 Task: Look for space in Butiama, Tanzania from 8th August, 2023 to 15th August, 2023 for 9 adults in price range Rs.10000 to Rs.14000. Place can be shared room with 5 bedrooms having 9 beds and 5 bathrooms. Property type can be house, flat, guest house. Amenities needed are: wifi, TV, free parkinig on premises, gym, breakfast. Booking option can be shelf check-in. Required host language is English.
Action: Mouse moved to (458, 100)
Screenshot: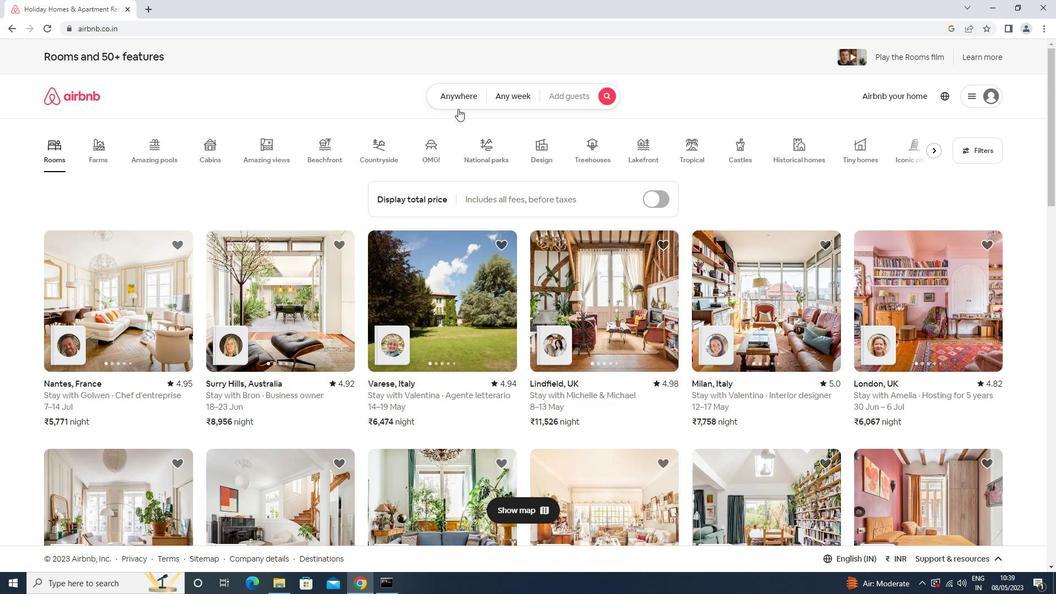 
Action: Mouse pressed left at (458, 100)
Screenshot: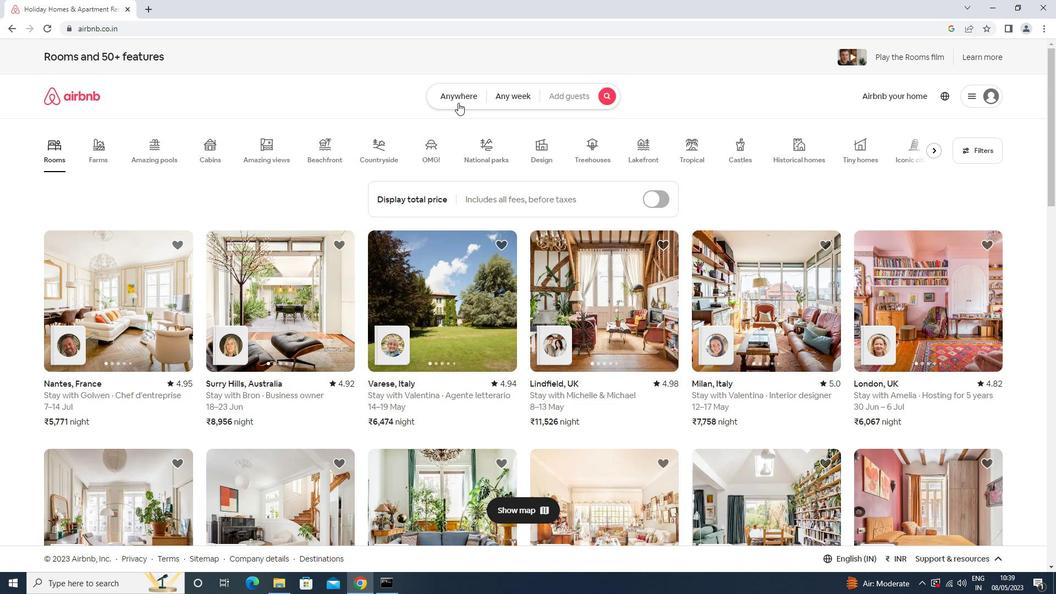 
Action: Mouse moved to (395, 146)
Screenshot: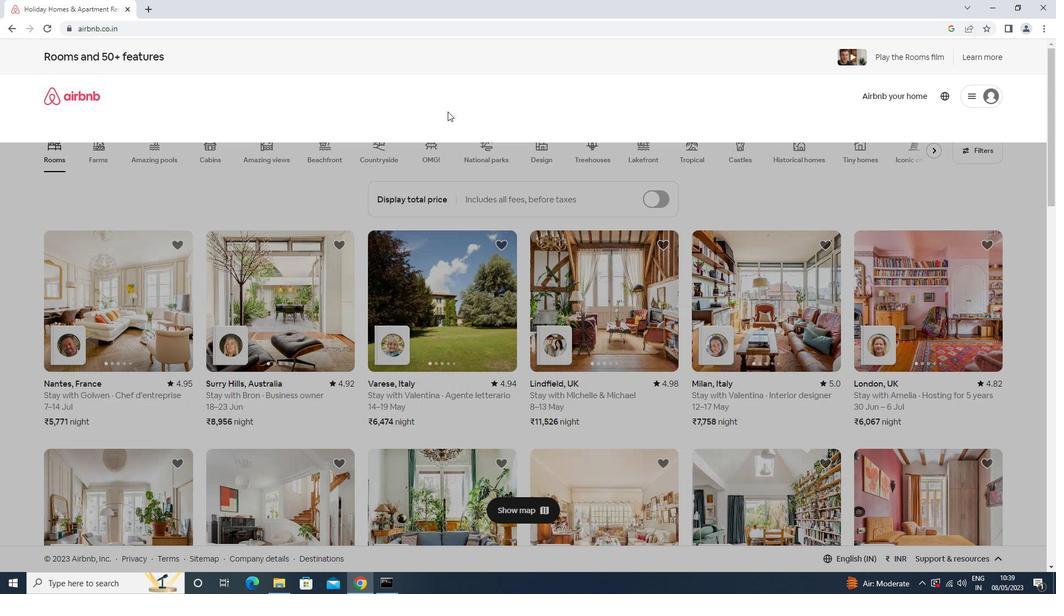 
Action: Mouse pressed left at (395, 146)
Screenshot: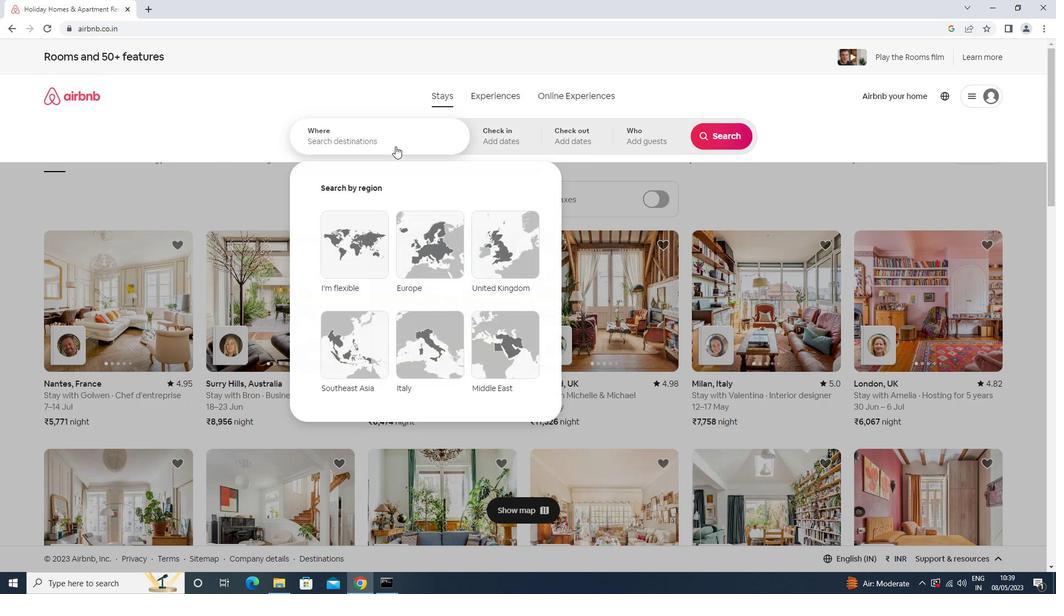 
Action: Key pressed <Key.shift><Key.shift><Key.shift><Key.shift>BUTIAMA,<Key.space><Key.down><Key.enter>
Screenshot: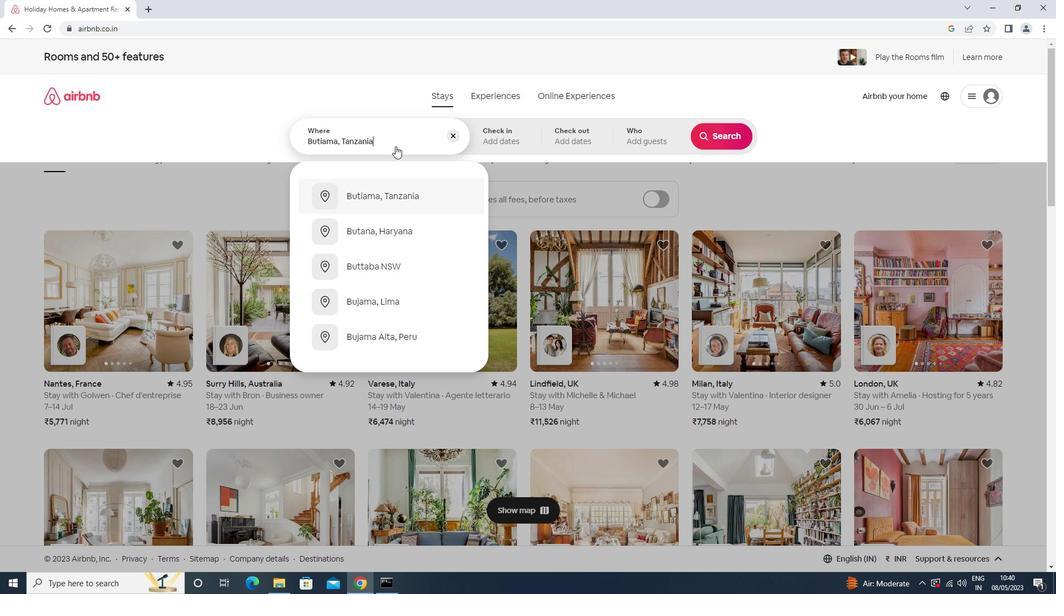 
Action: Mouse moved to (725, 226)
Screenshot: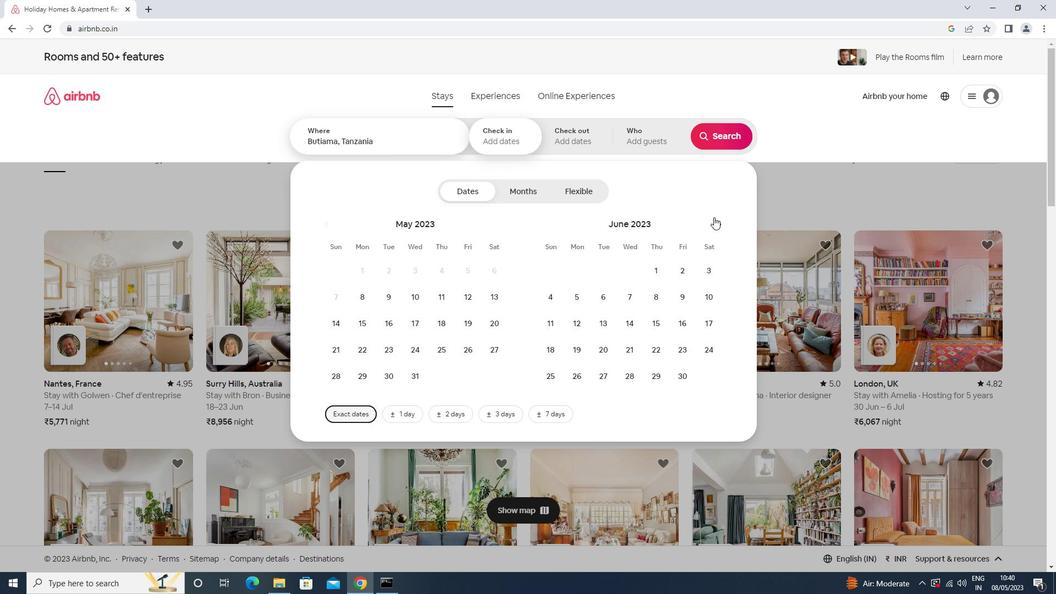 
Action: Mouse pressed left at (725, 226)
Screenshot: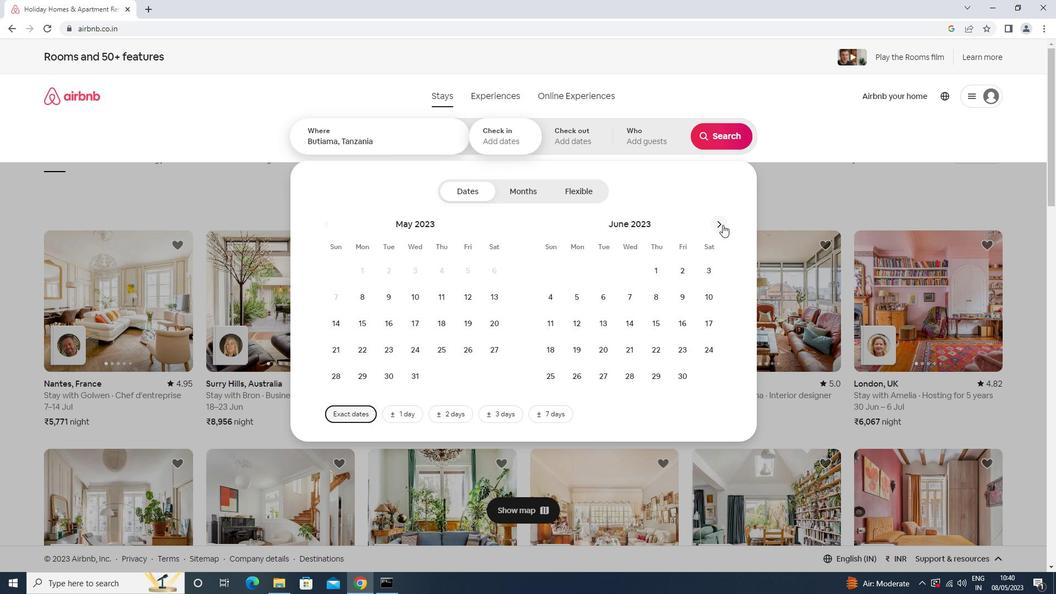 
Action: Mouse moved to (725, 226)
Screenshot: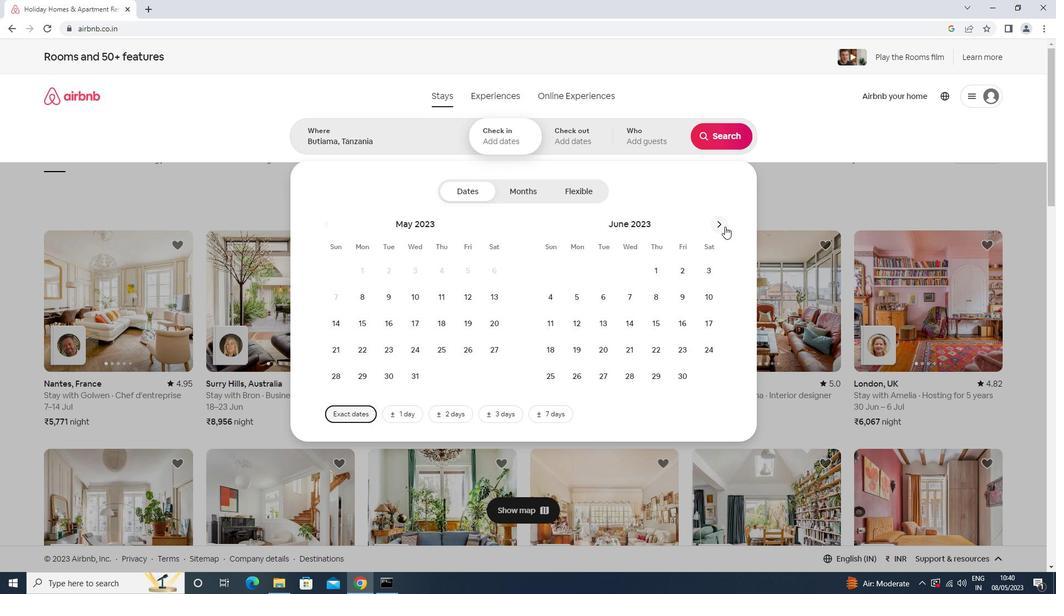 
Action: Mouse pressed left at (725, 226)
Screenshot: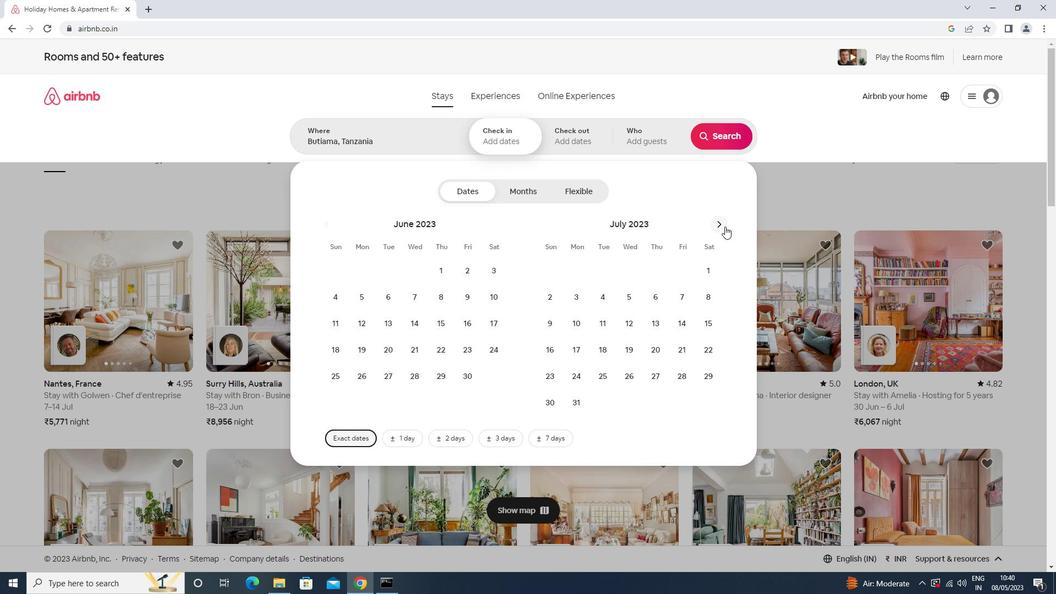 
Action: Mouse moved to (606, 294)
Screenshot: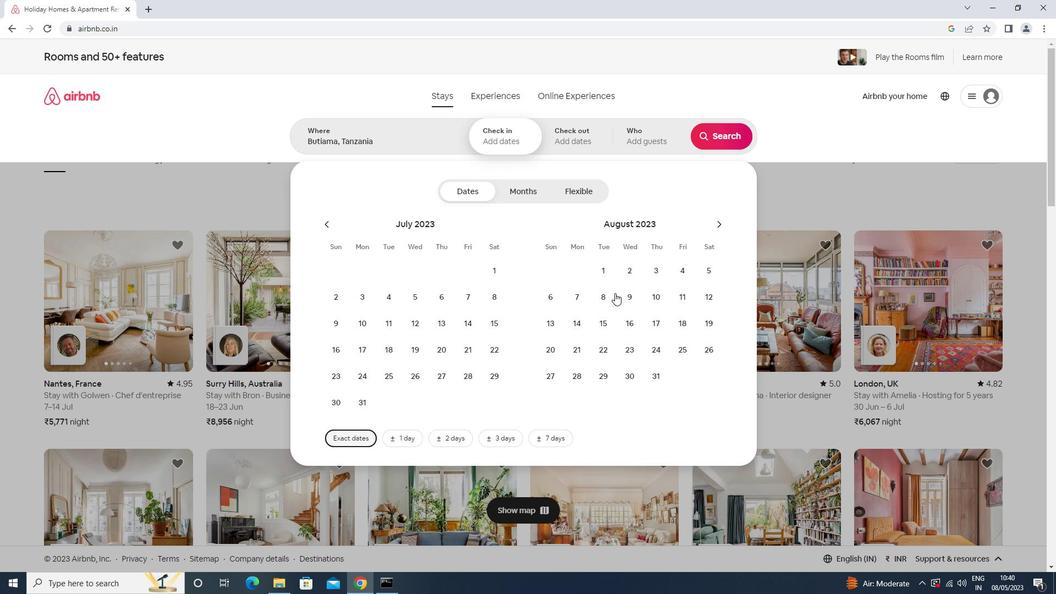 
Action: Mouse pressed left at (606, 294)
Screenshot: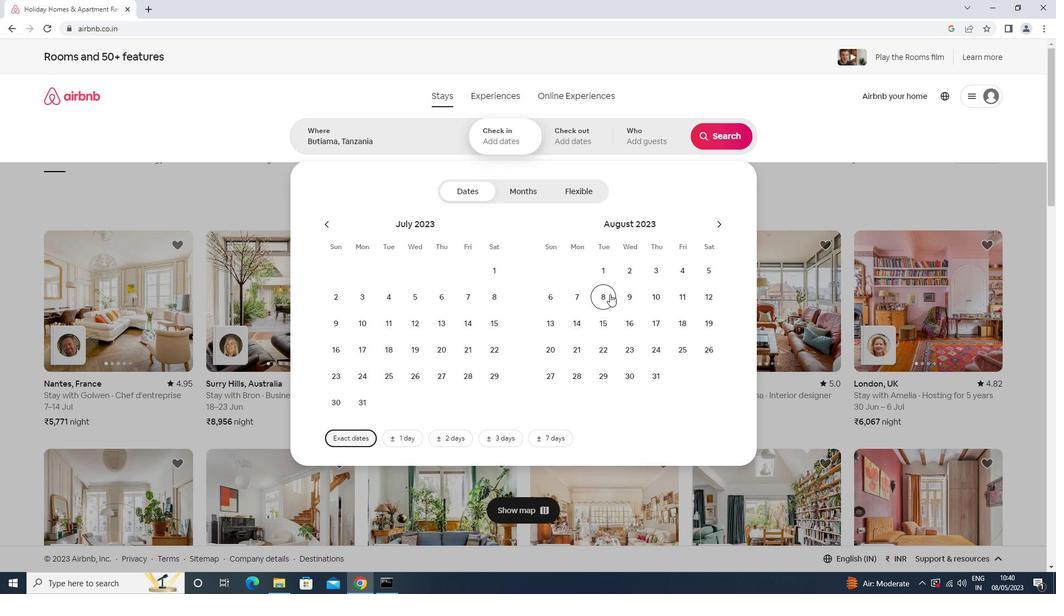 
Action: Mouse moved to (599, 320)
Screenshot: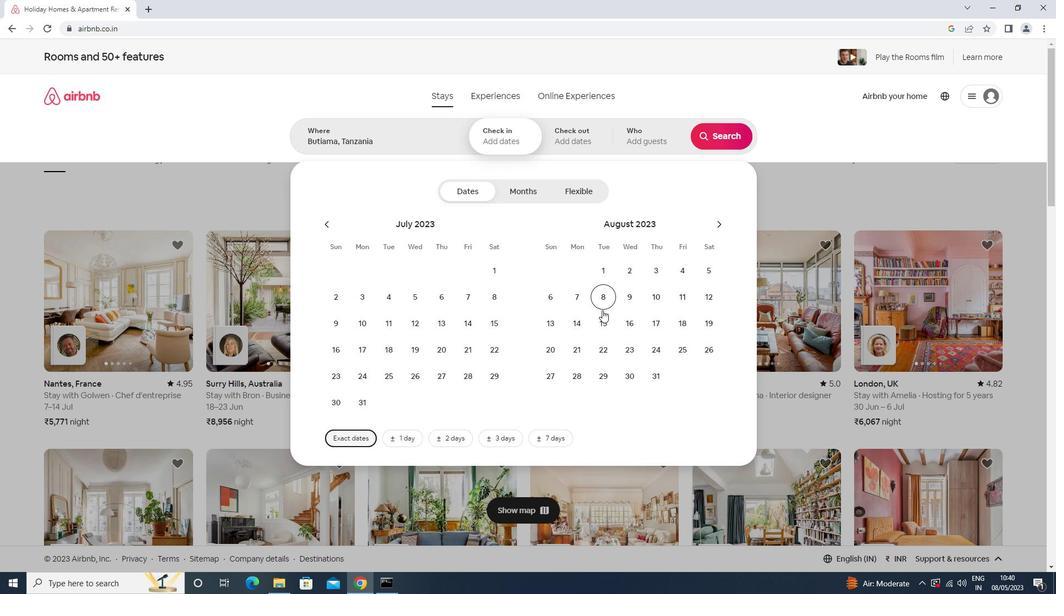 
Action: Mouse pressed left at (599, 320)
Screenshot: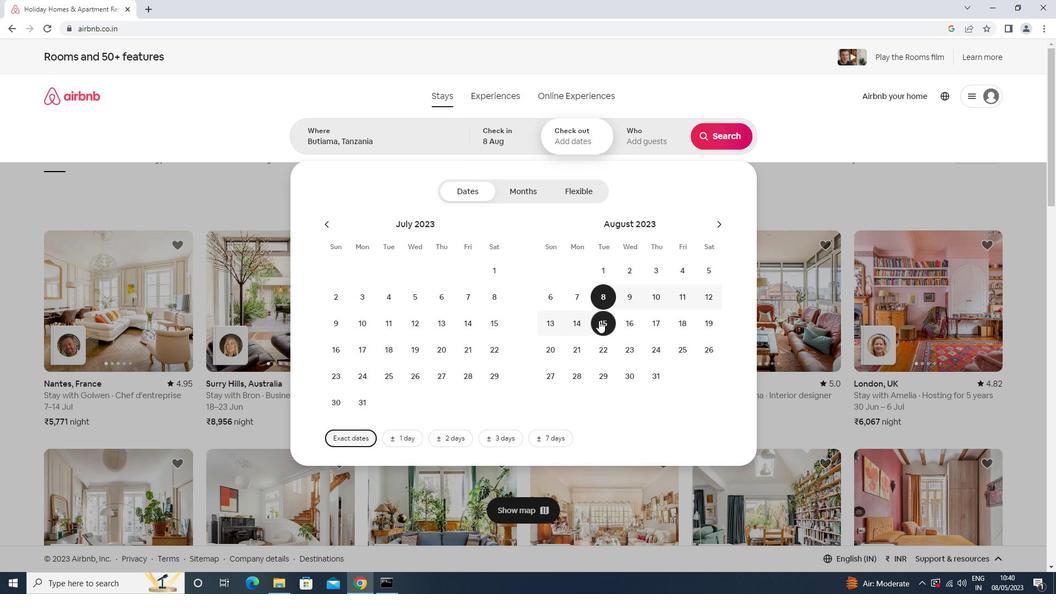 
Action: Mouse moved to (635, 137)
Screenshot: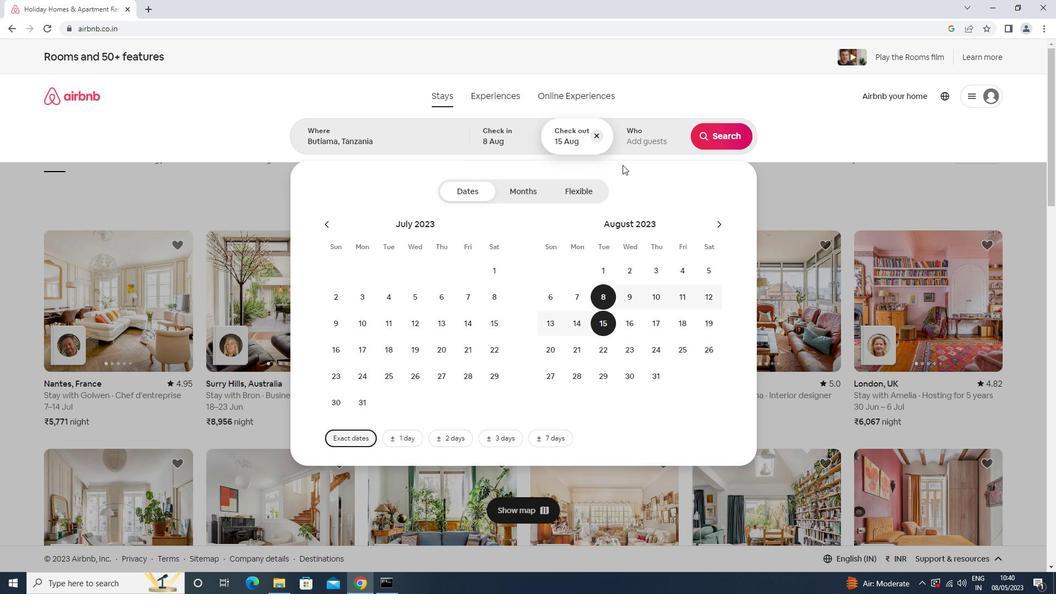 
Action: Mouse pressed left at (635, 137)
Screenshot: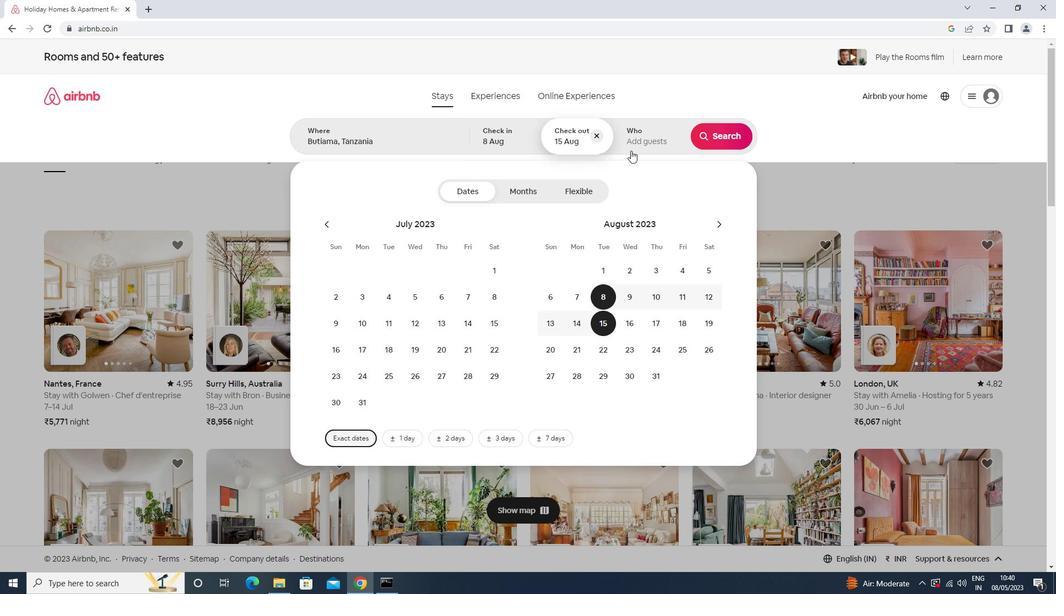 
Action: Mouse moved to (722, 195)
Screenshot: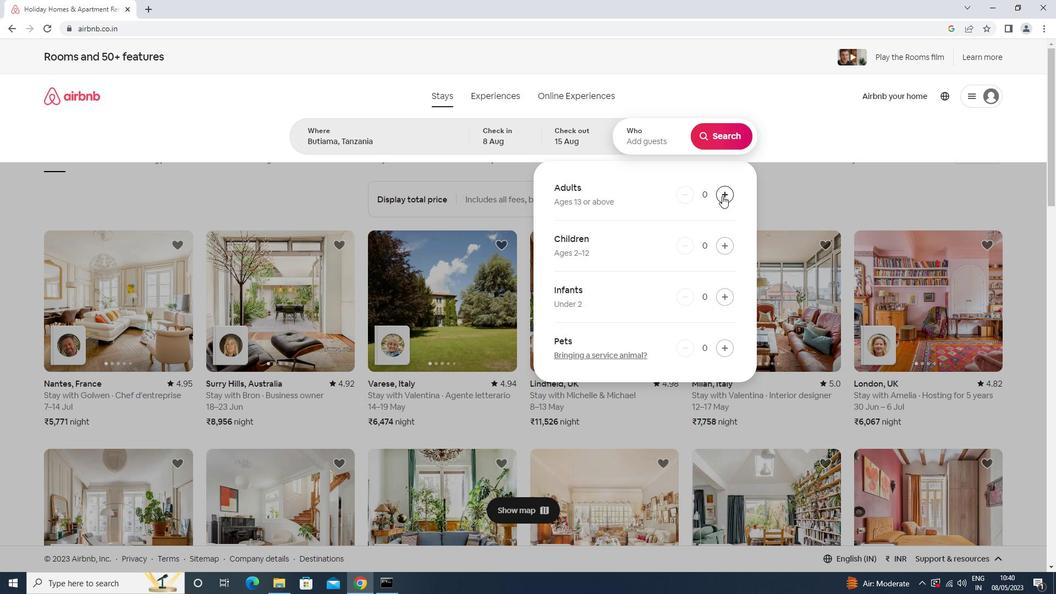 
Action: Mouse pressed left at (722, 195)
Screenshot: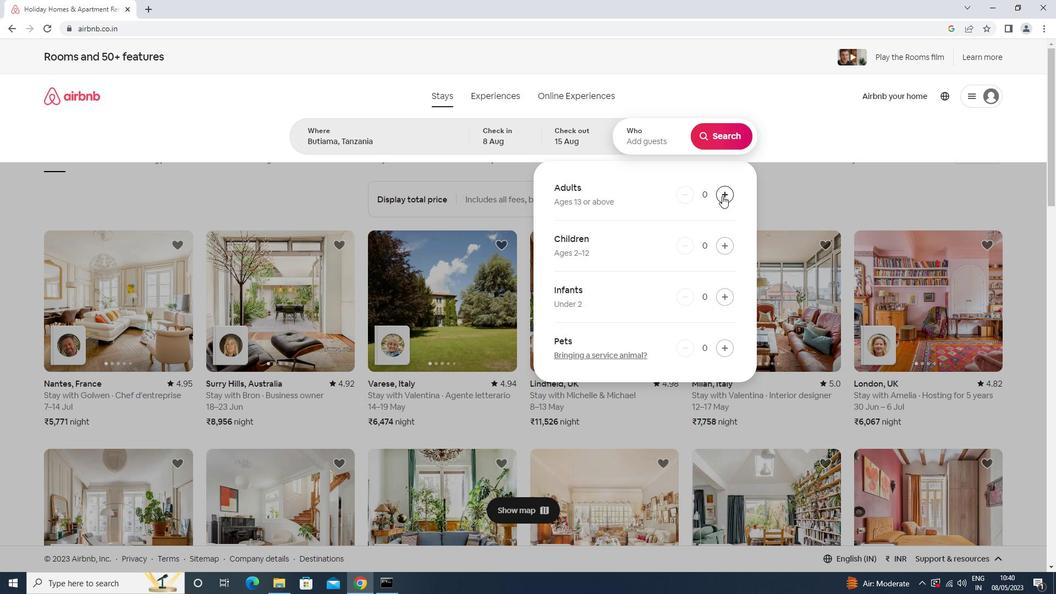 
Action: Mouse moved to (723, 195)
Screenshot: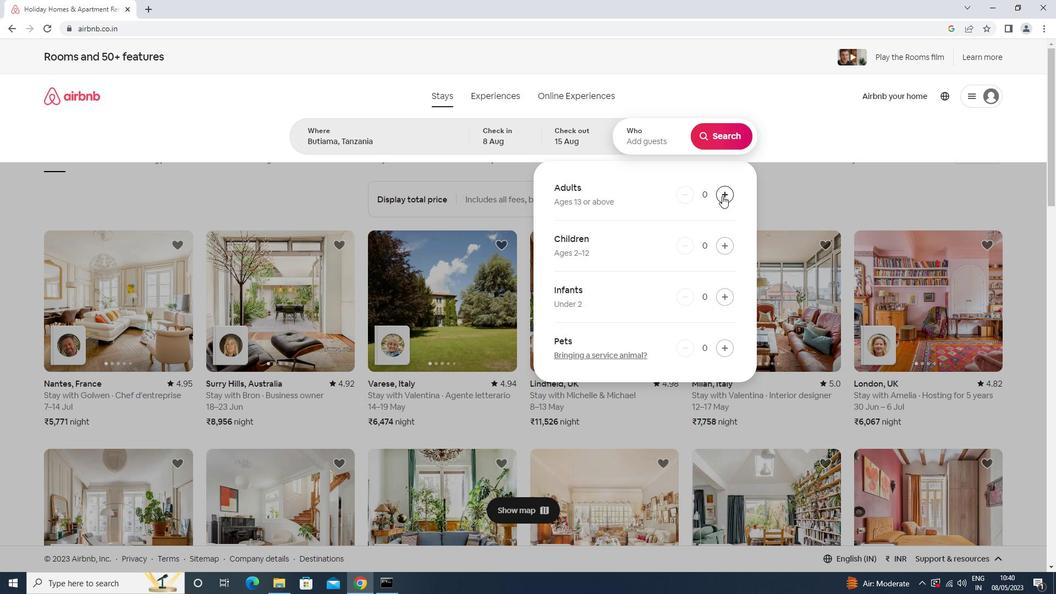 
Action: Mouse pressed left at (723, 195)
Screenshot: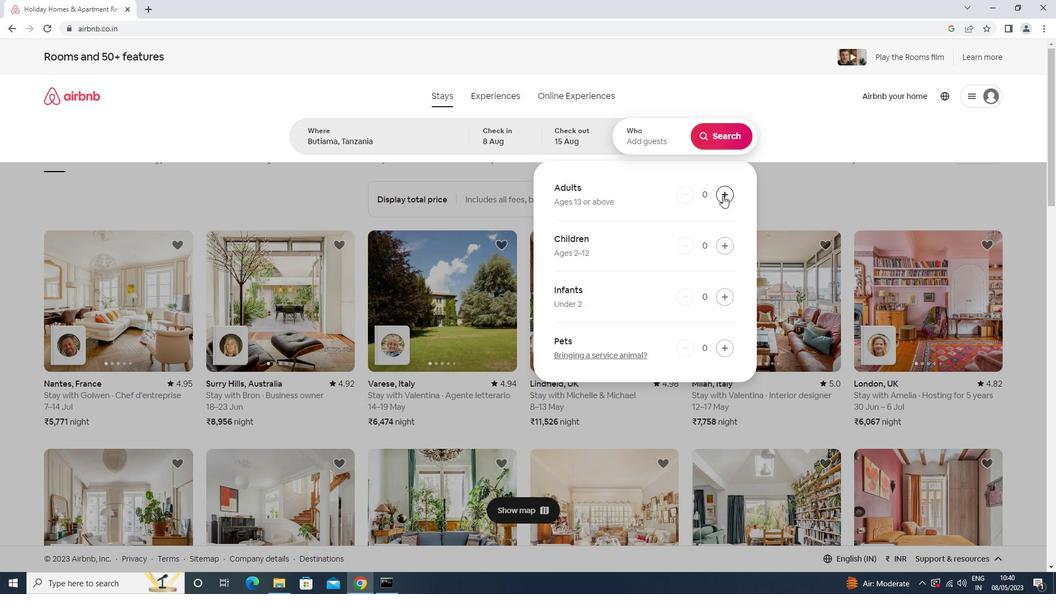 
Action: Mouse pressed left at (723, 195)
Screenshot: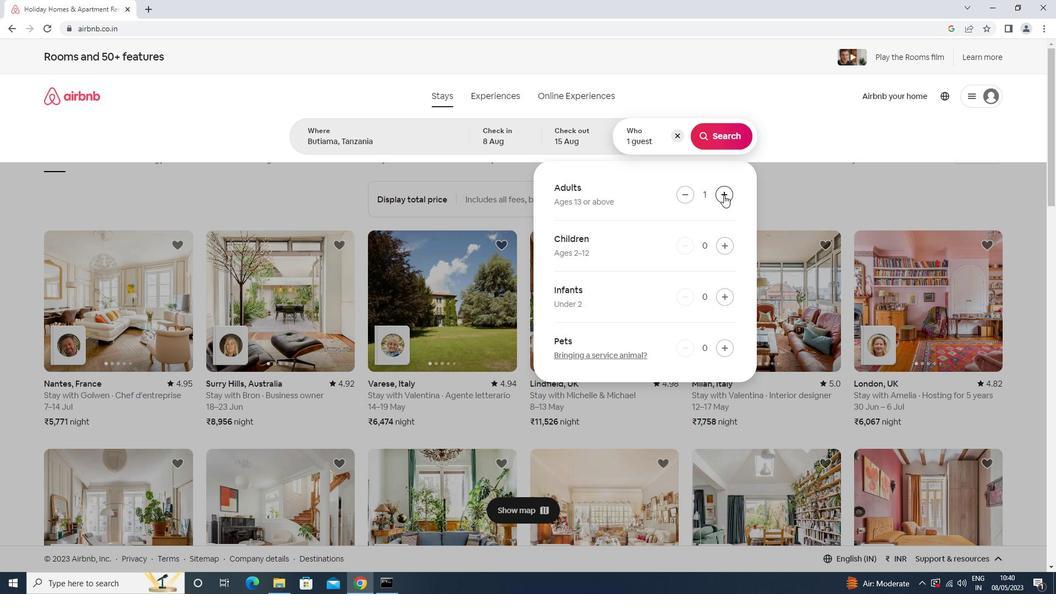 
Action: Mouse pressed left at (723, 195)
Screenshot: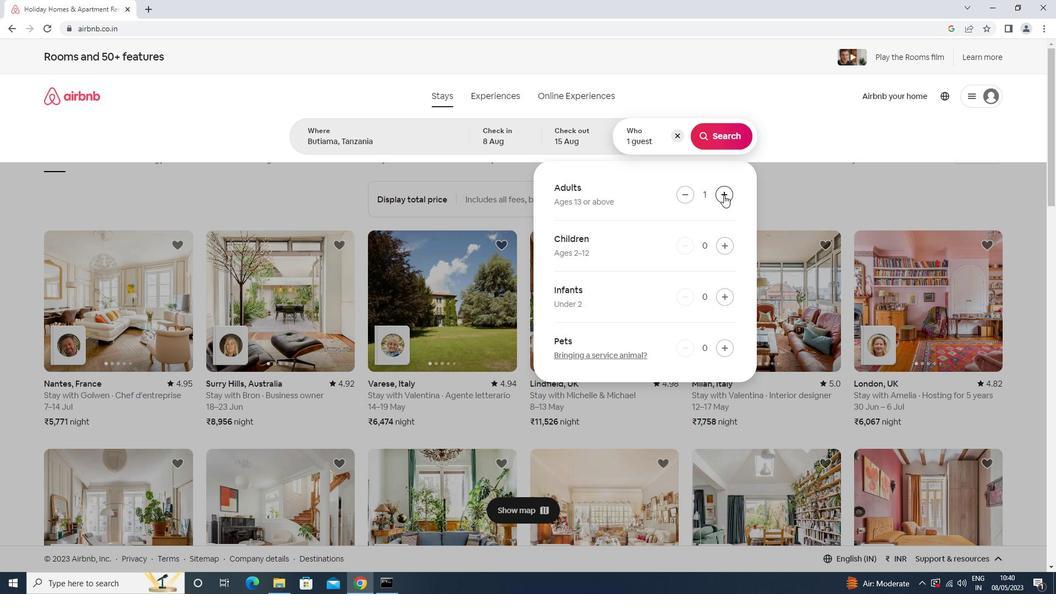 
Action: Mouse pressed left at (723, 195)
Screenshot: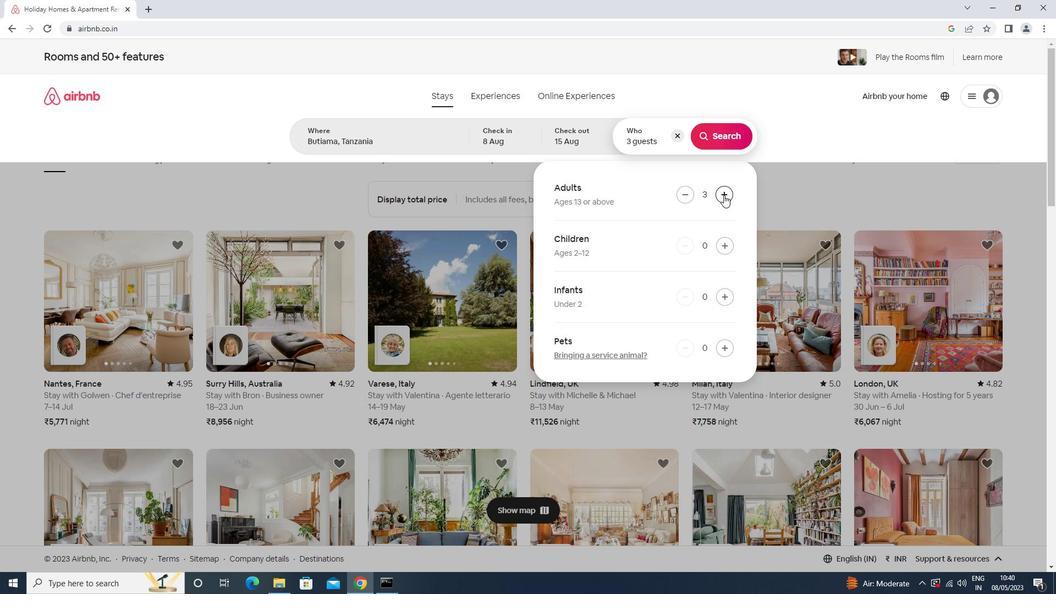 
Action: Mouse pressed left at (723, 195)
Screenshot: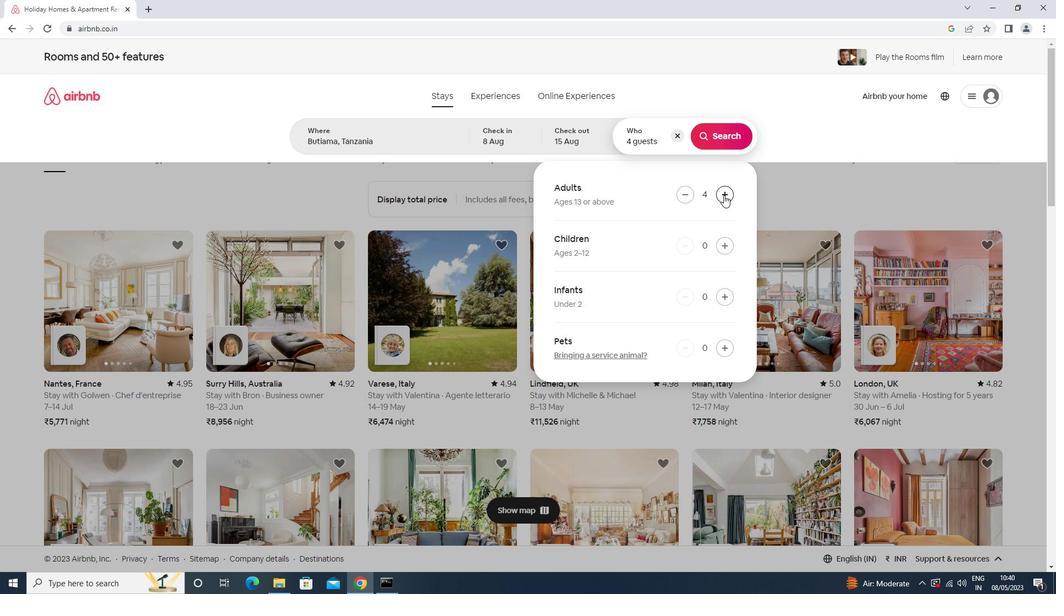 
Action: Mouse moved to (723, 198)
Screenshot: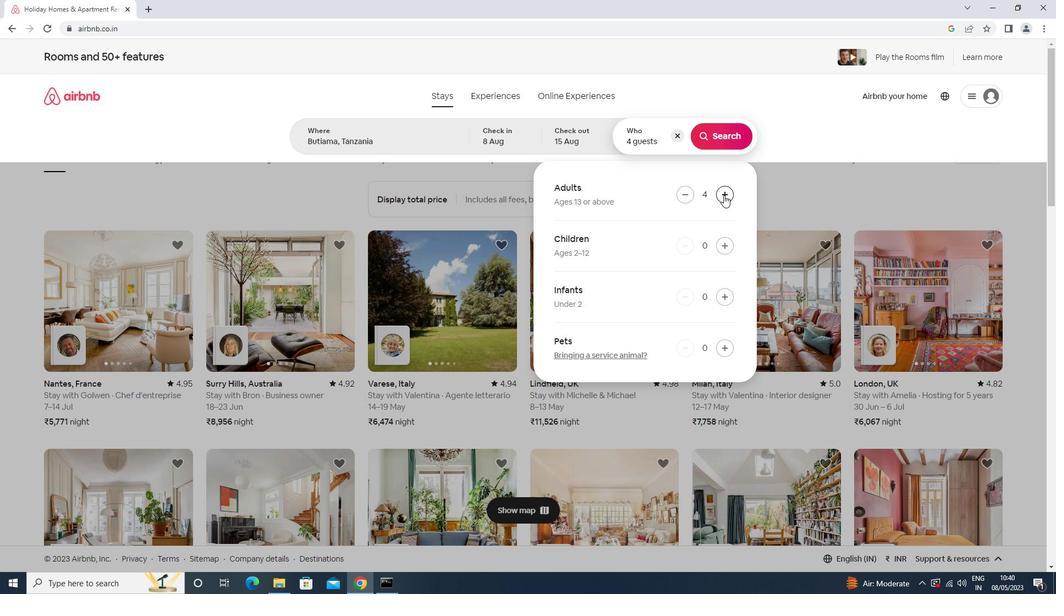
Action: Mouse pressed left at (723, 198)
Screenshot: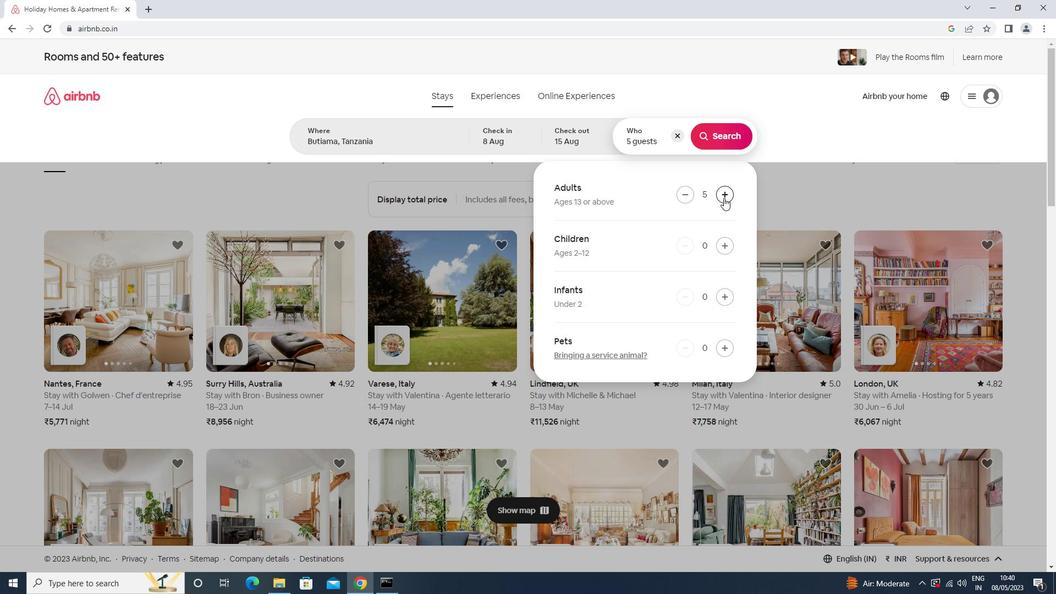
Action: Mouse pressed left at (723, 198)
Screenshot: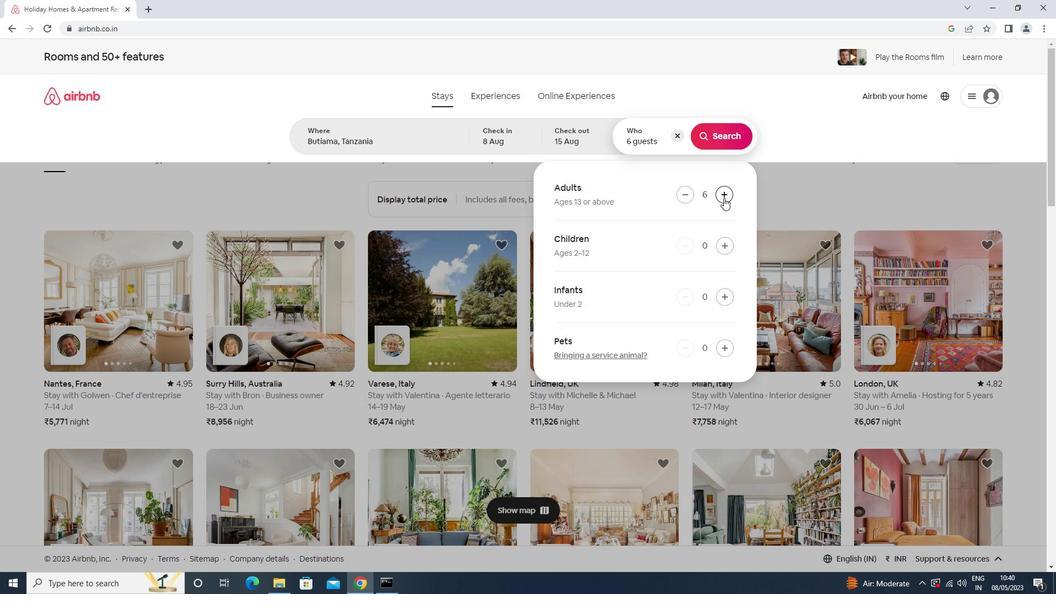 
Action: Mouse pressed left at (723, 198)
Screenshot: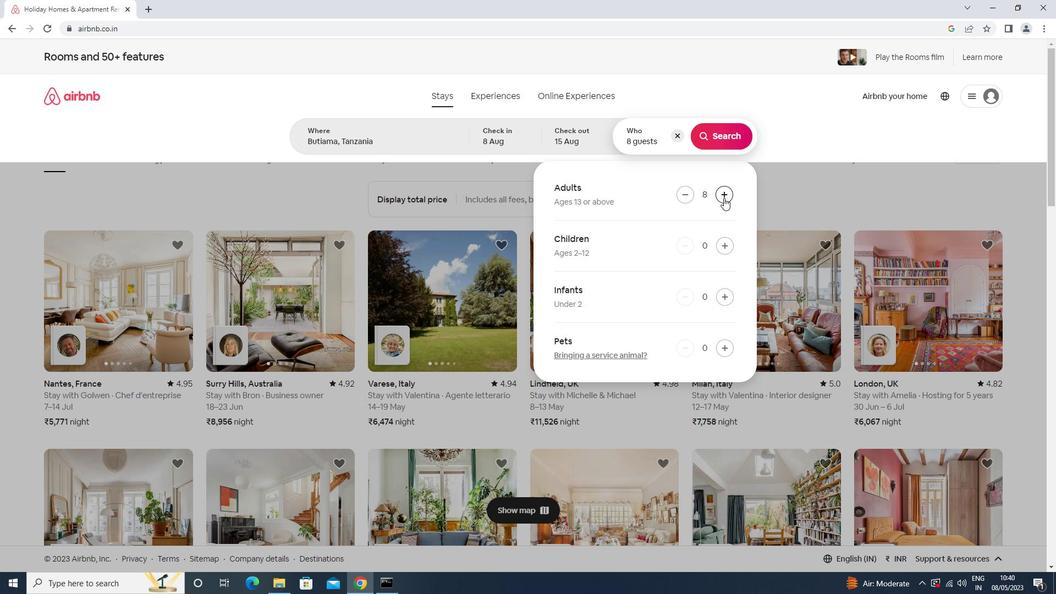 
Action: Mouse moved to (709, 136)
Screenshot: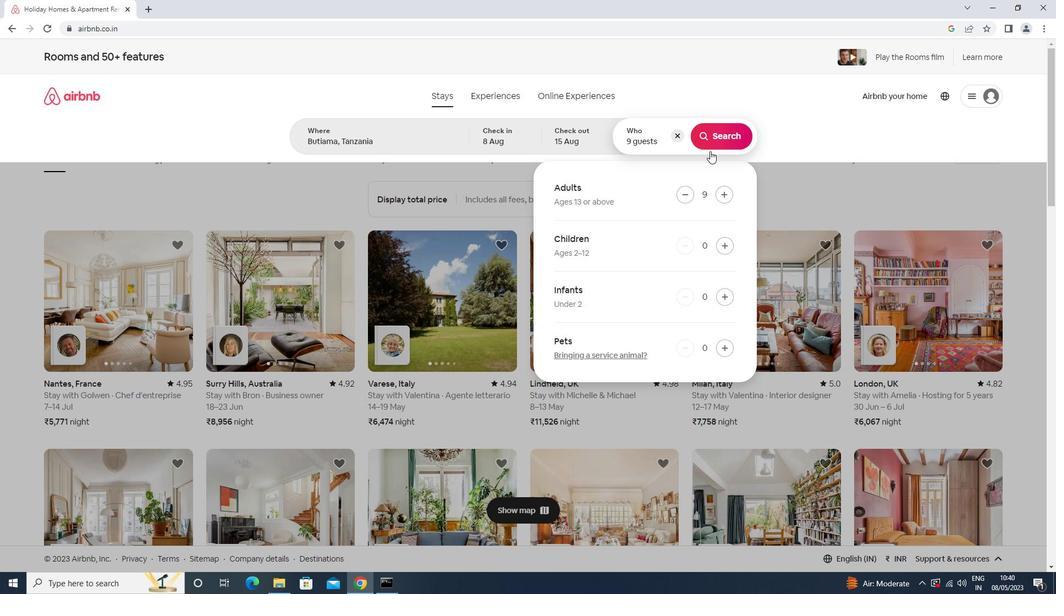 
Action: Mouse pressed left at (709, 136)
Screenshot: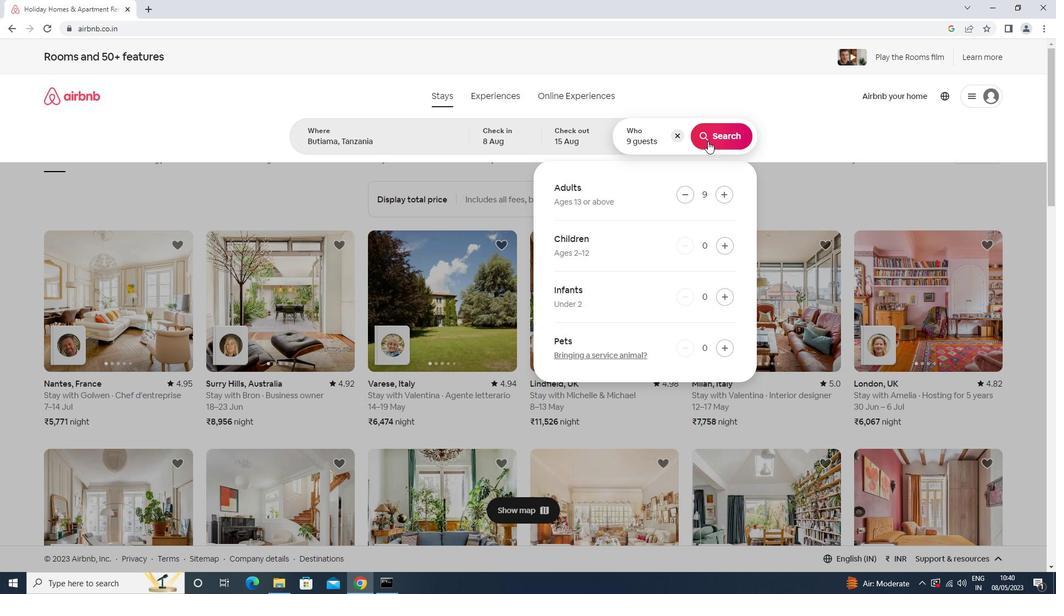 
Action: Mouse moved to (1002, 98)
Screenshot: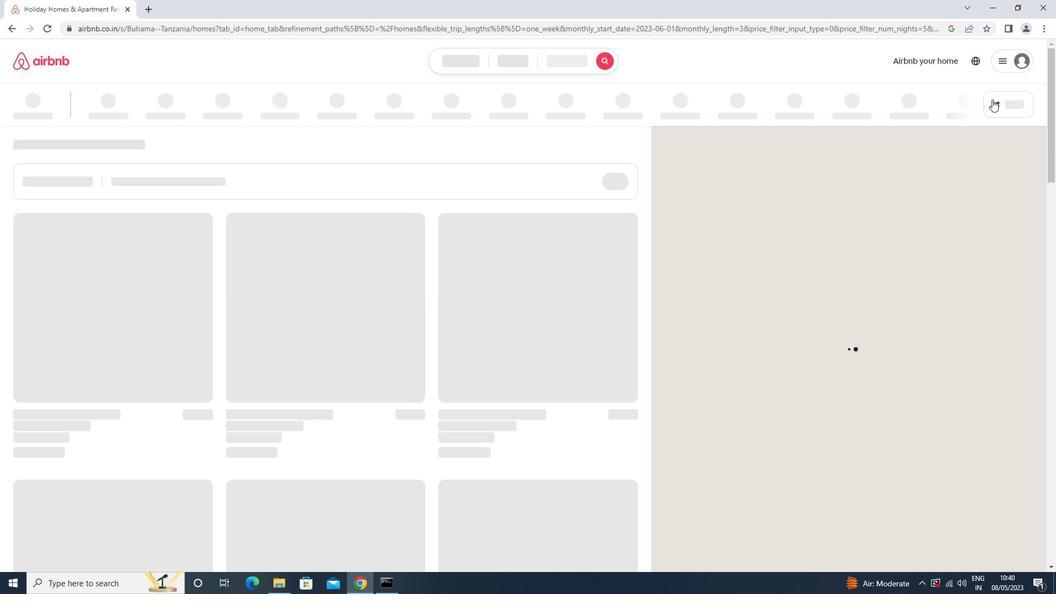 
Action: Mouse pressed left at (1002, 98)
Screenshot: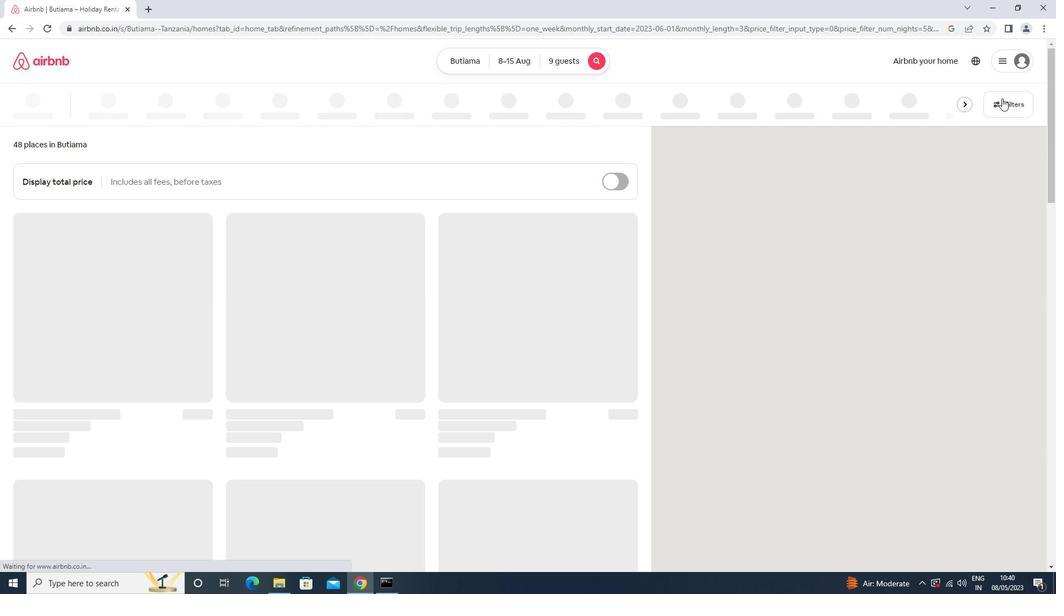 
Action: Mouse moved to (469, 364)
Screenshot: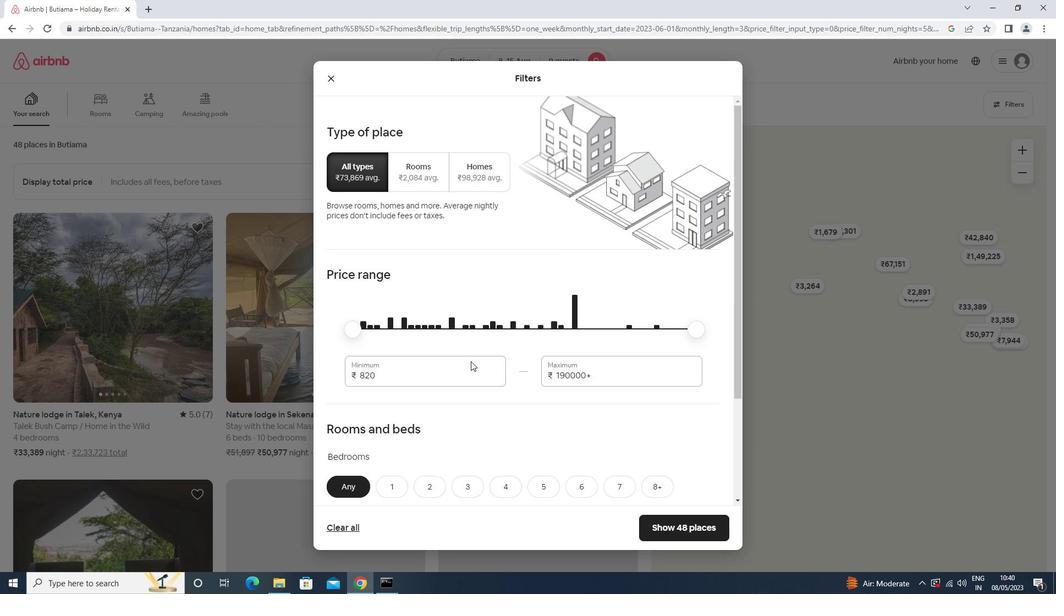 
Action: Mouse pressed left at (469, 364)
Screenshot: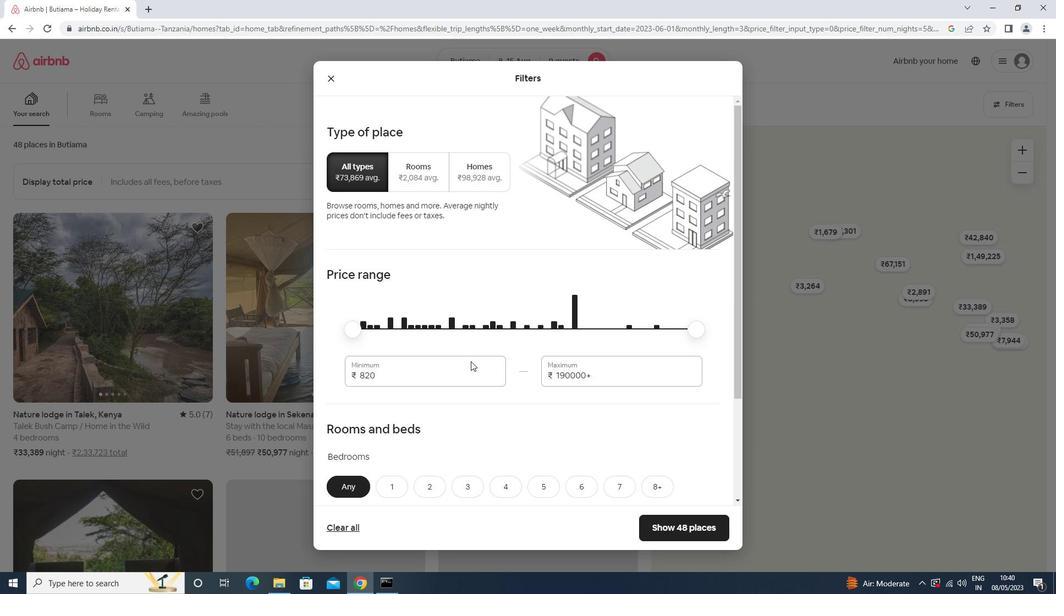 
Action: Mouse moved to (469, 364)
Screenshot: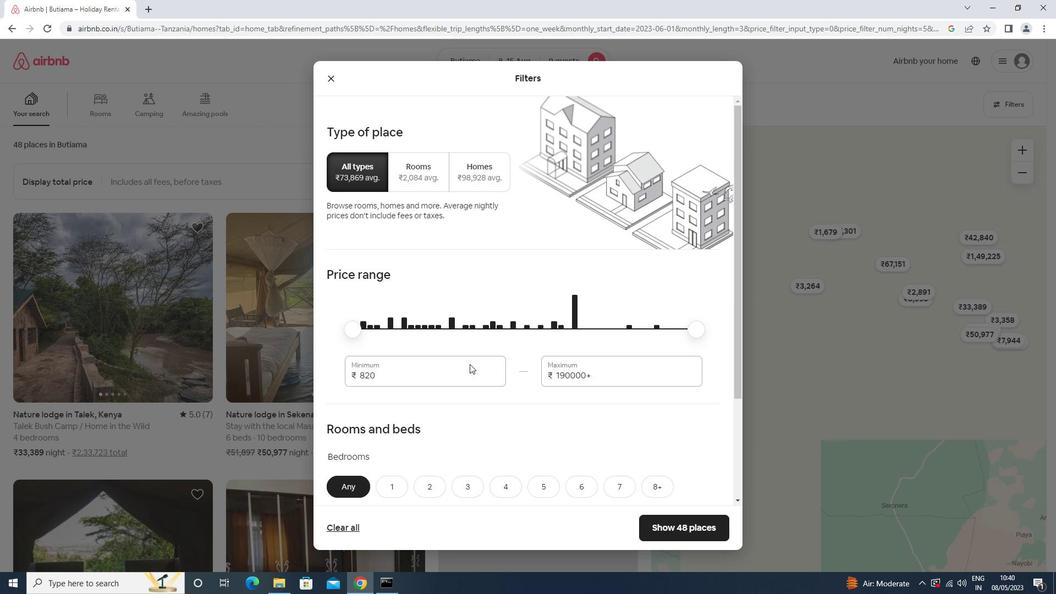 
Action: Key pressed <Key.backspace><Key.backspace><Key.backspace><Key.backspace>10000<Key.tab>14000
Screenshot: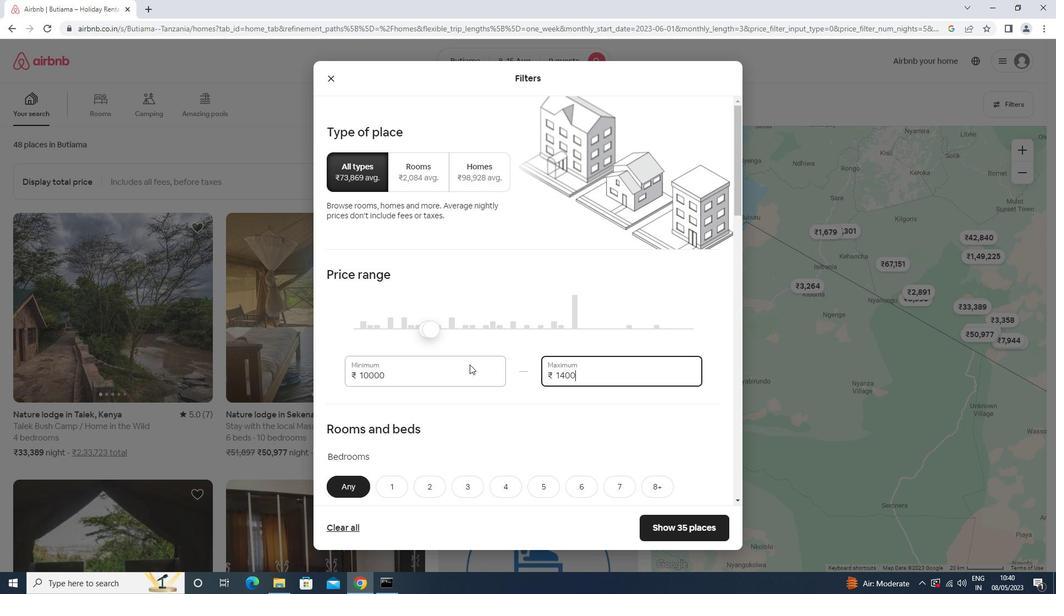 
Action: Mouse scrolled (469, 364) with delta (0, 0)
Screenshot: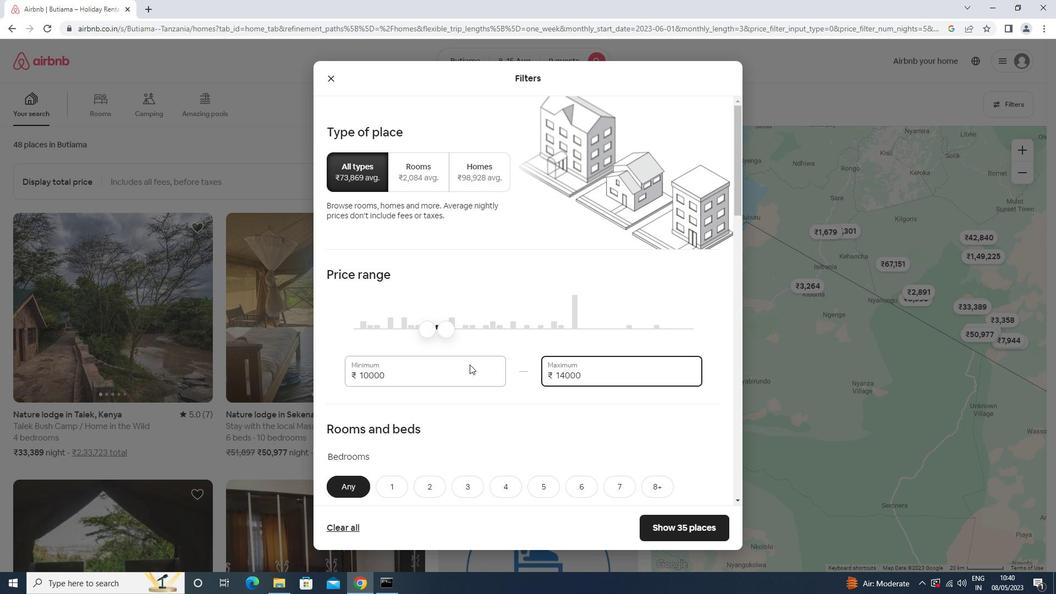
Action: Mouse scrolled (469, 364) with delta (0, 0)
Screenshot: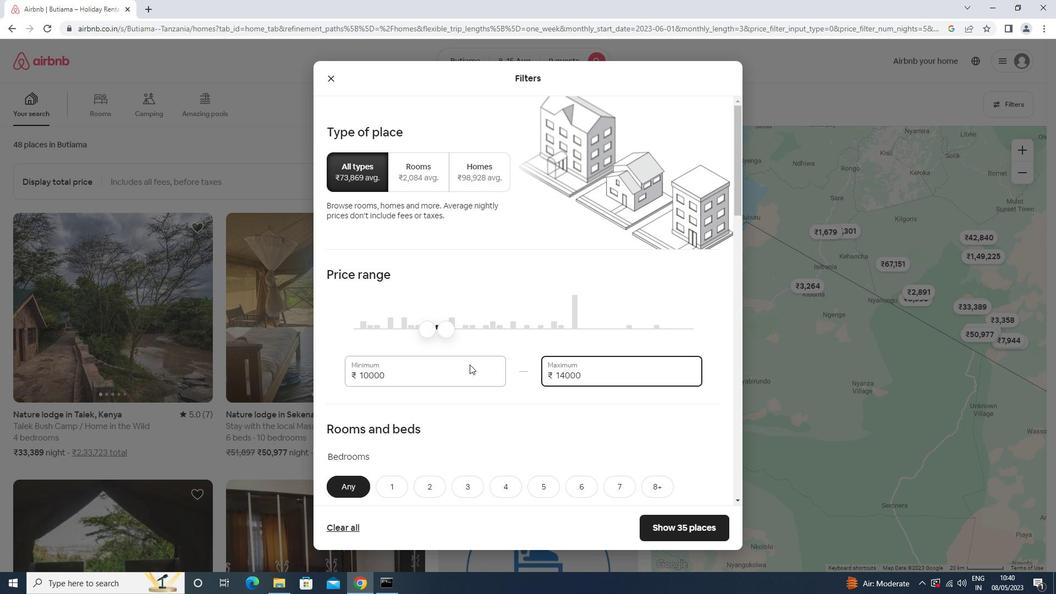 
Action: Mouse moved to (545, 383)
Screenshot: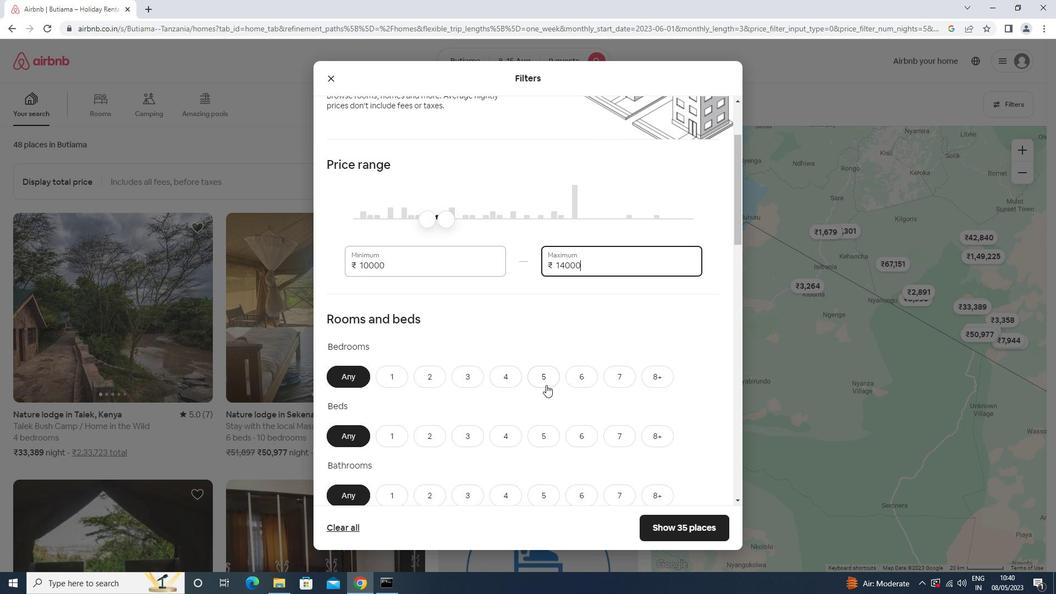 
Action: Mouse pressed left at (545, 383)
Screenshot: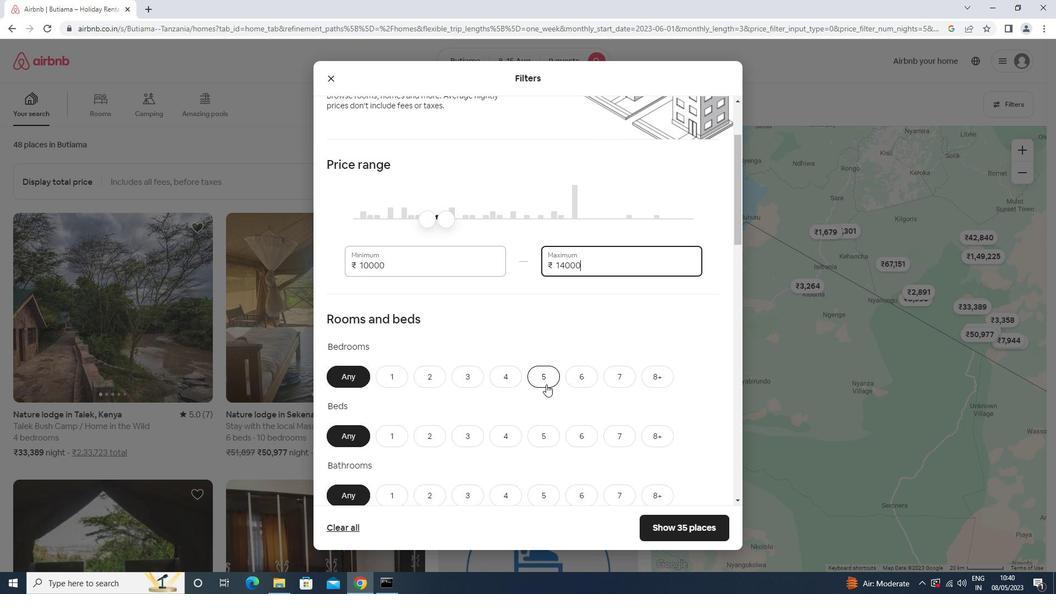 
Action: Mouse moved to (651, 437)
Screenshot: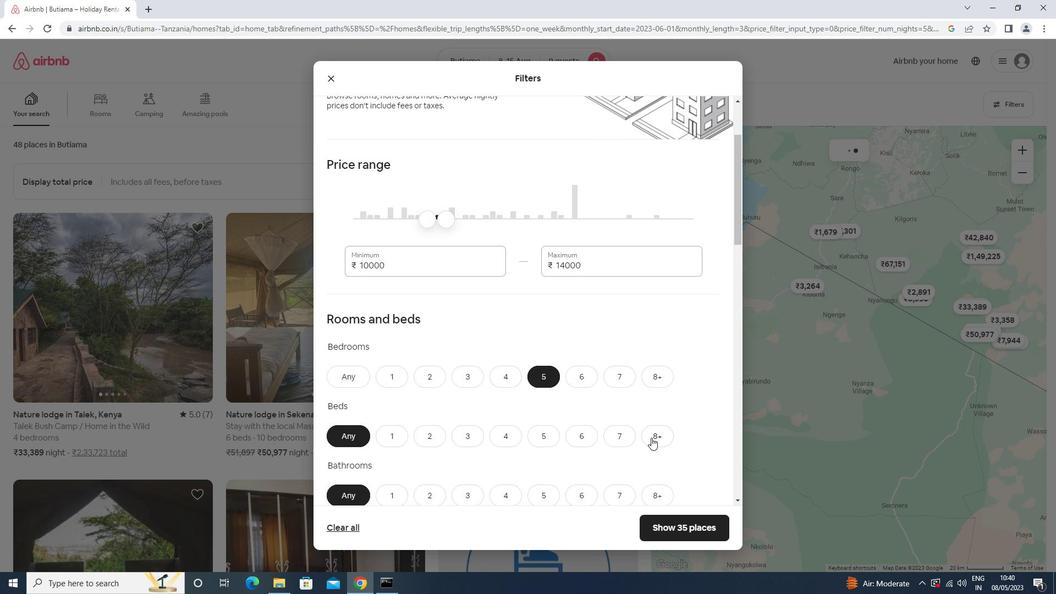 
Action: Mouse pressed left at (651, 437)
Screenshot: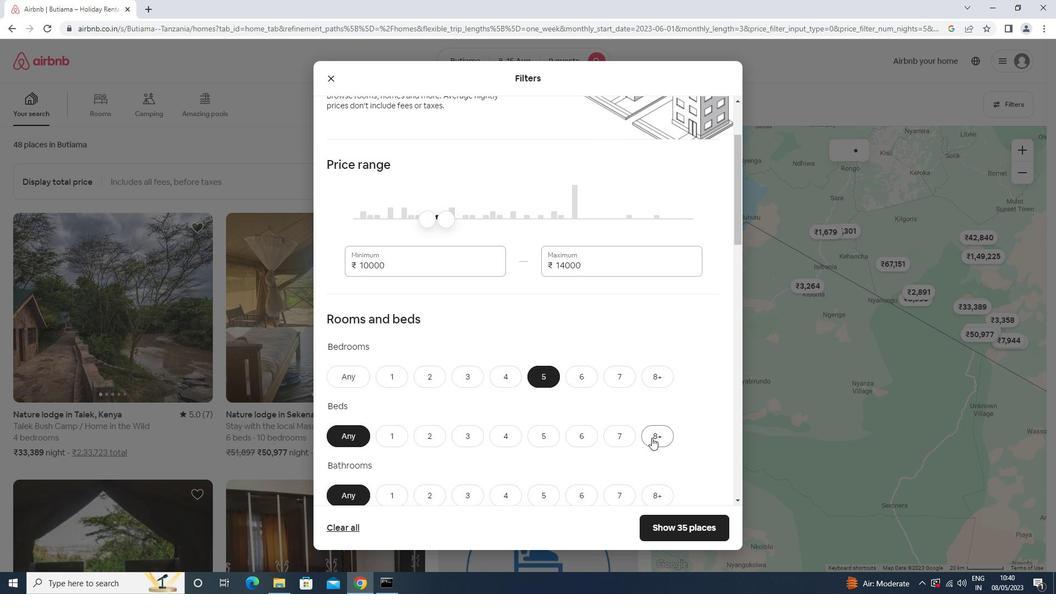
Action: Mouse moved to (544, 490)
Screenshot: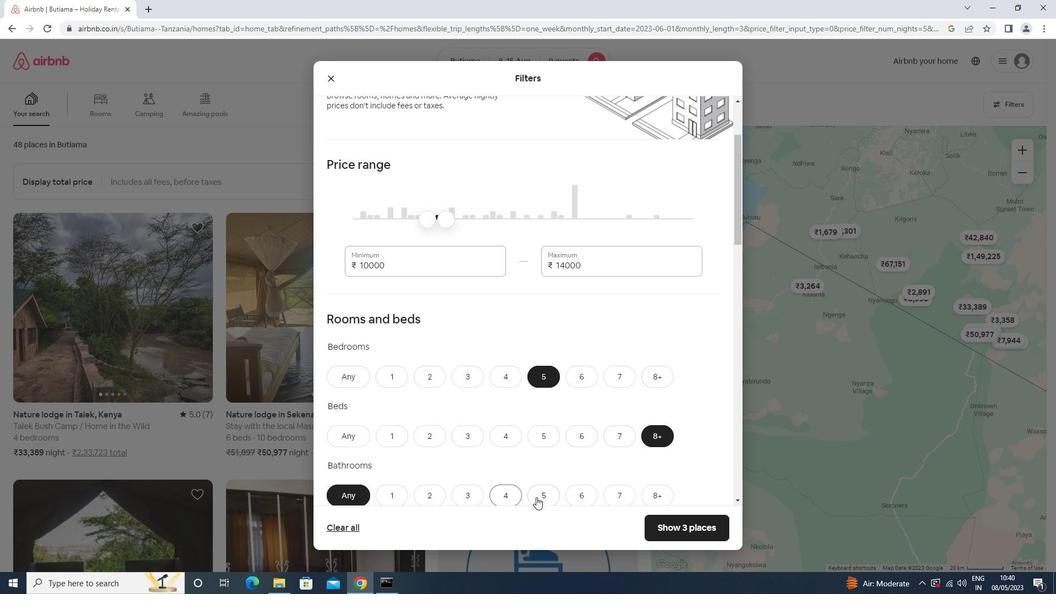 
Action: Mouse pressed left at (544, 490)
Screenshot: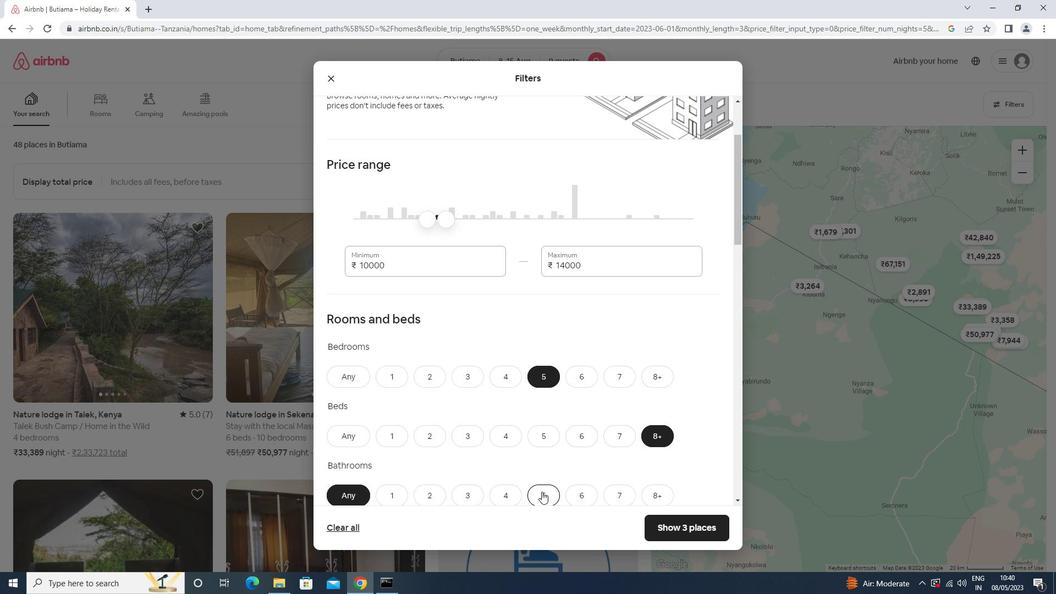 
Action: Mouse moved to (527, 400)
Screenshot: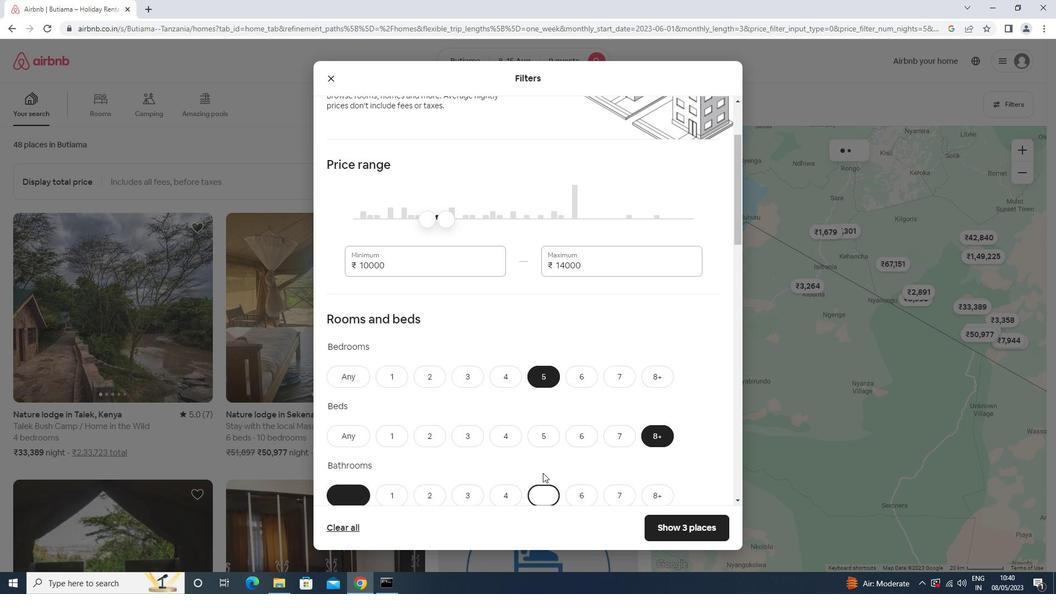 
Action: Mouse scrolled (527, 399) with delta (0, 0)
Screenshot: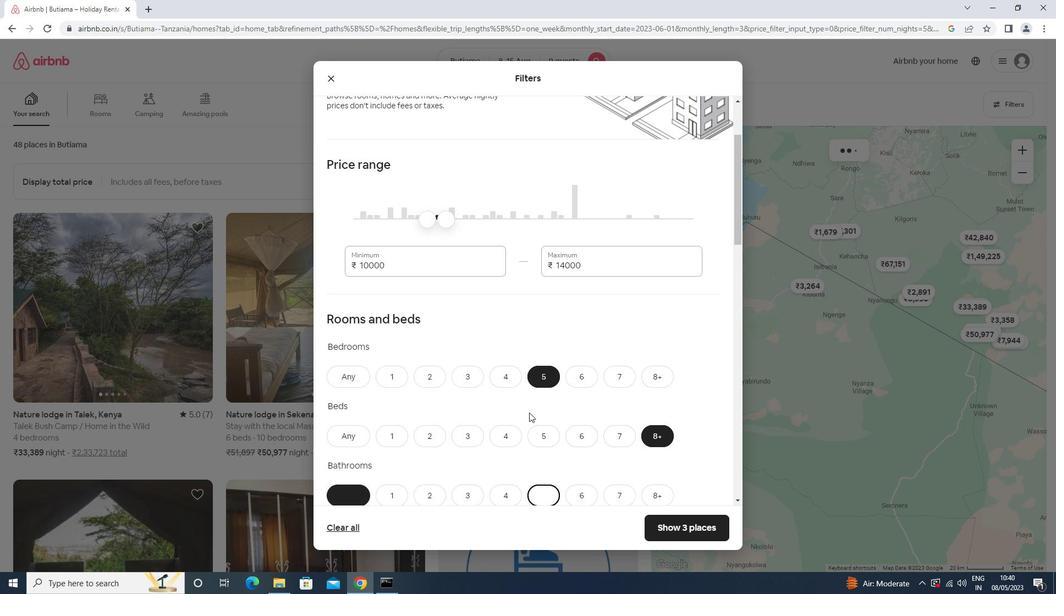 
Action: Mouse scrolled (527, 399) with delta (0, 0)
Screenshot: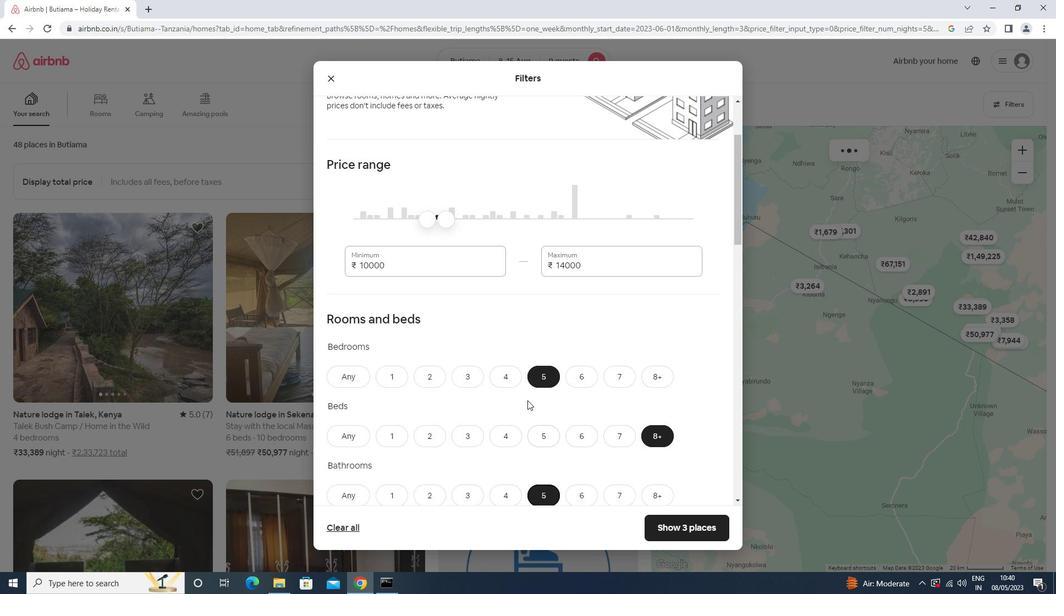 
Action: Mouse scrolled (527, 399) with delta (0, 0)
Screenshot: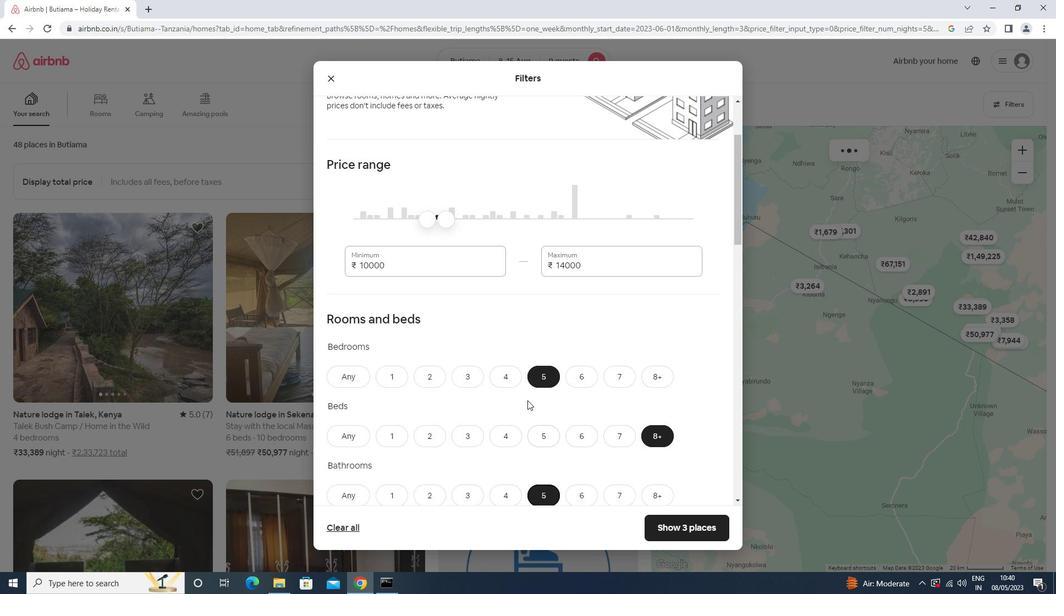 
Action: Mouse scrolled (527, 399) with delta (0, 0)
Screenshot: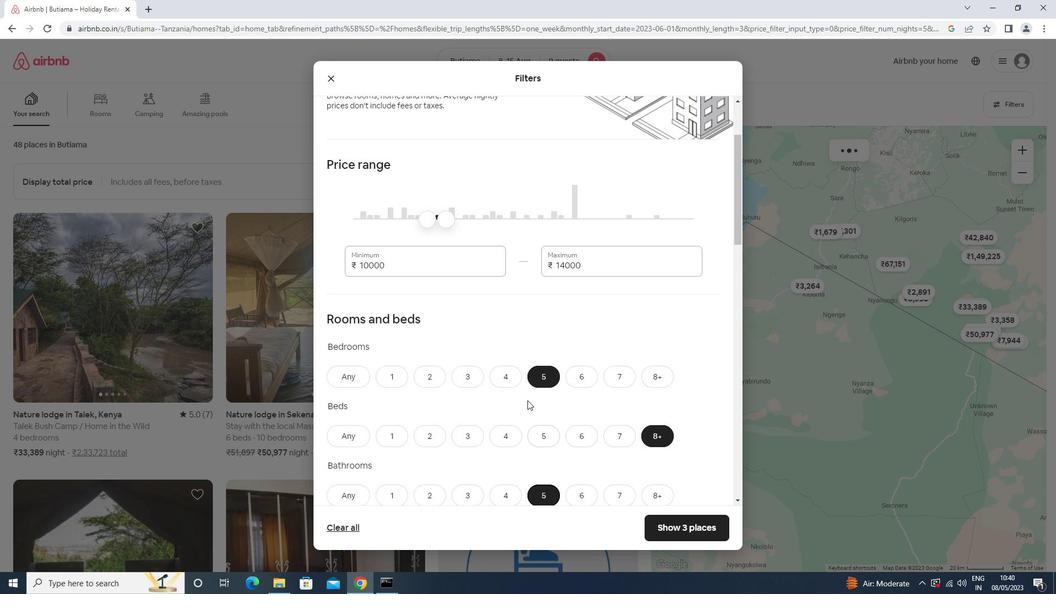 
Action: Mouse scrolled (527, 399) with delta (0, 0)
Screenshot: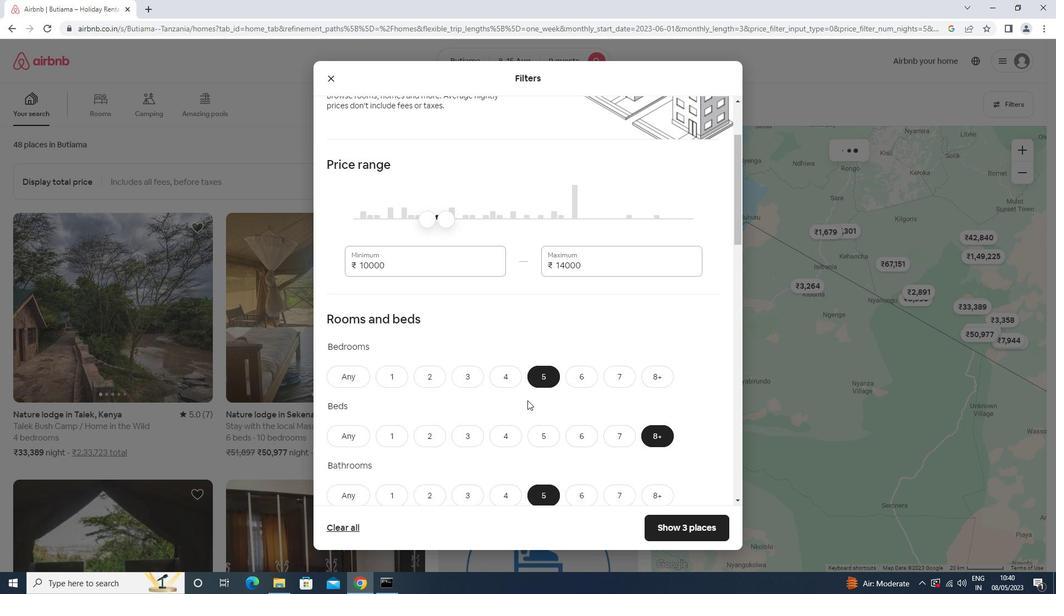 
Action: Mouse moved to (398, 365)
Screenshot: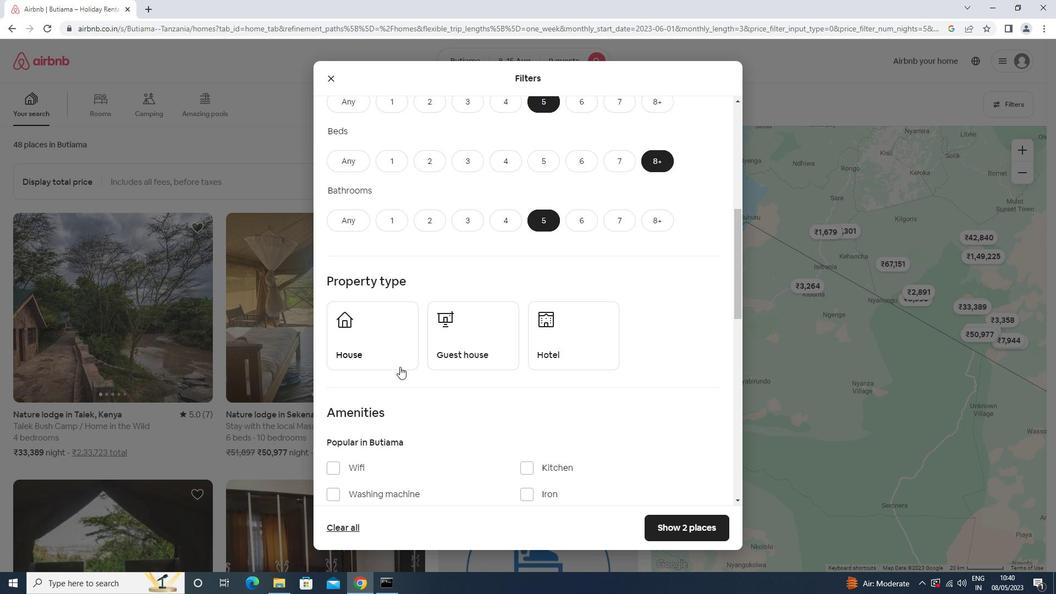 
Action: Mouse pressed left at (398, 365)
Screenshot: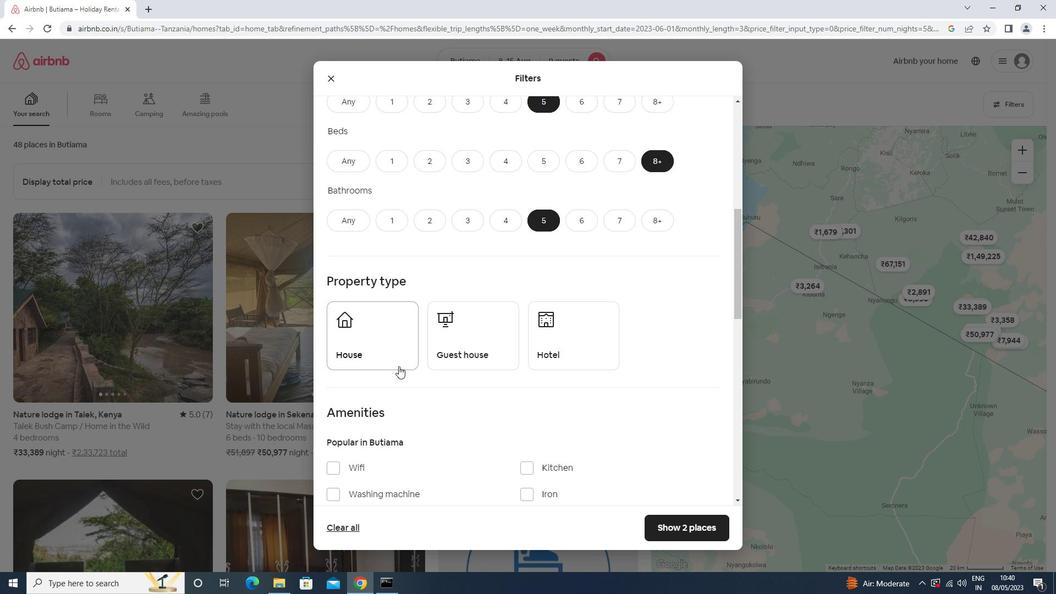 
Action: Mouse moved to (463, 360)
Screenshot: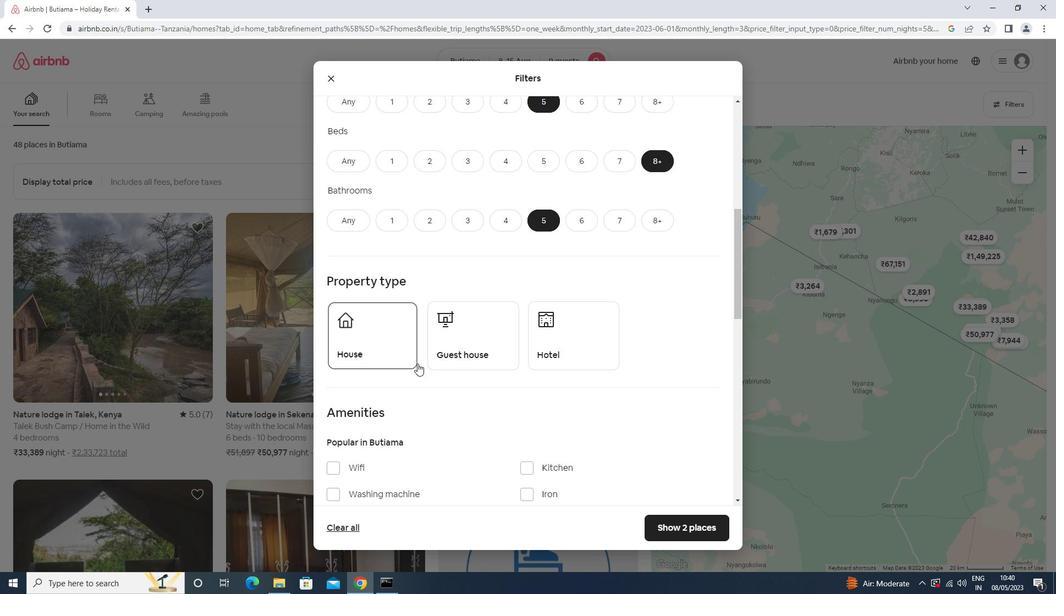 
Action: Mouse pressed left at (463, 360)
Screenshot: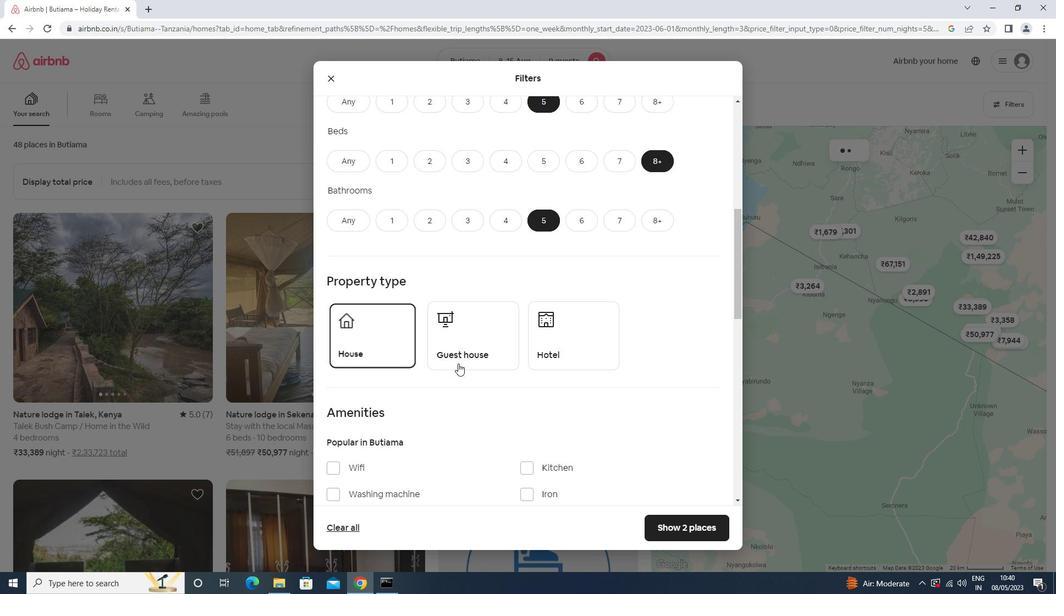
Action: Mouse scrolled (463, 360) with delta (0, 0)
Screenshot: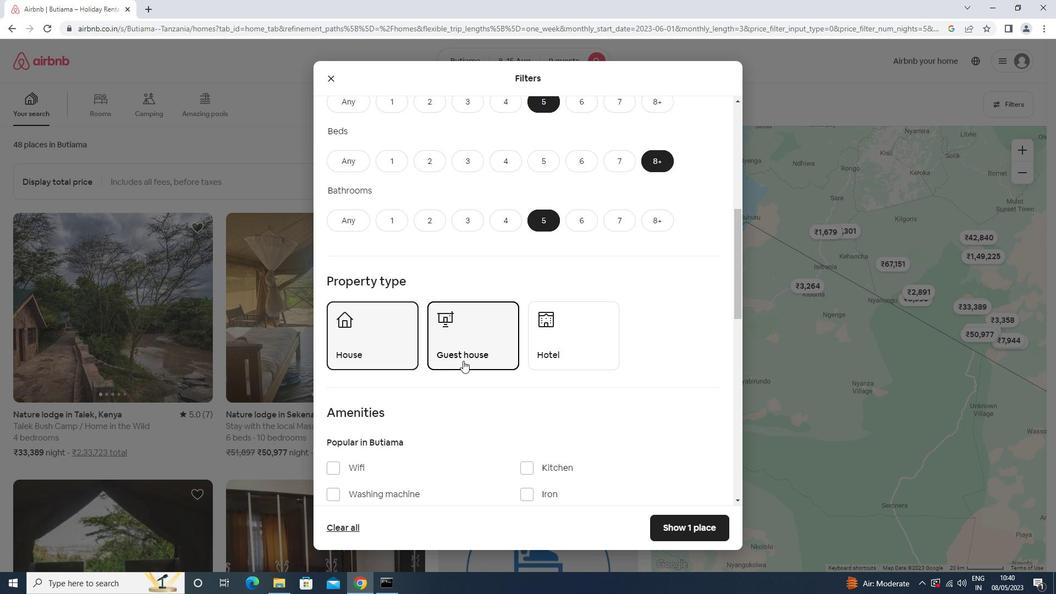 
Action: Mouse scrolled (463, 360) with delta (0, 0)
Screenshot: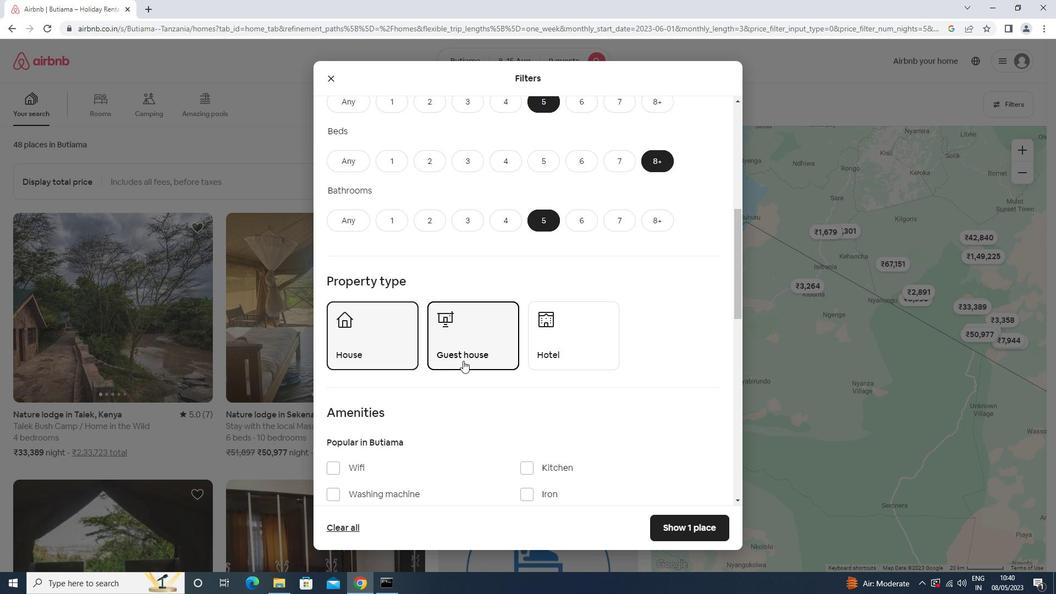
Action: Mouse moved to (381, 352)
Screenshot: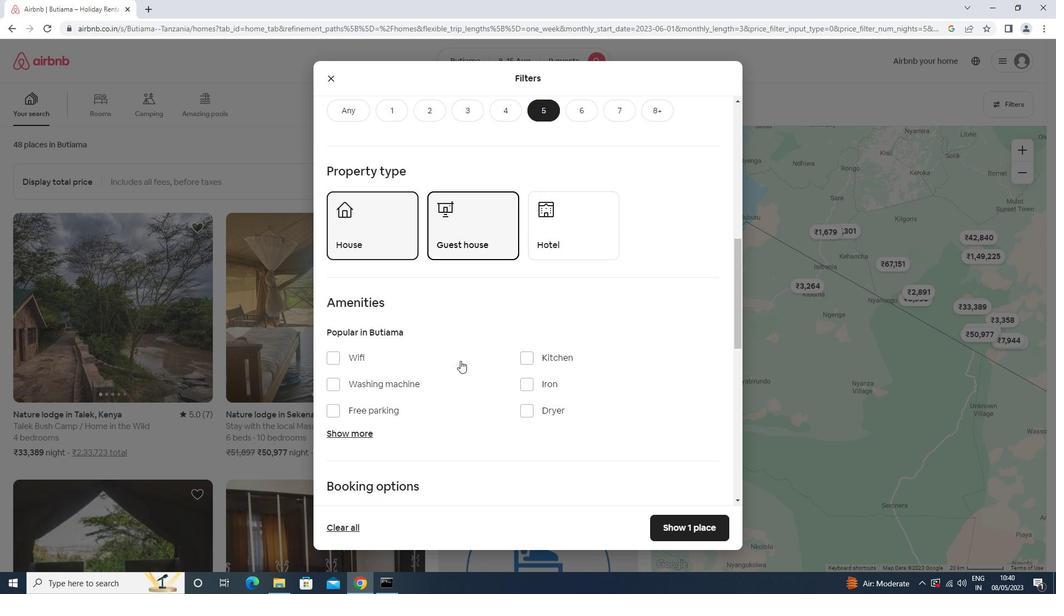 
Action: Mouse pressed left at (381, 352)
Screenshot: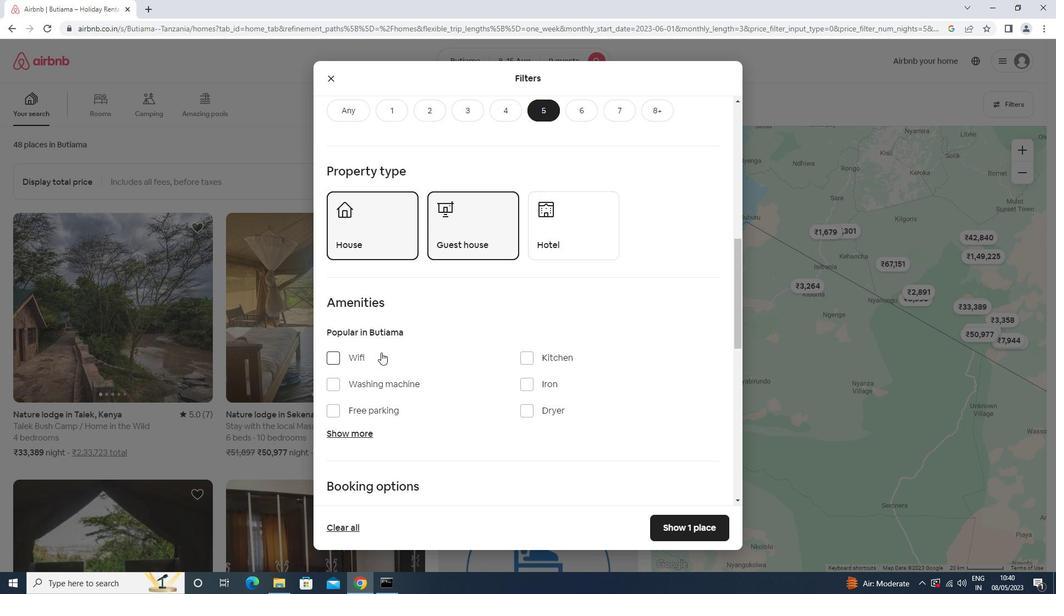 
Action: Mouse moved to (399, 407)
Screenshot: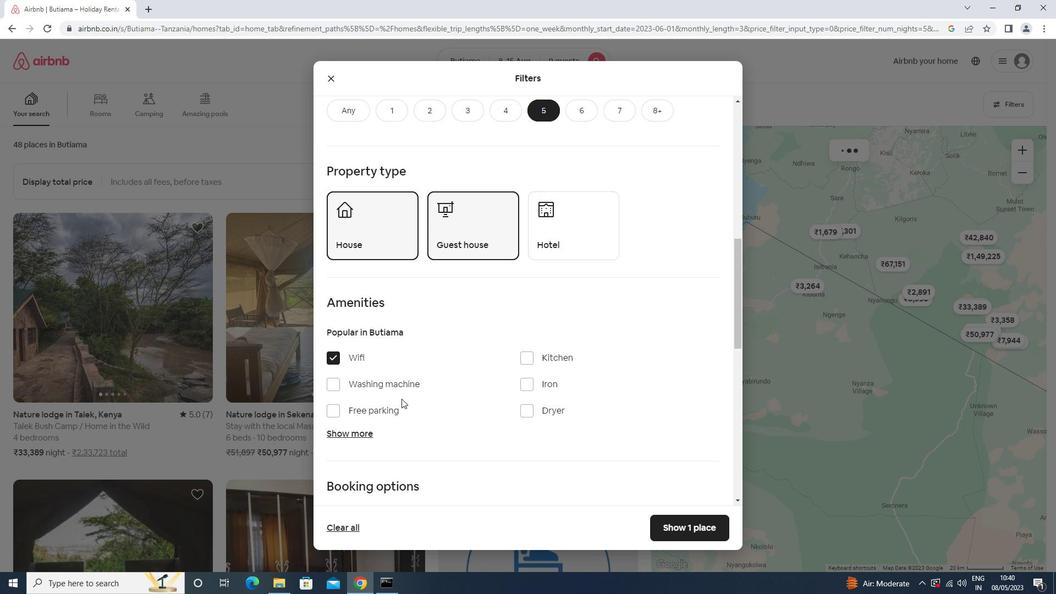 
Action: Mouse pressed left at (399, 407)
Screenshot: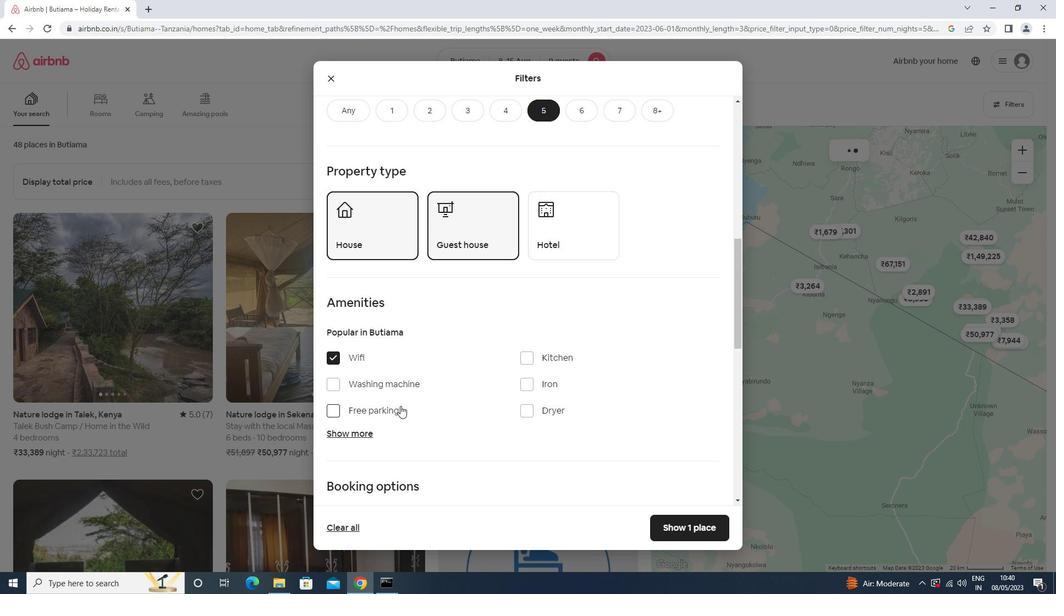 
Action: Mouse moved to (357, 431)
Screenshot: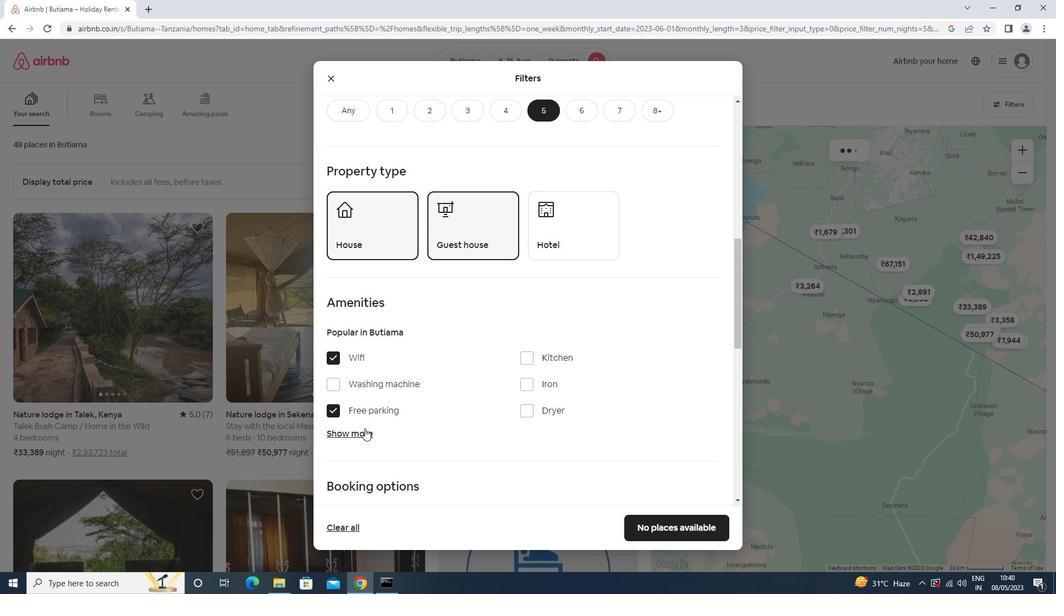 
Action: Mouse pressed left at (357, 431)
Screenshot: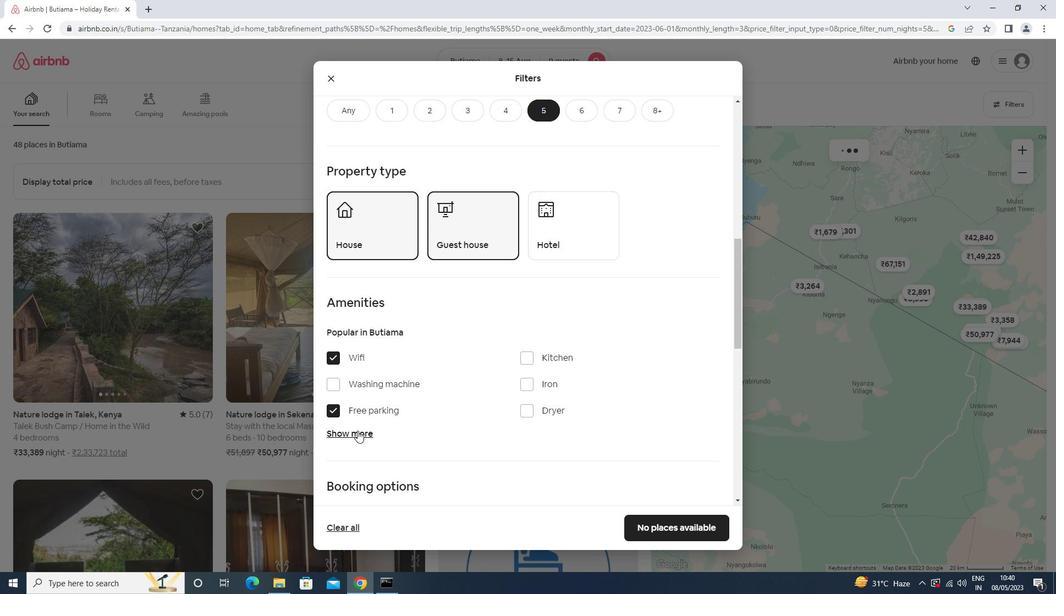 
Action: Mouse moved to (405, 406)
Screenshot: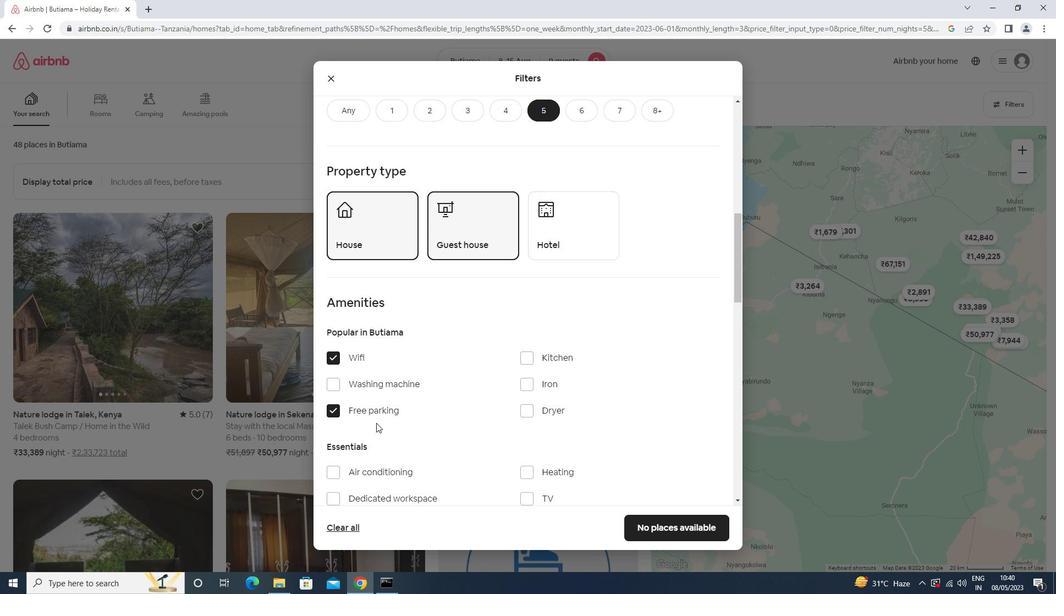 
Action: Mouse scrolled (405, 405) with delta (0, 0)
Screenshot: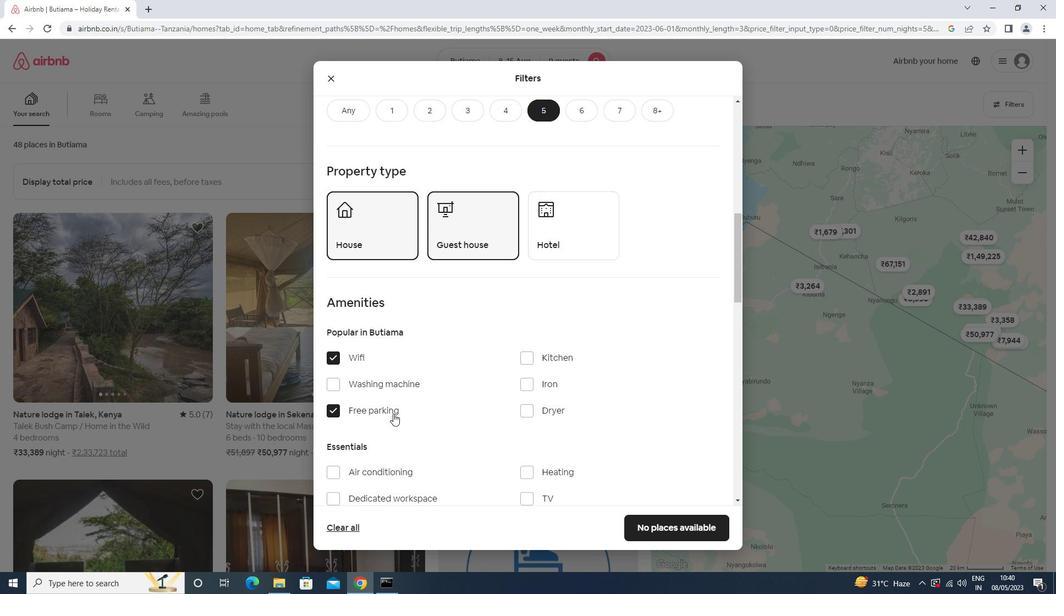 
Action: Mouse scrolled (405, 405) with delta (0, 0)
Screenshot: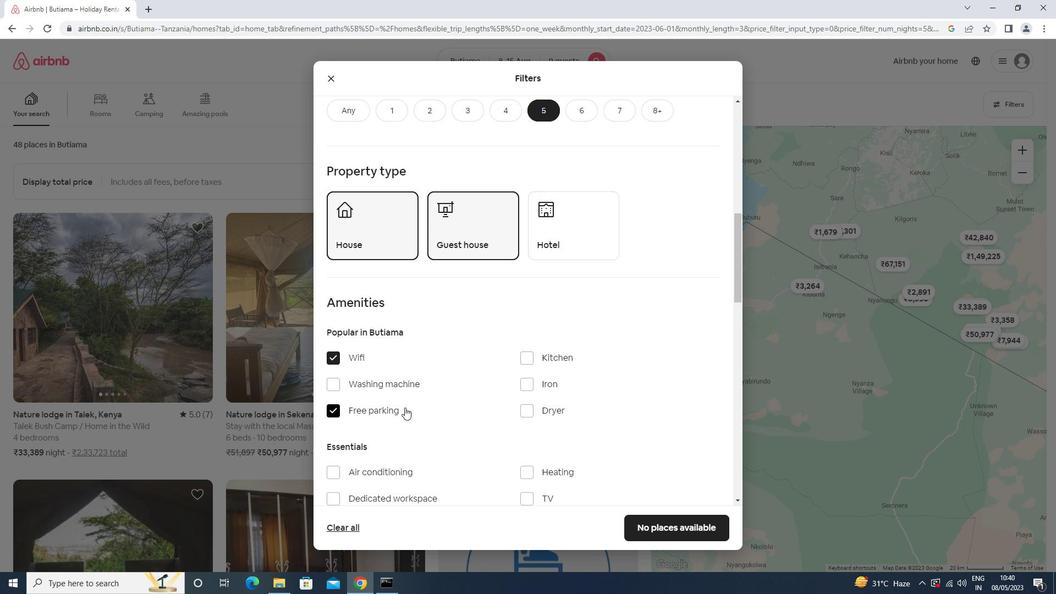 
Action: Mouse scrolled (405, 405) with delta (0, 0)
Screenshot: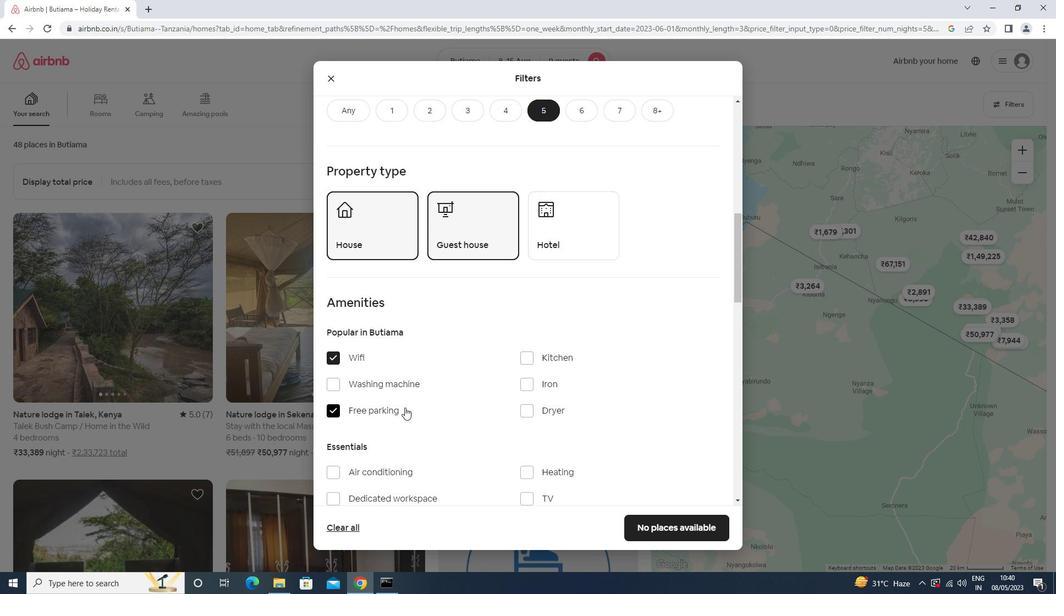 
Action: Mouse moved to (544, 332)
Screenshot: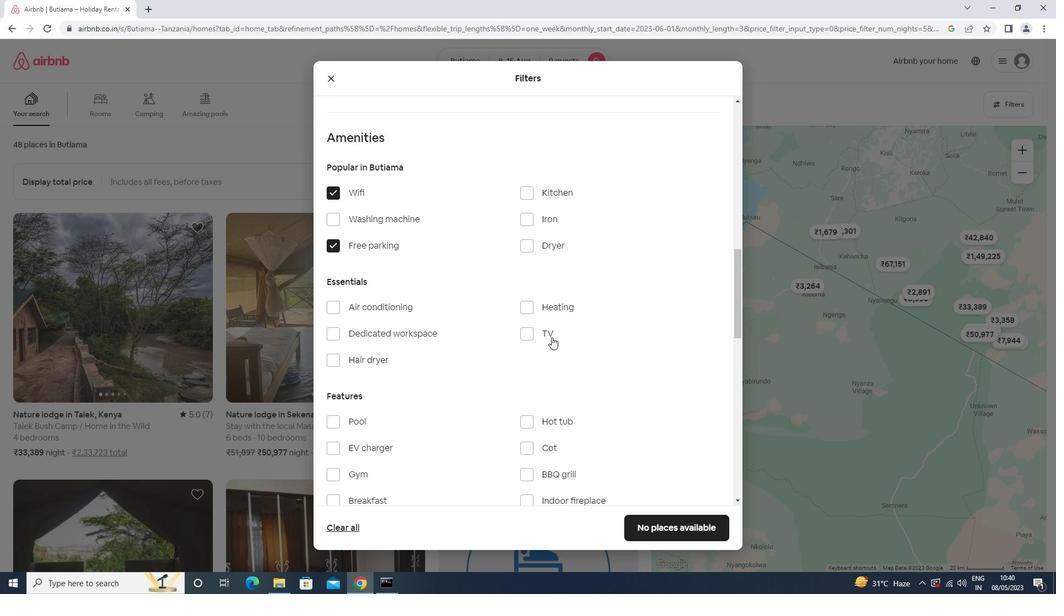 
Action: Mouse pressed left at (544, 332)
Screenshot: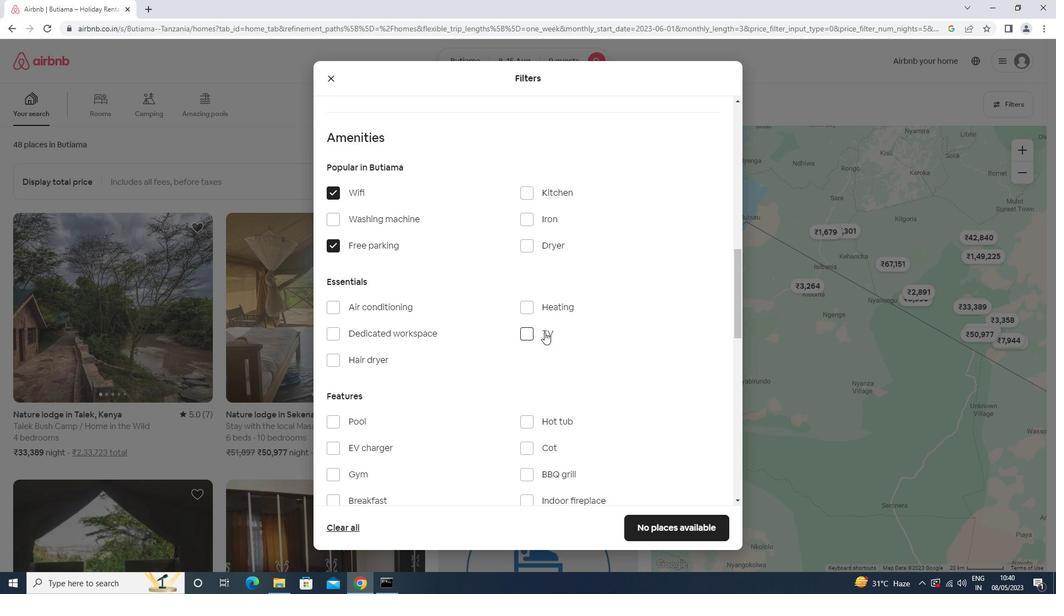 
Action: Mouse moved to (545, 348)
Screenshot: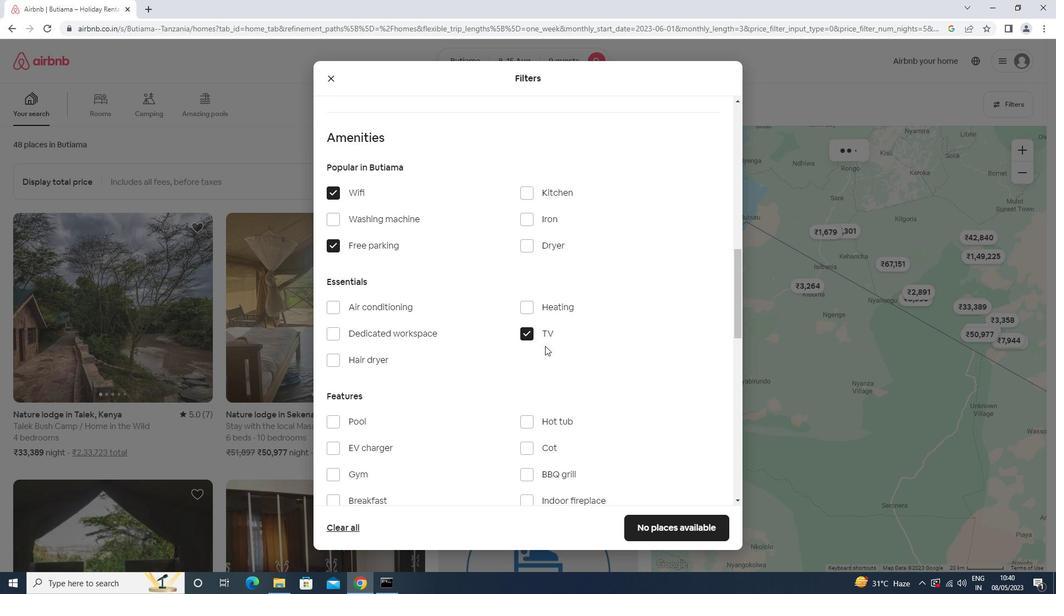 
Action: Mouse scrolled (545, 347) with delta (0, 0)
Screenshot: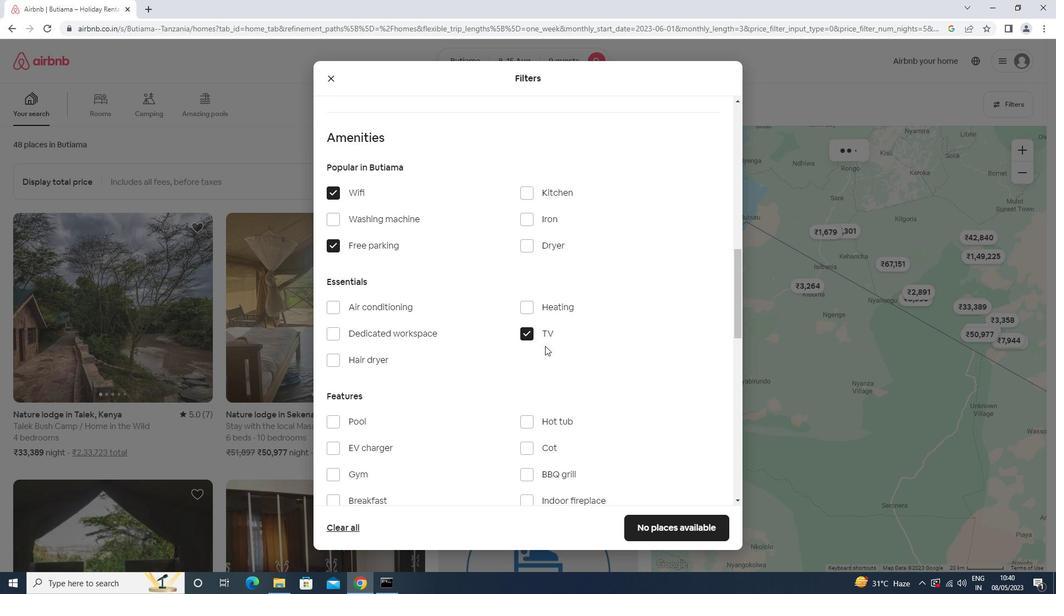 
Action: Mouse scrolled (545, 347) with delta (0, 0)
Screenshot: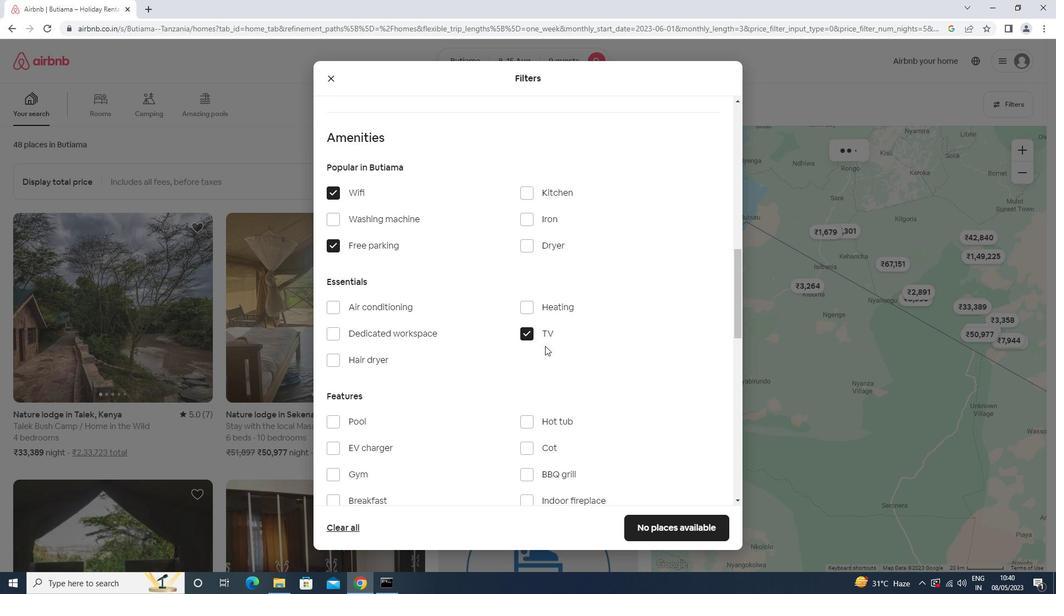 
Action: Mouse moved to (409, 386)
Screenshot: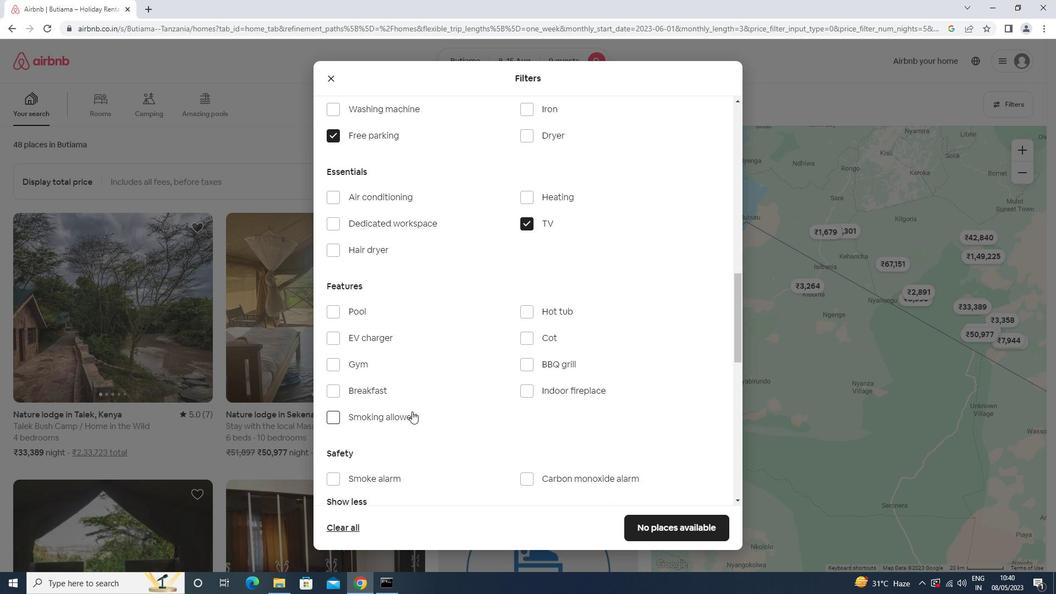 
Action: Mouse pressed left at (409, 386)
Screenshot: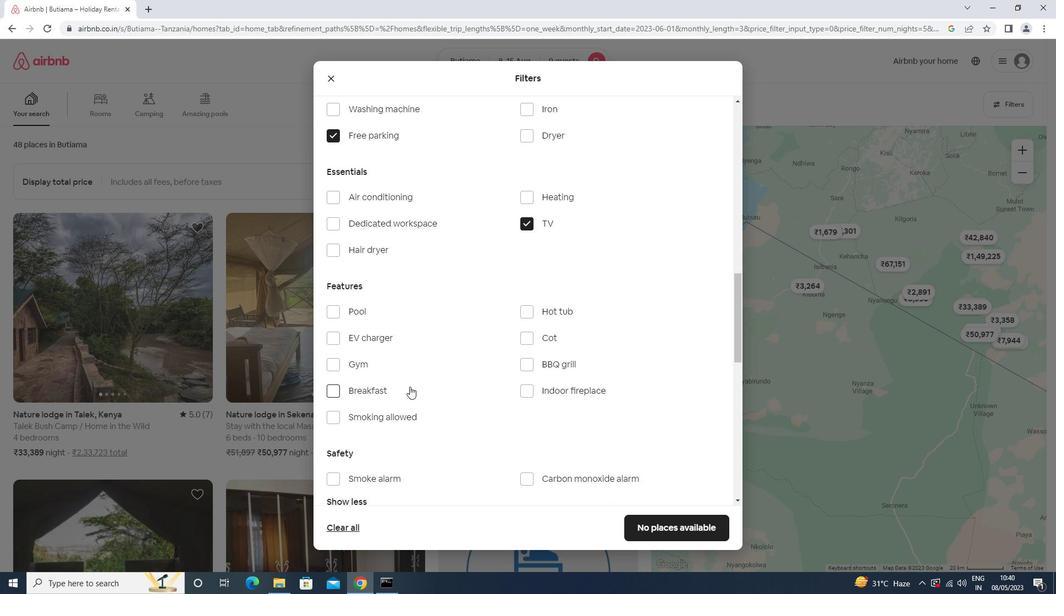 
Action: Mouse moved to (407, 355)
Screenshot: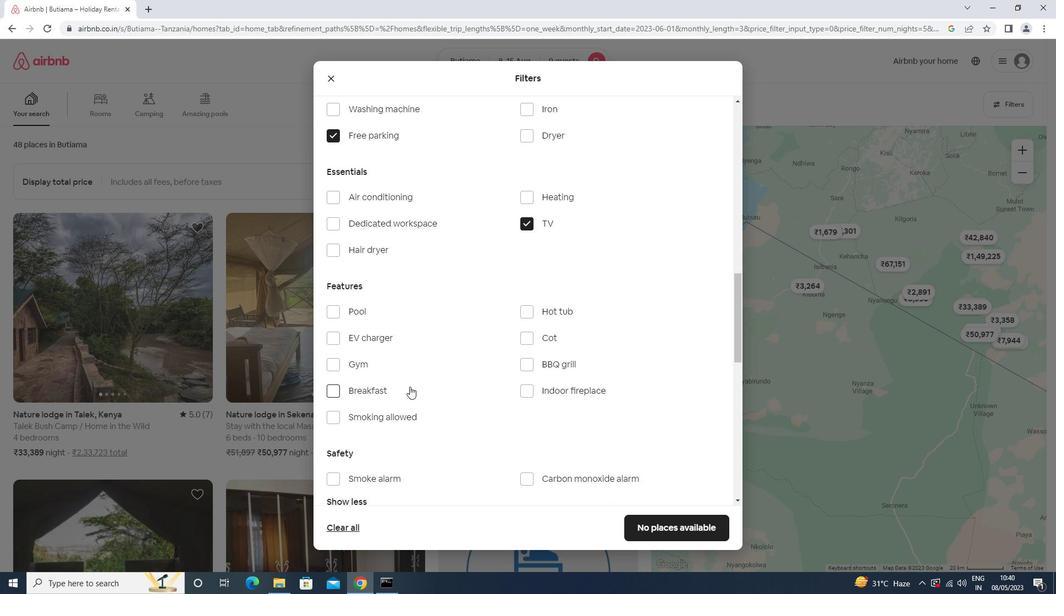 
Action: Mouse pressed left at (407, 355)
Screenshot: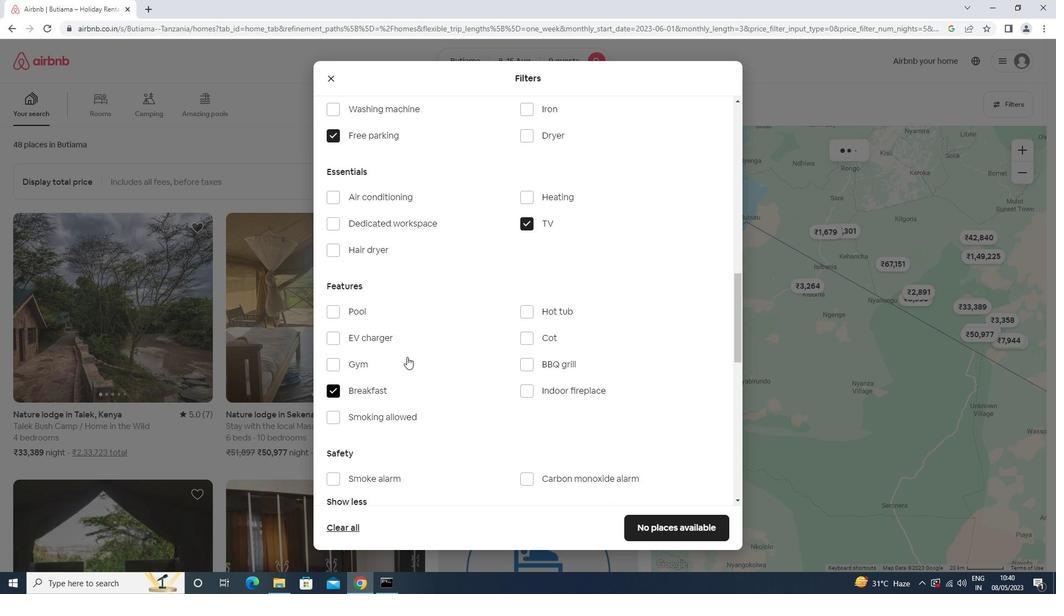 
Action: Mouse moved to (493, 346)
Screenshot: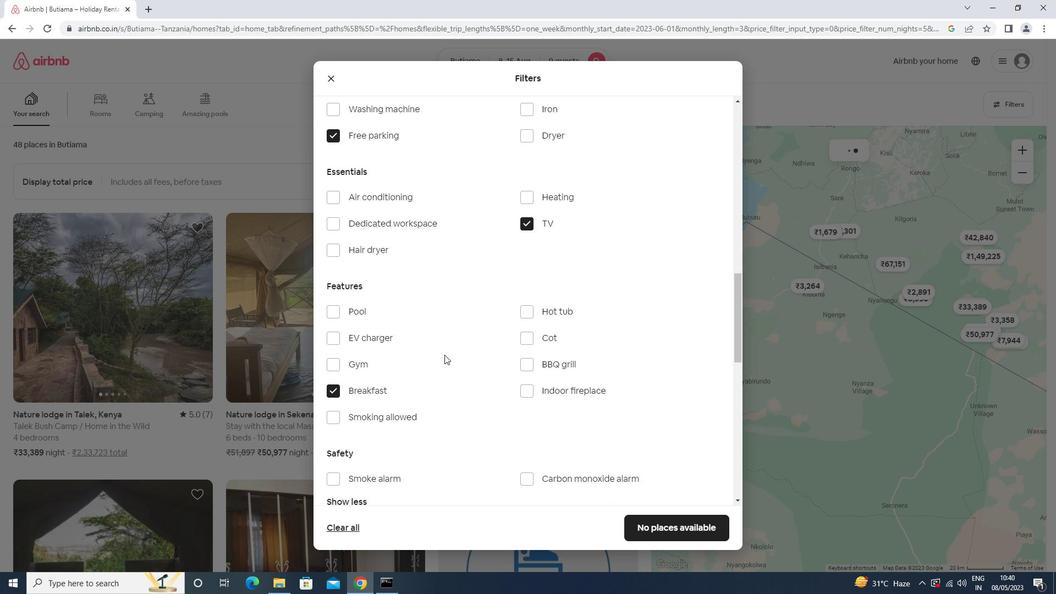 
Action: Mouse scrolled (493, 346) with delta (0, 0)
Screenshot: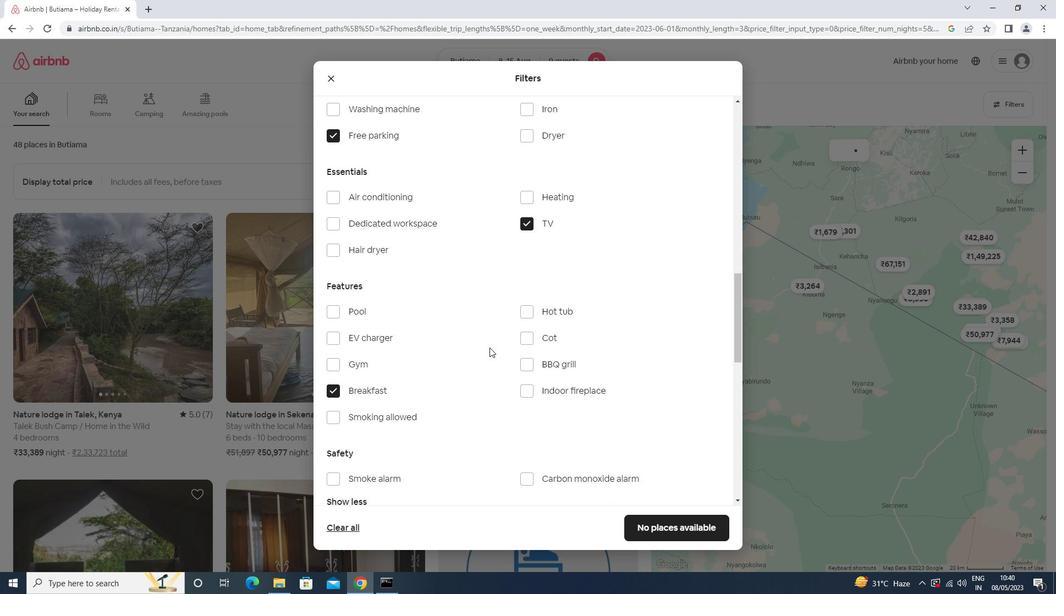 
Action: Mouse scrolled (493, 346) with delta (0, 0)
Screenshot: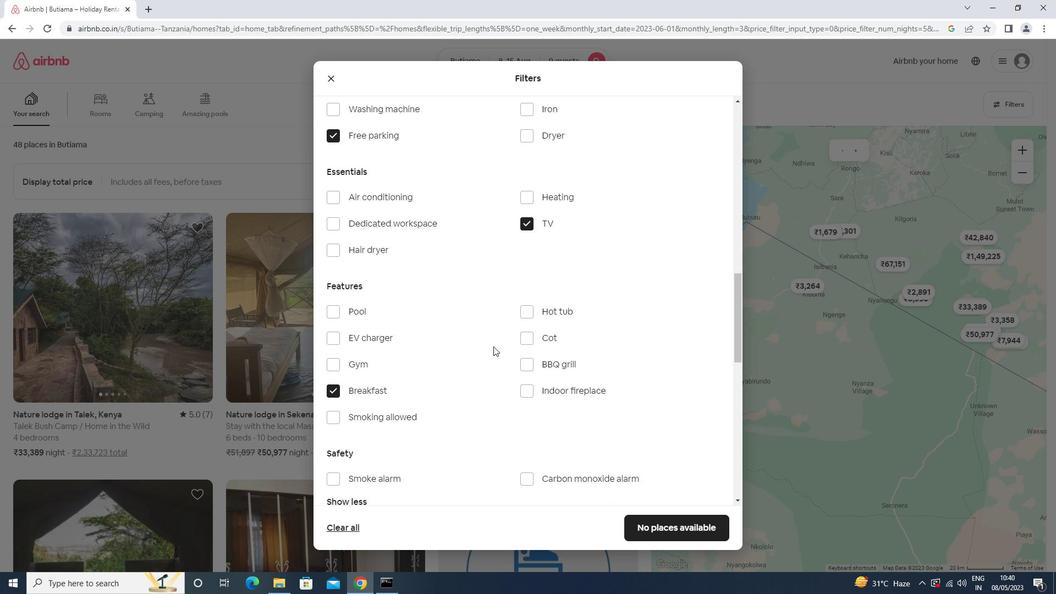 
Action: Mouse scrolled (493, 346) with delta (0, 0)
Screenshot: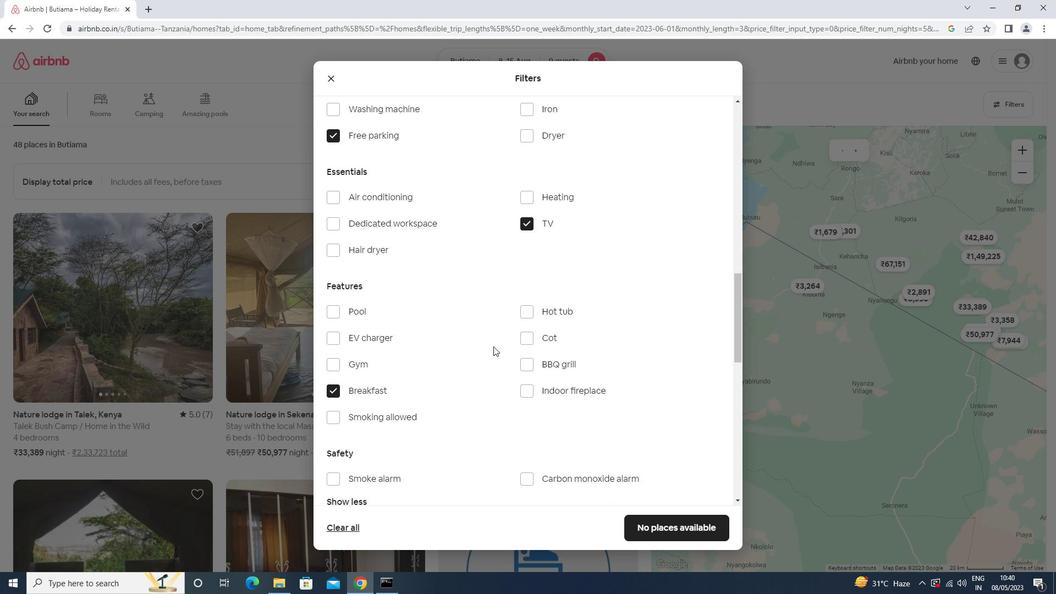 
Action: Mouse scrolled (493, 347) with delta (0, 0)
Screenshot: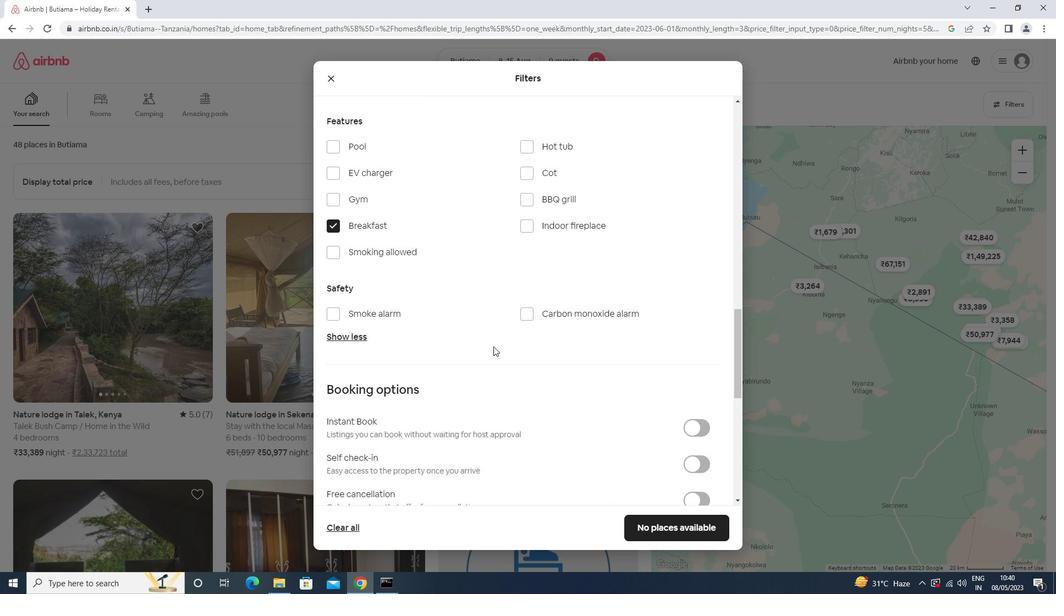 
Action: Mouse scrolled (493, 347) with delta (0, 0)
Screenshot: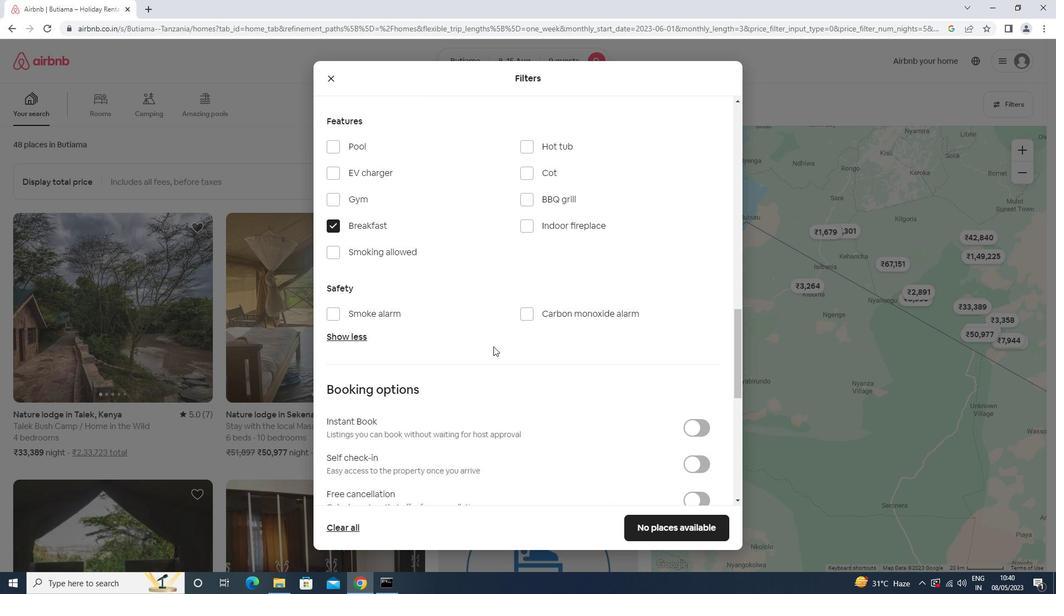
Action: Mouse moved to (350, 309)
Screenshot: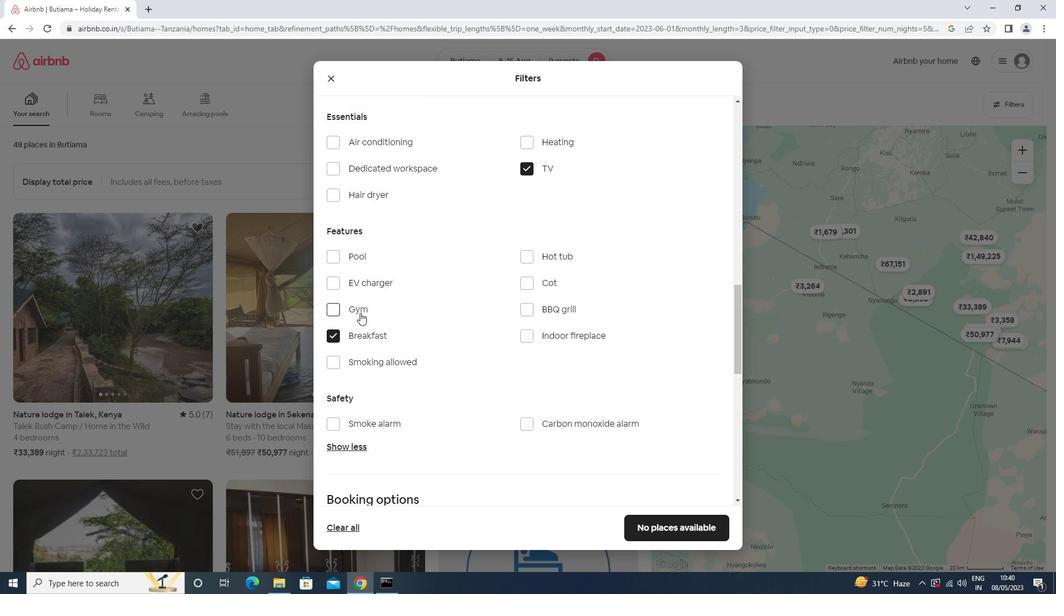 
Action: Mouse pressed left at (350, 309)
Screenshot: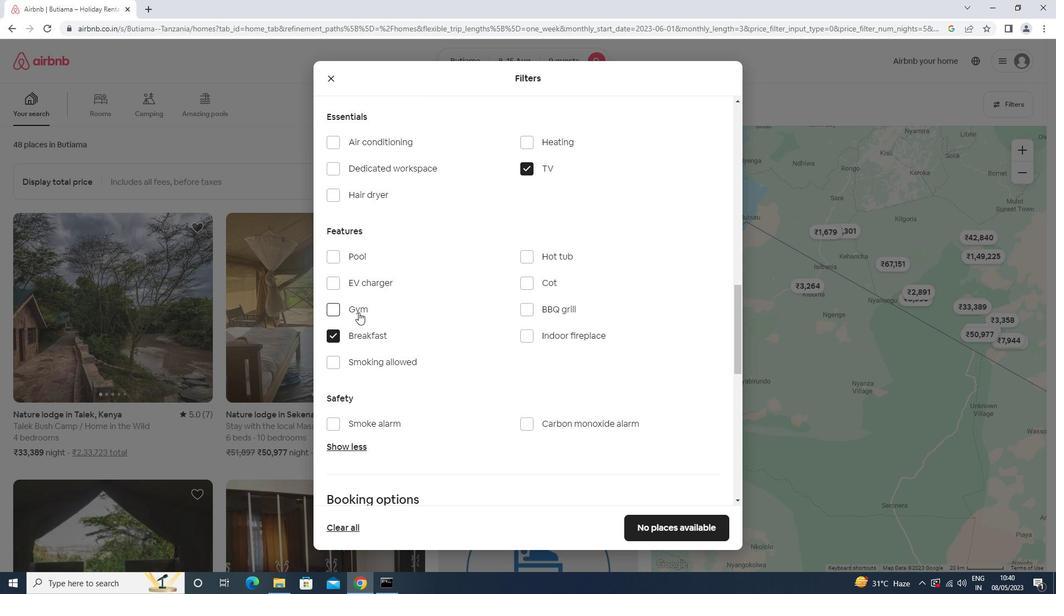 
Action: Mouse moved to (498, 320)
Screenshot: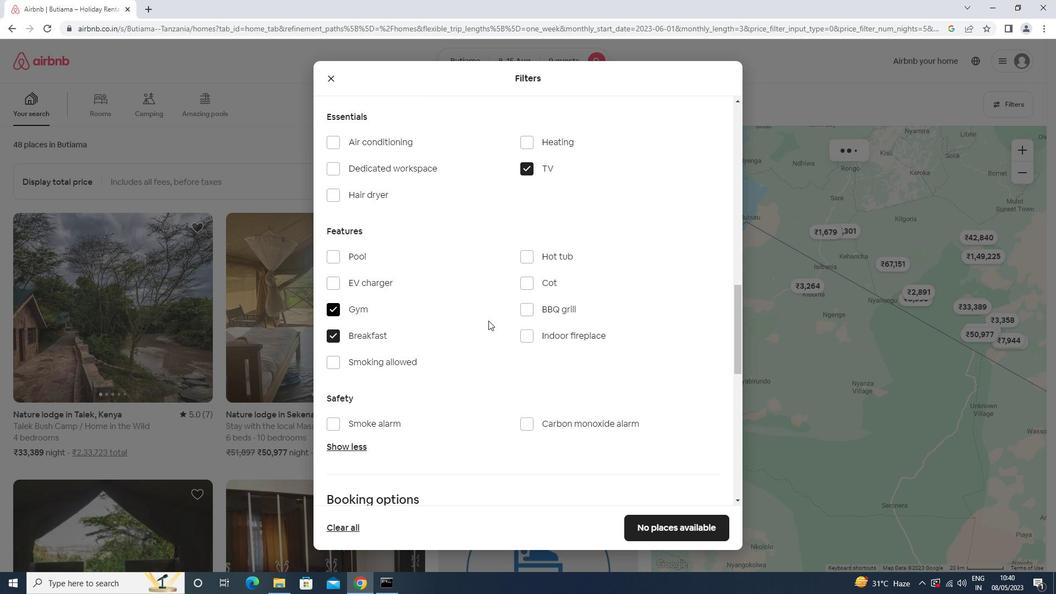 
Action: Mouse scrolled (498, 319) with delta (0, 0)
Screenshot: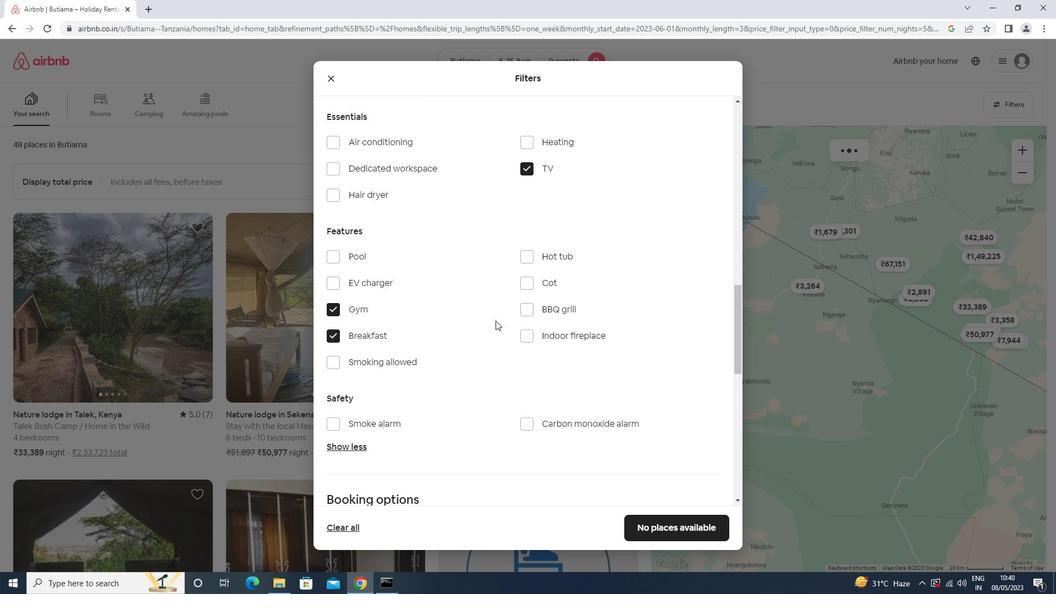 
Action: Mouse scrolled (498, 319) with delta (0, 0)
Screenshot: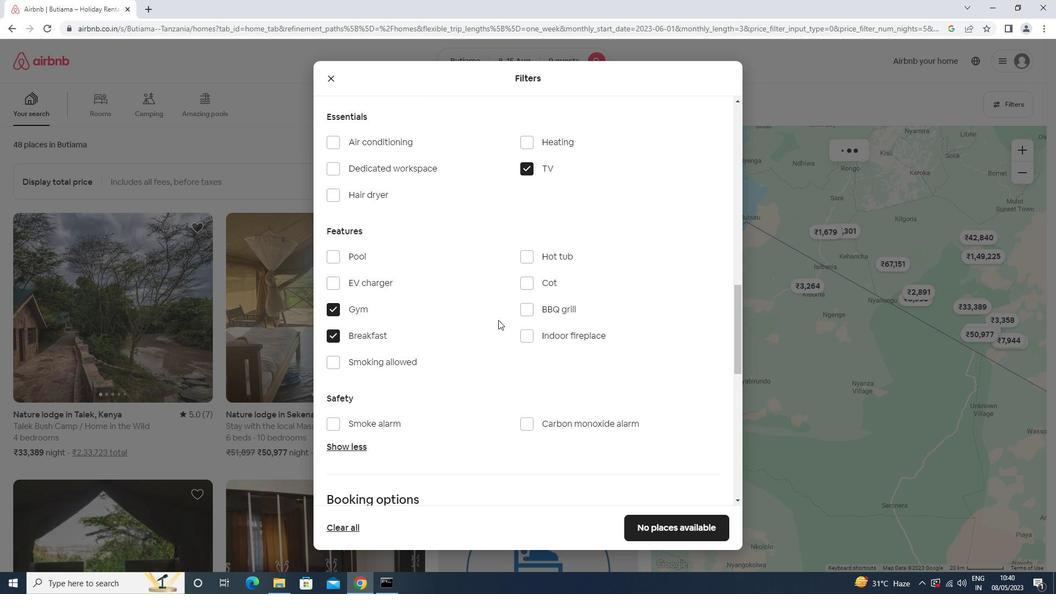 
Action: Mouse scrolled (498, 319) with delta (0, 0)
Screenshot: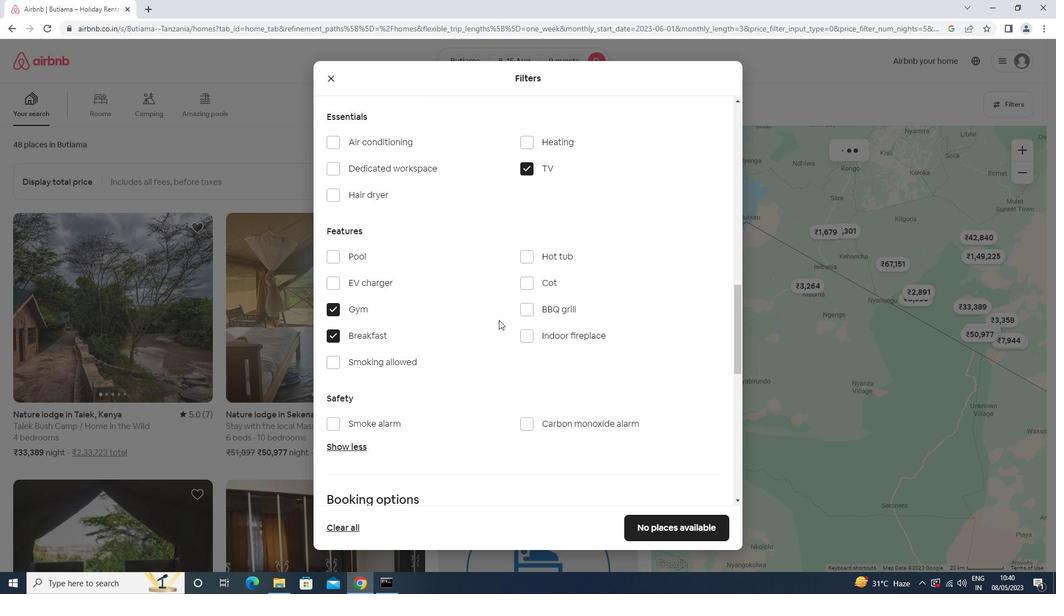 
Action: Mouse scrolled (498, 319) with delta (0, 0)
Screenshot: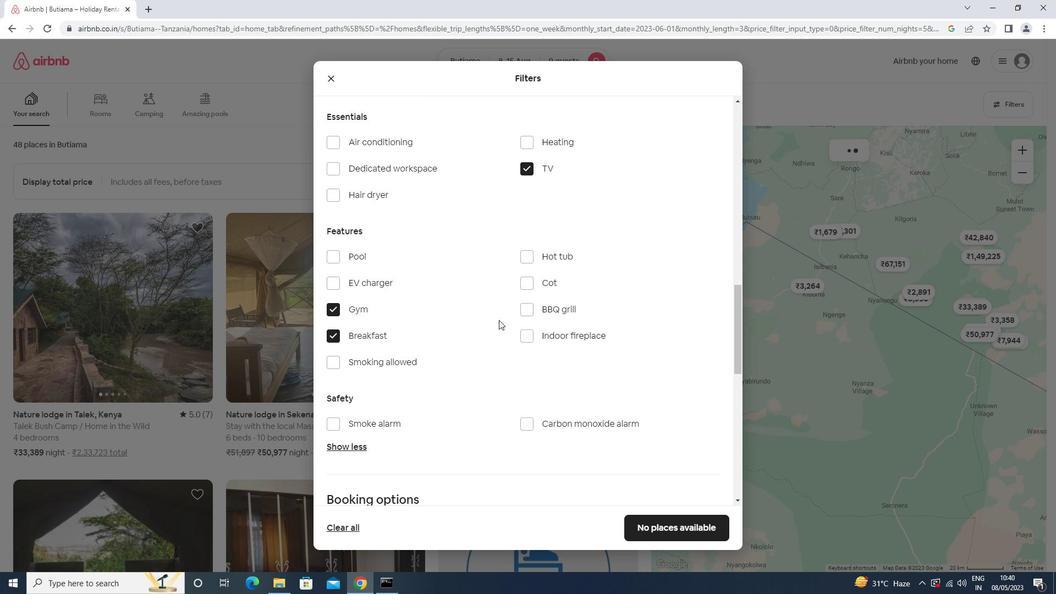 
Action: Mouse moved to (691, 346)
Screenshot: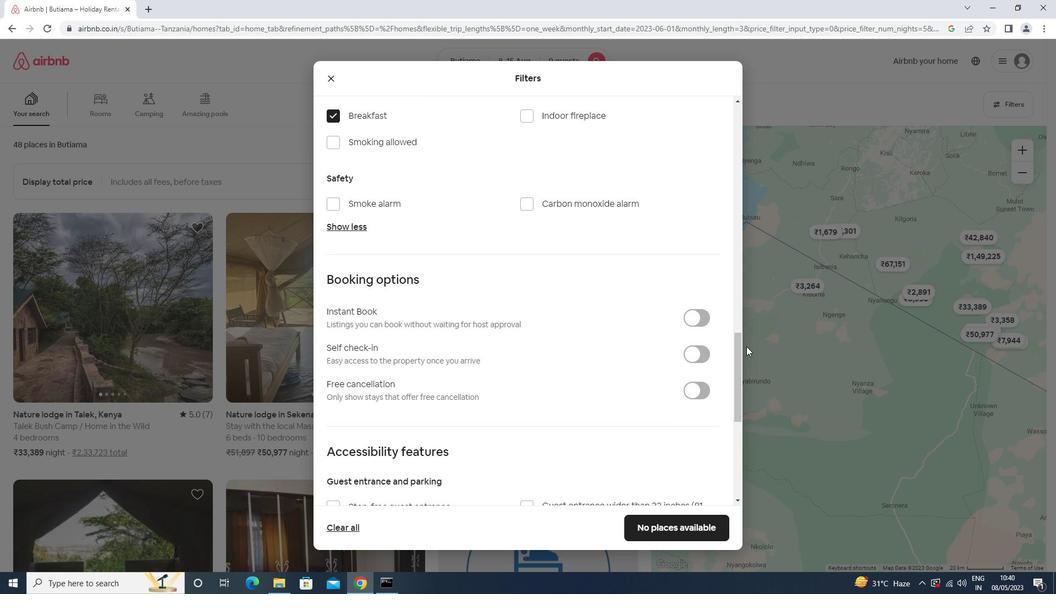 
Action: Mouse pressed left at (691, 346)
Screenshot: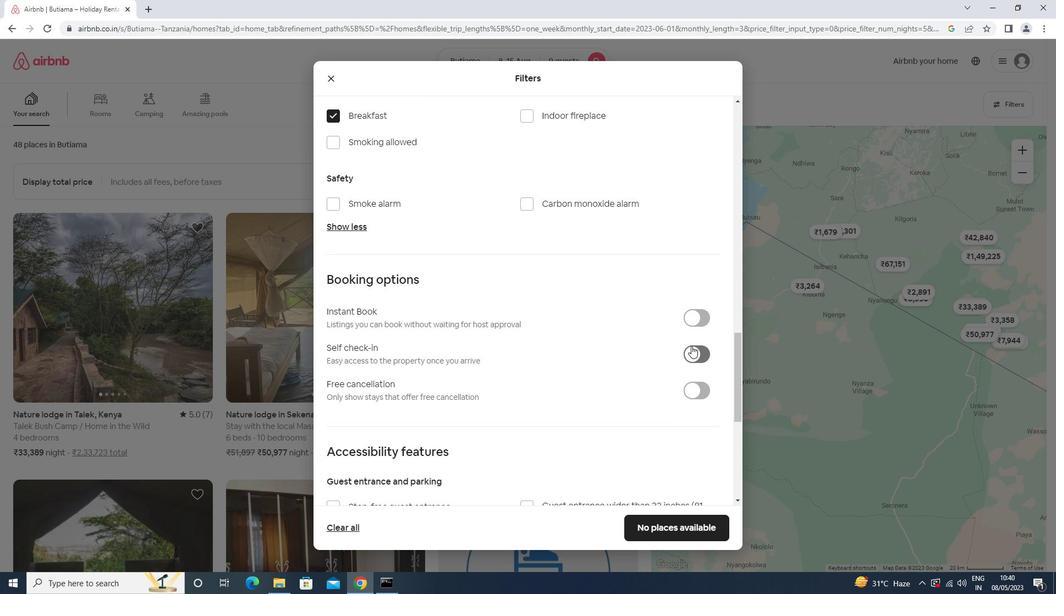 
Action: Mouse moved to (596, 355)
Screenshot: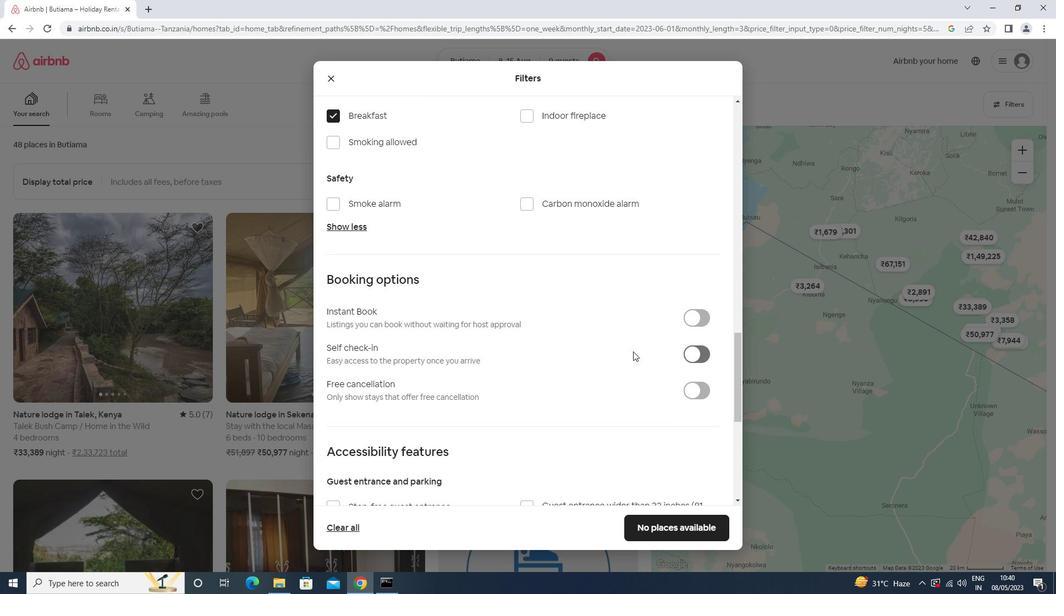 
Action: Mouse scrolled (596, 355) with delta (0, 0)
Screenshot: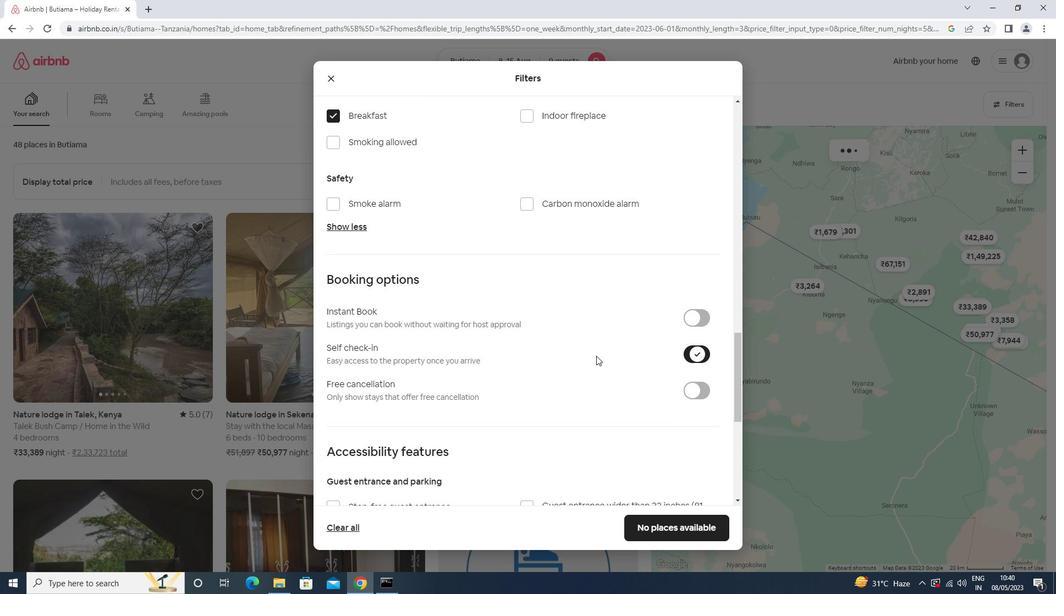 
Action: Mouse moved to (595, 357)
Screenshot: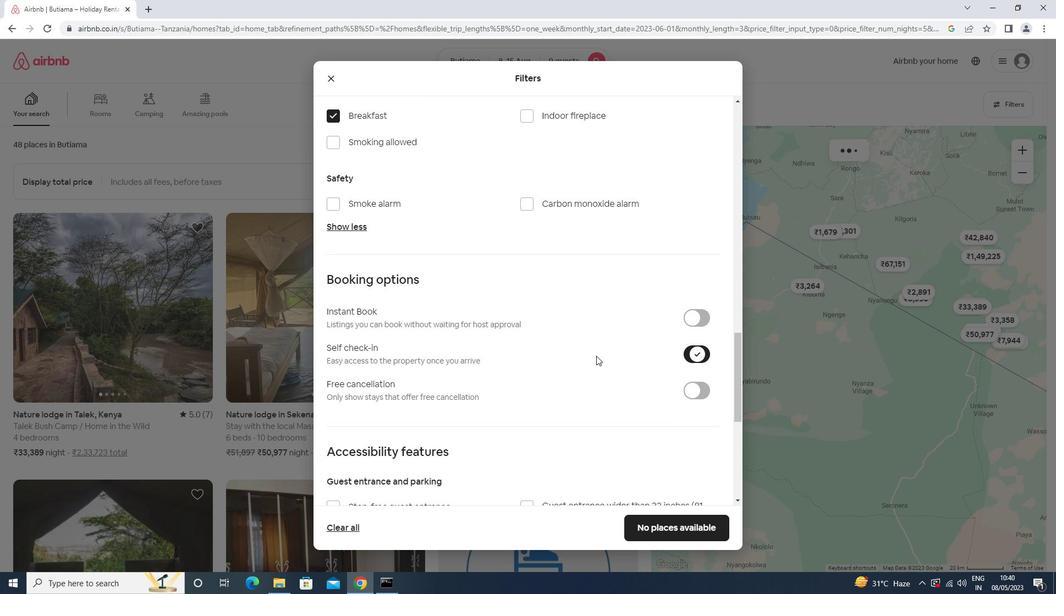 
Action: Mouse scrolled (595, 356) with delta (0, 0)
Screenshot: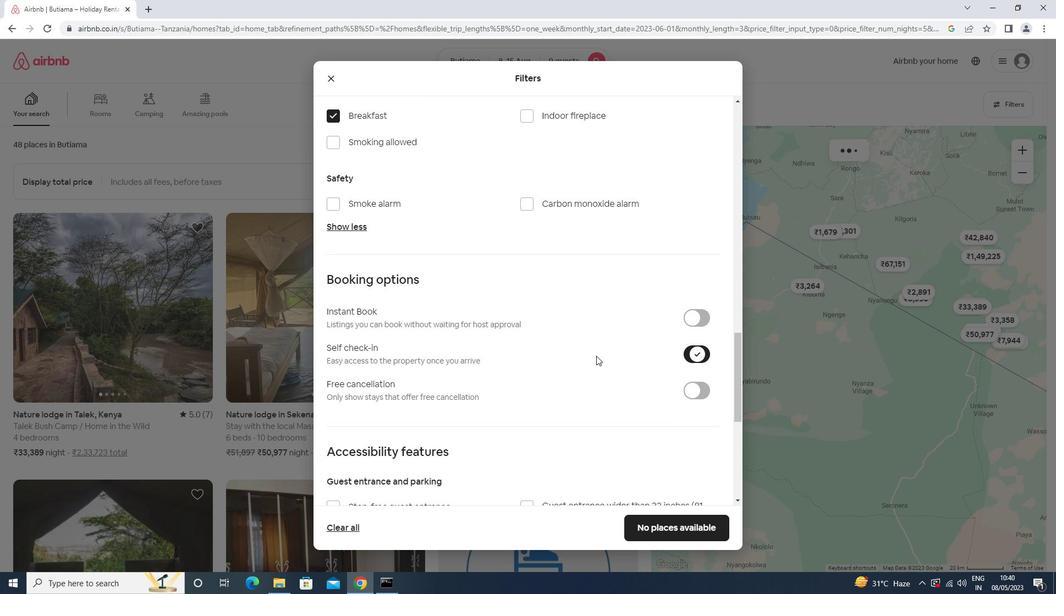 
Action: Mouse moved to (593, 360)
Screenshot: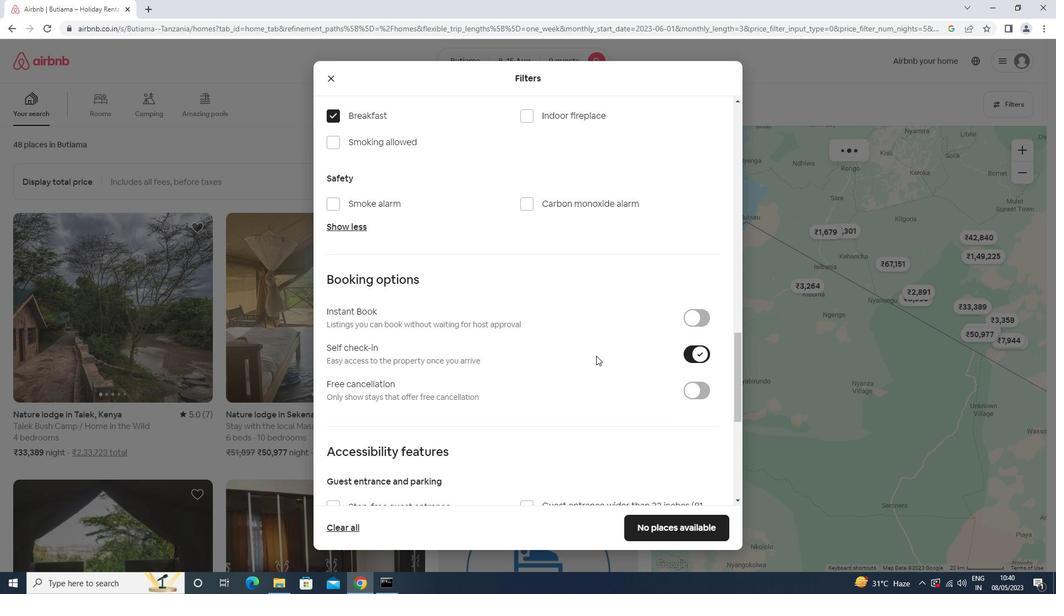 
Action: Mouse scrolled (593, 359) with delta (0, 0)
Screenshot: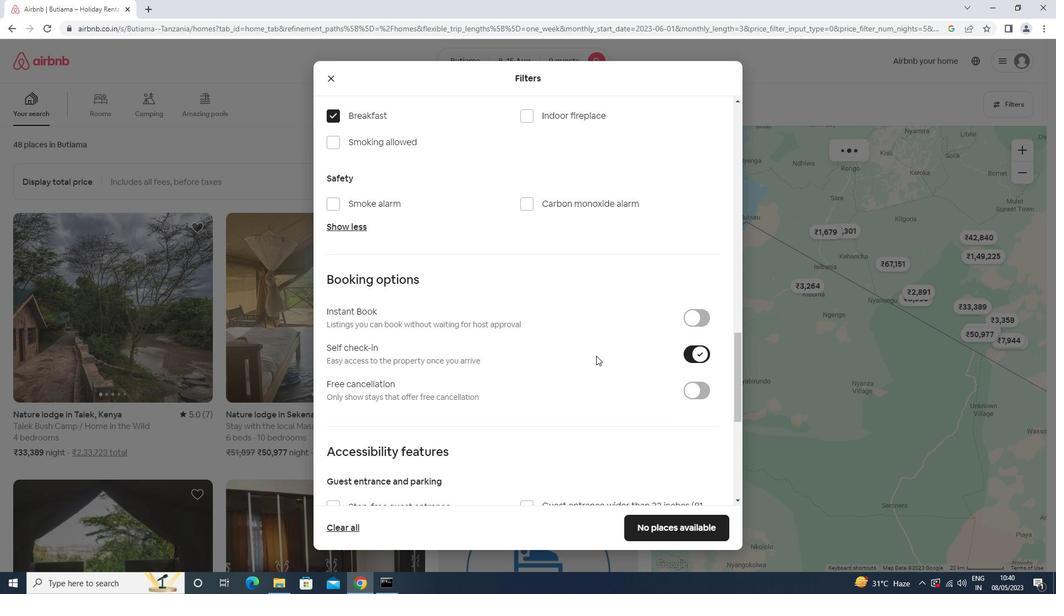 
Action: Mouse moved to (592, 362)
Screenshot: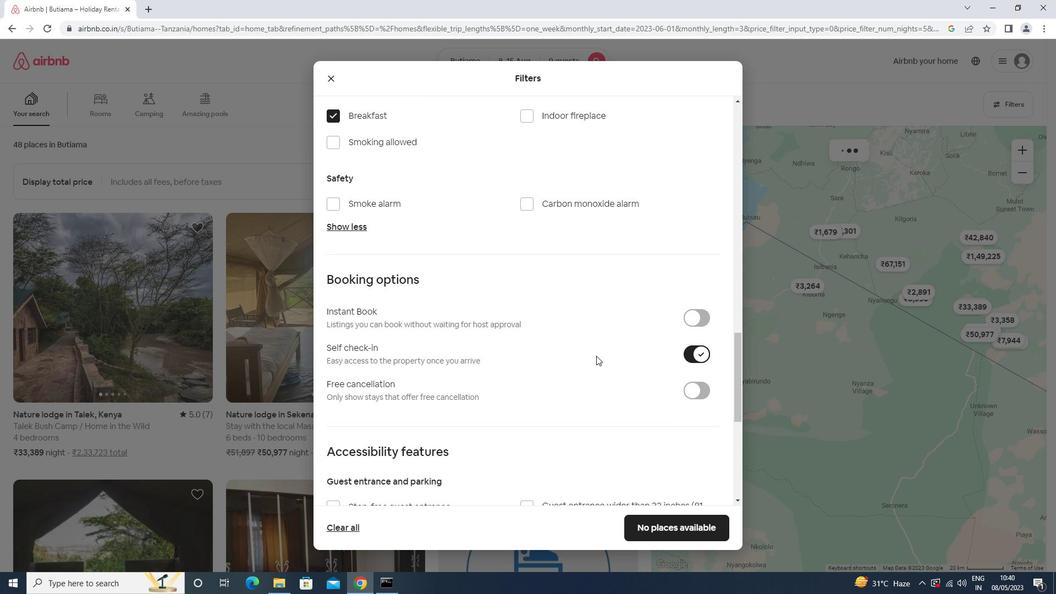 
Action: Mouse scrolled (592, 361) with delta (0, 0)
Screenshot: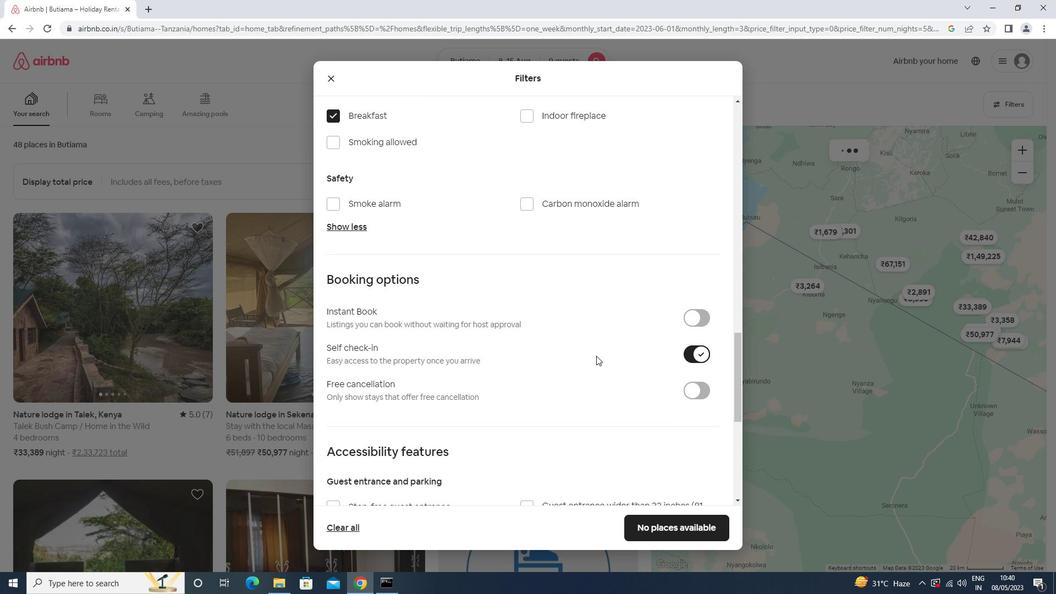 
Action: Mouse moved to (591, 365)
Screenshot: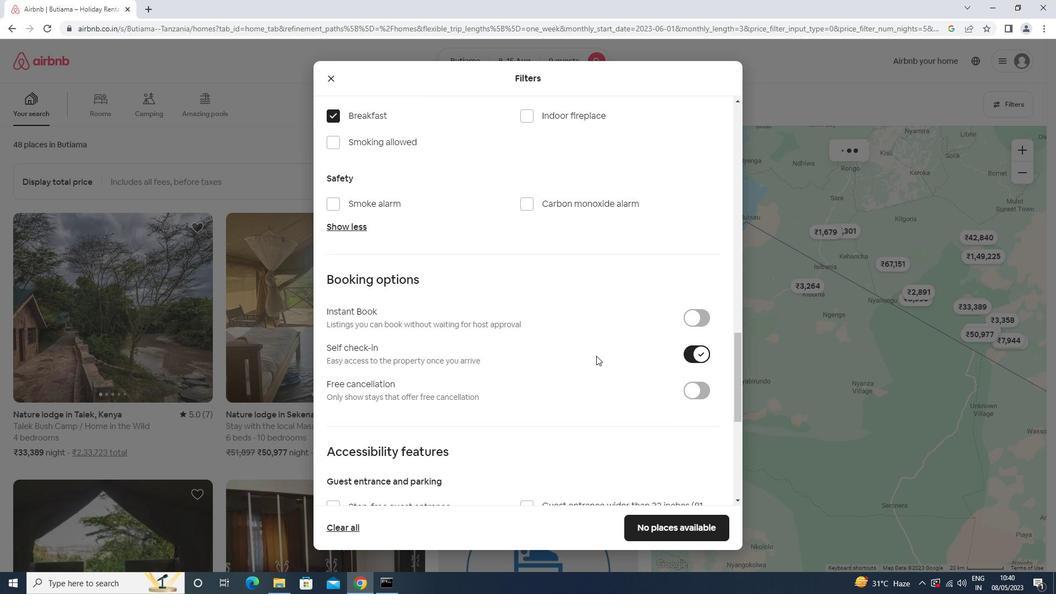
Action: Mouse scrolled (591, 364) with delta (0, 0)
Screenshot: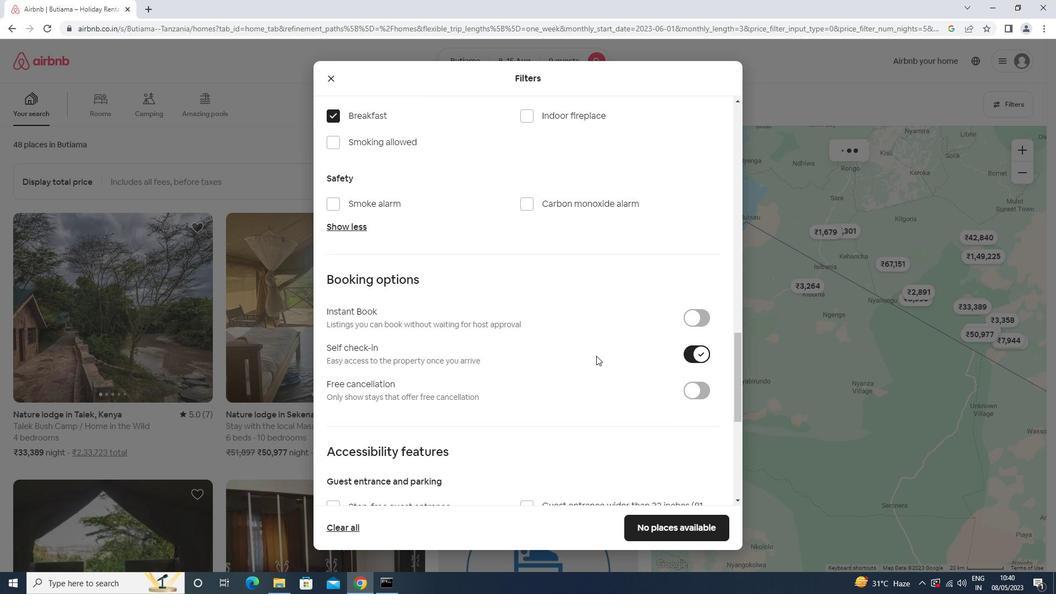 
Action: Mouse moved to (576, 397)
Screenshot: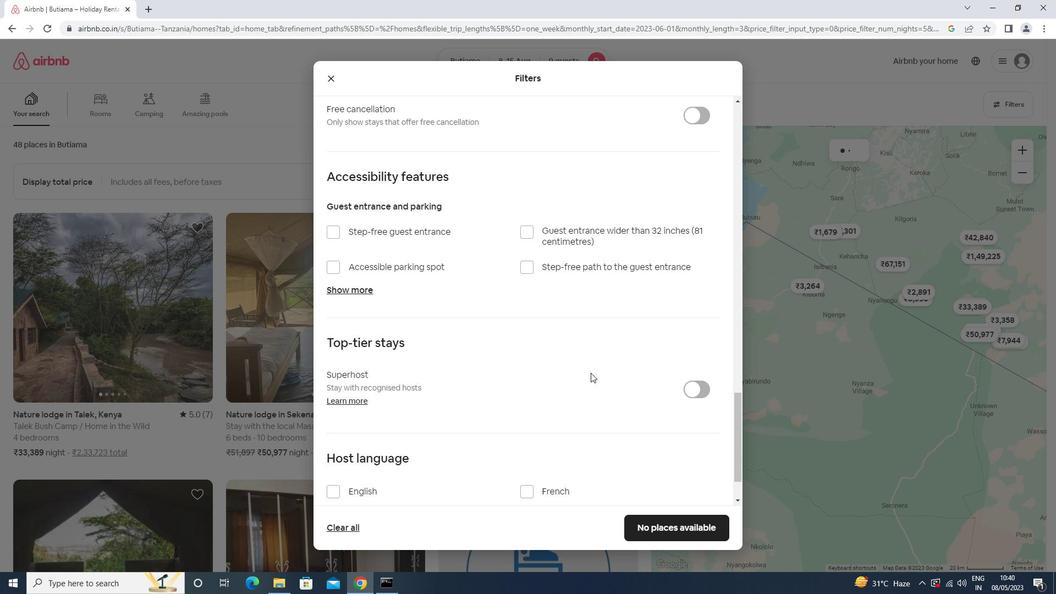 
Action: Mouse scrolled (576, 396) with delta (0, 0)
Screenshot: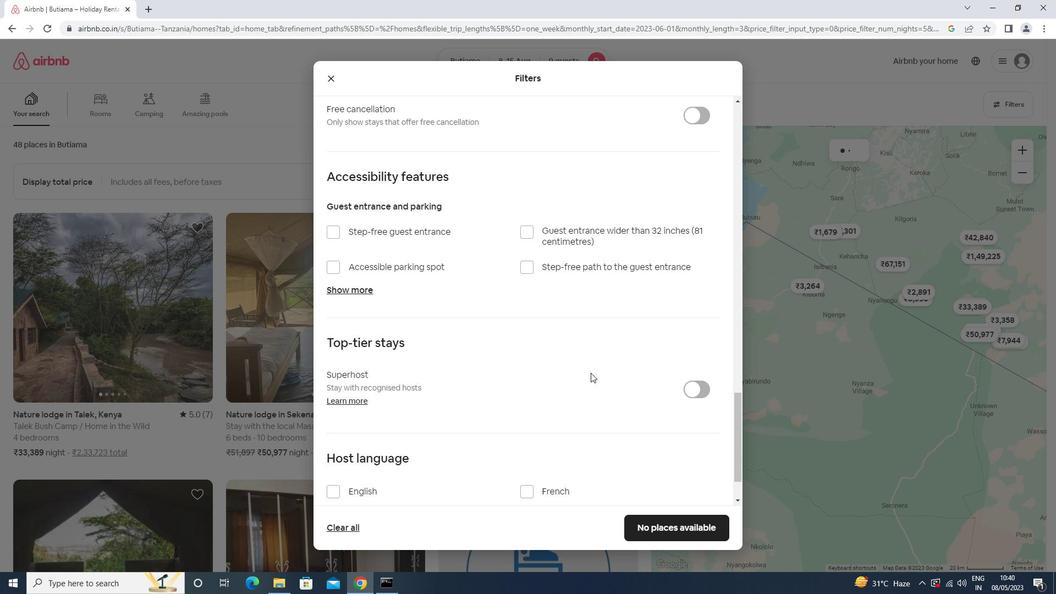 
Action: Mouse moved to (573, 401)
Screenshot: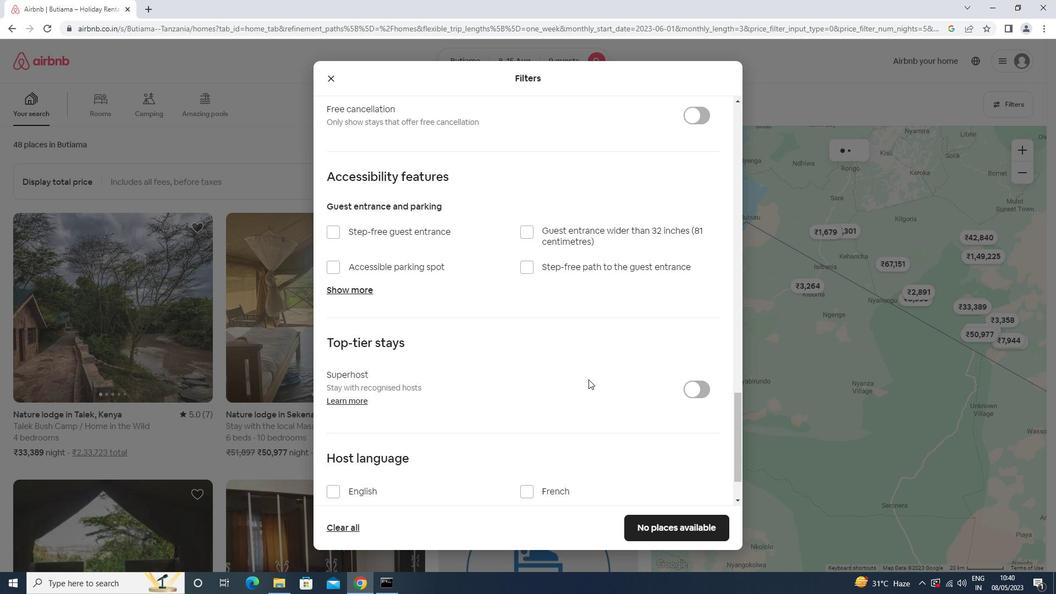 
Action: Mouse scrolled (573, 400) with delta (0, 0)
Screenshot: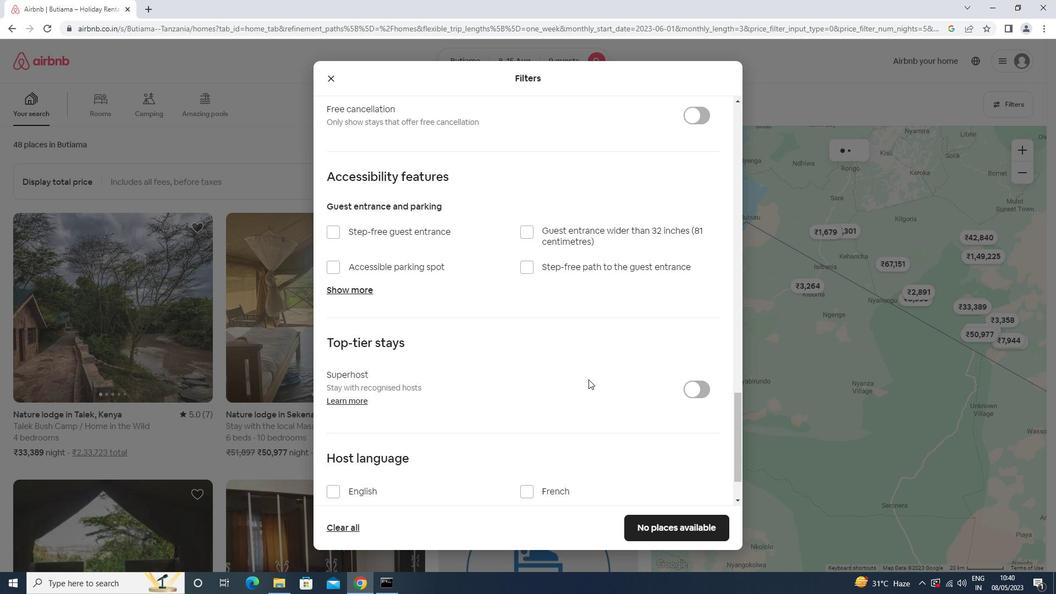 
Action: Mouse moved to (573, 401)
Screenshot: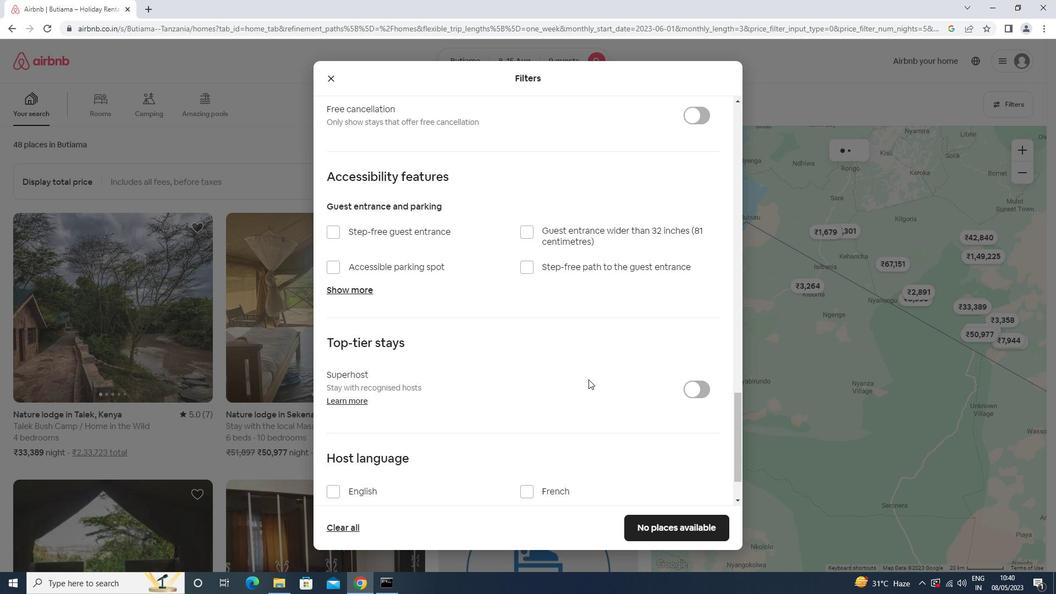 
Action: Mouse scrolled (573, 401) with delta (0, 0)
Screenshot: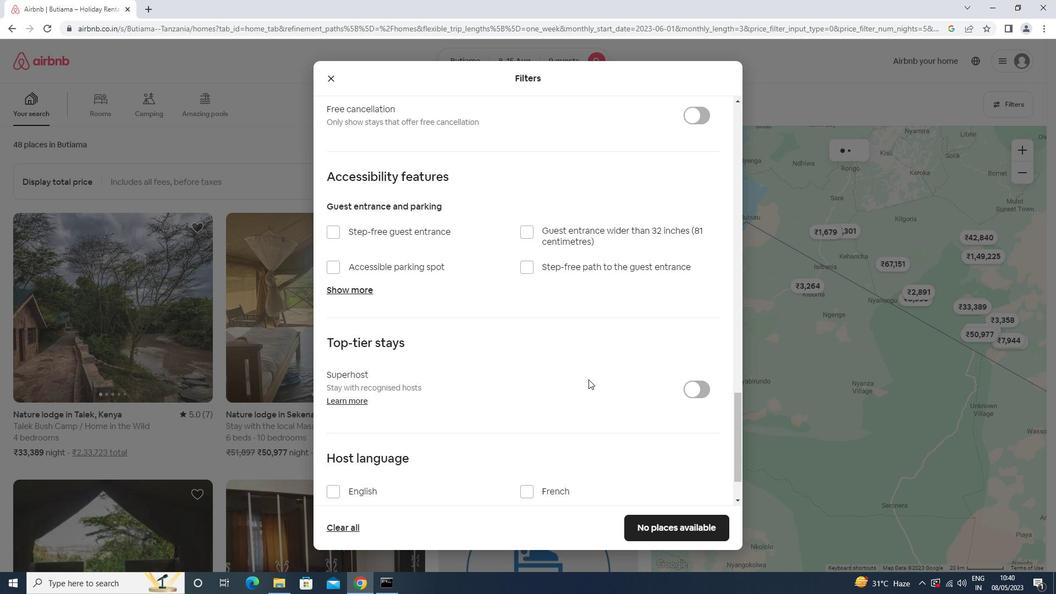 
Action: Mouse moved to (572, 402)
Screenshot: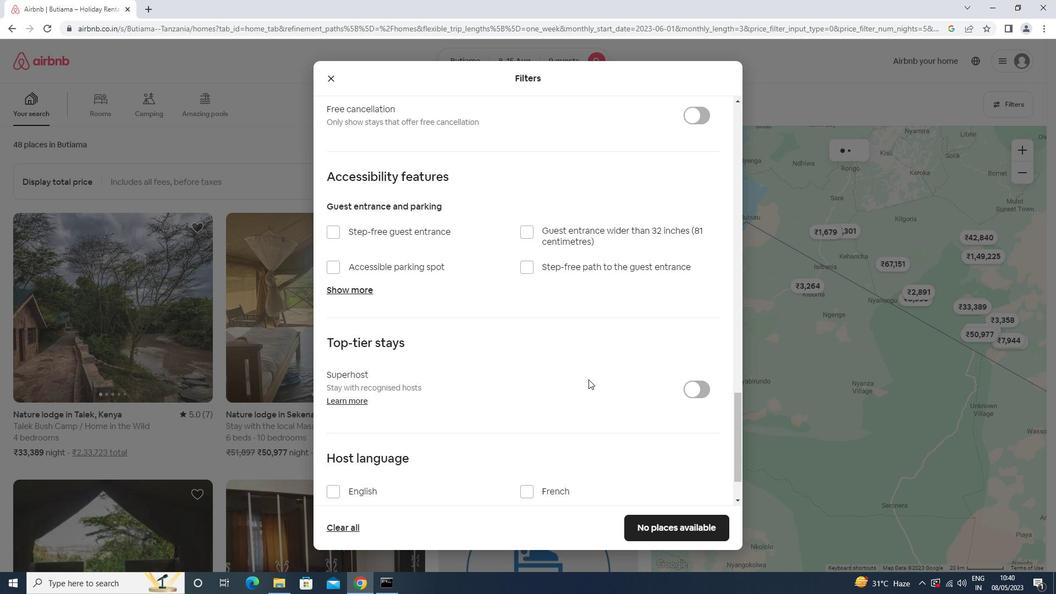 
Action: Mouse scrolled (572, 402) with delta (0, 0)
Screenshot: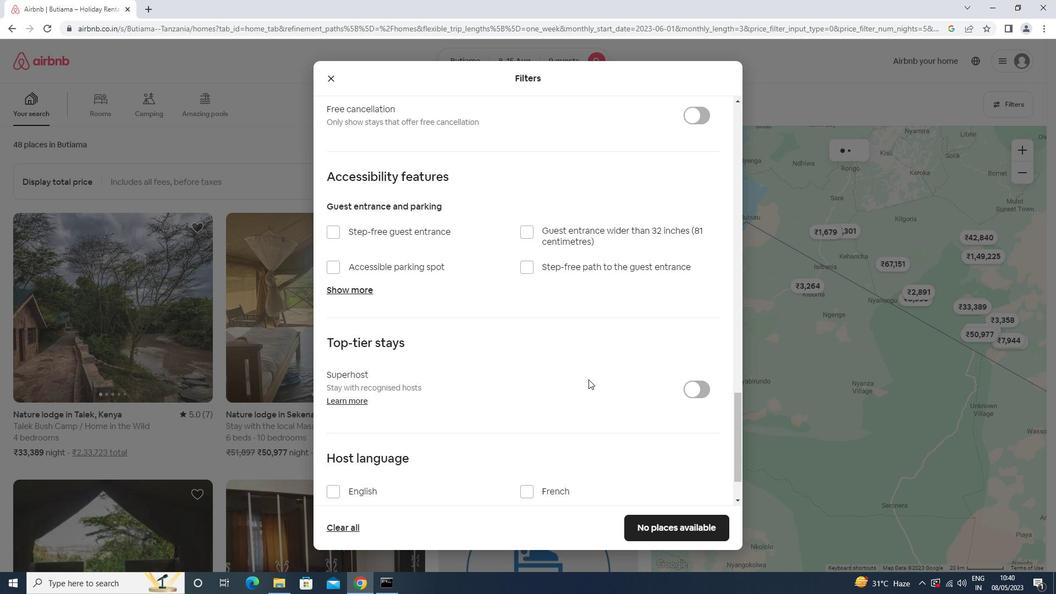 
Action: Mouse moved to (570, 406)
Screenshot: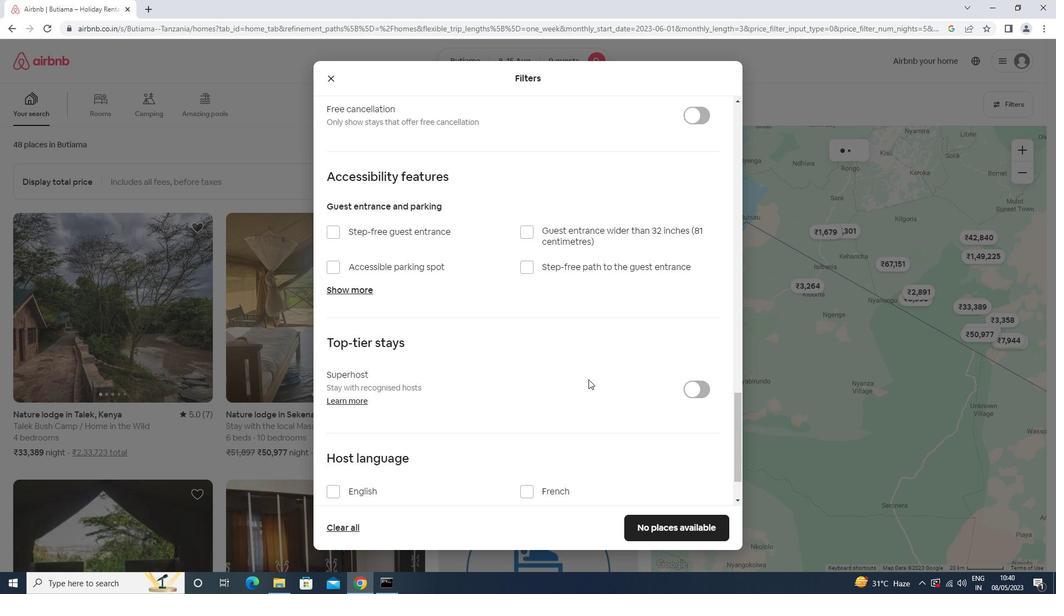 
Action: Mouse scrolled (570, 405) with delta (0, 0)
Screenshot: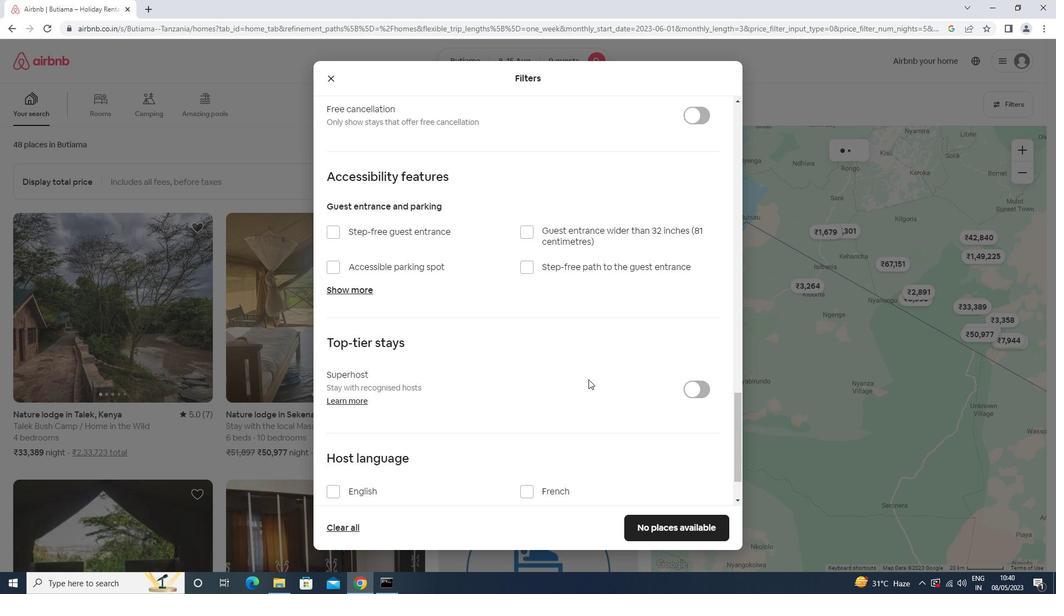
Action: Mouse moved to (370, 427)
Screenshot: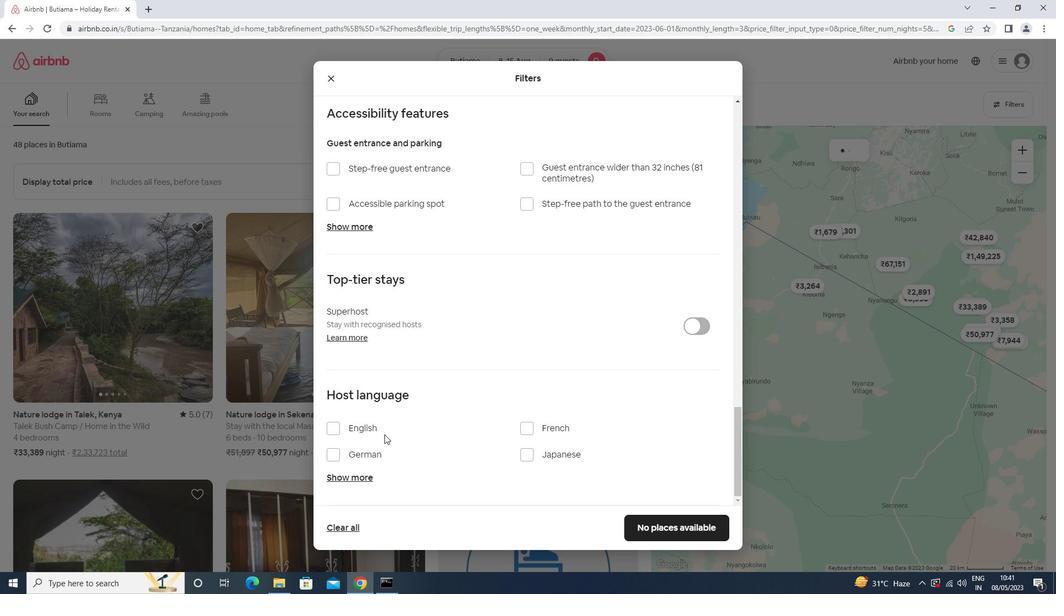 
Action: Mouse pressed left at (370, 427)
Screenshot: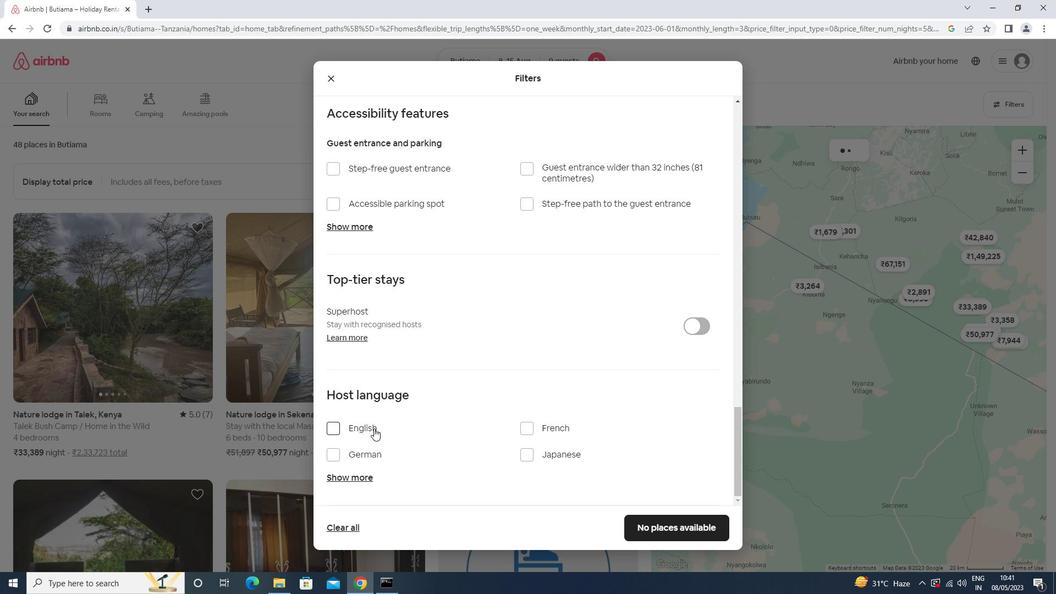 
Action: Mouse moved to (682, 532)
Screenshot: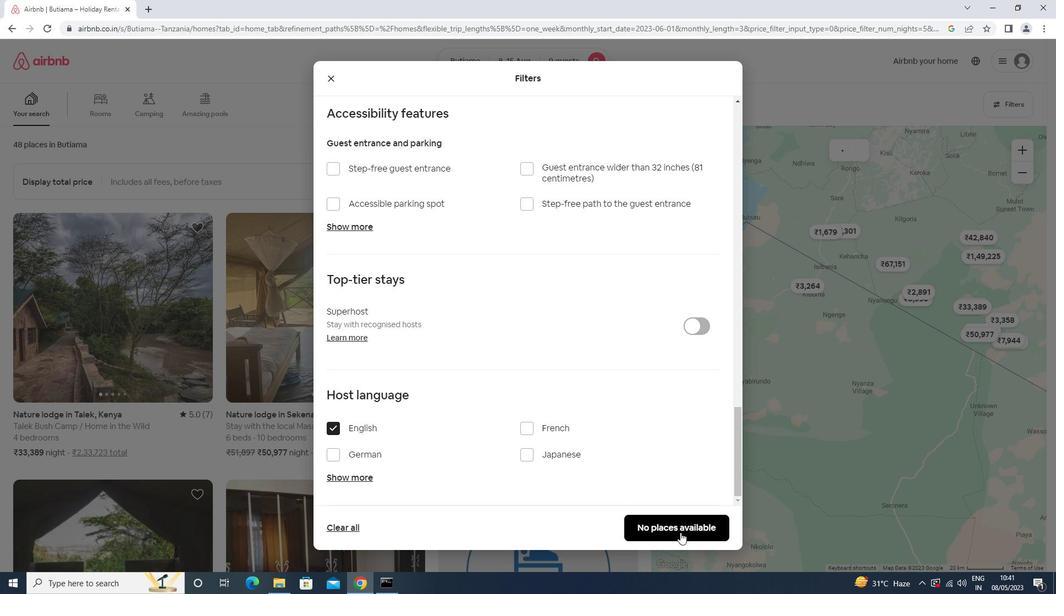 
Action: Mouse pressed left at (682, 532)
Screenshot: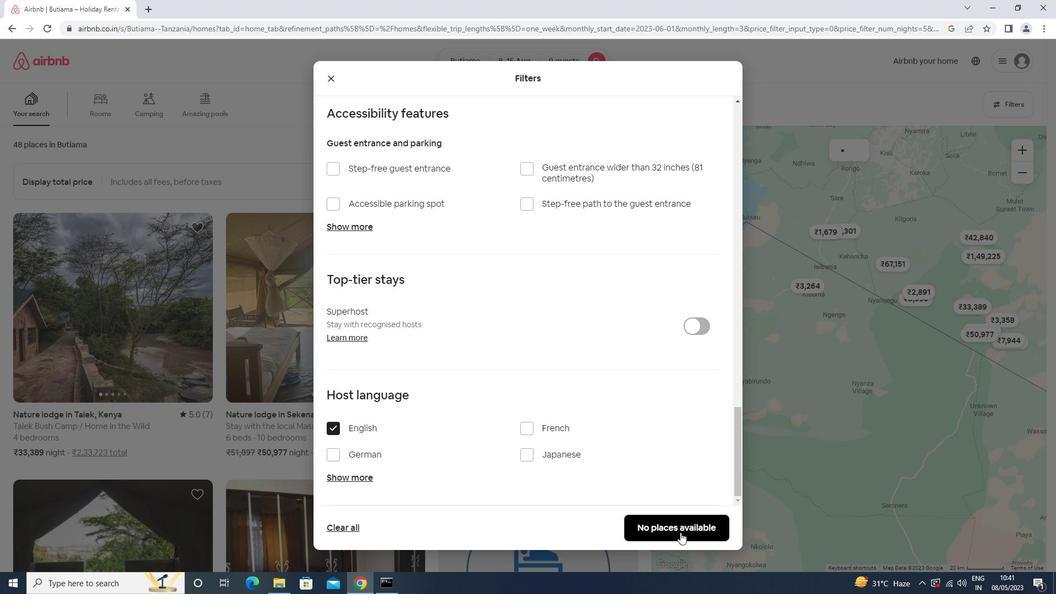 
Action: Mouse moved to (678, 526)
Screenshot: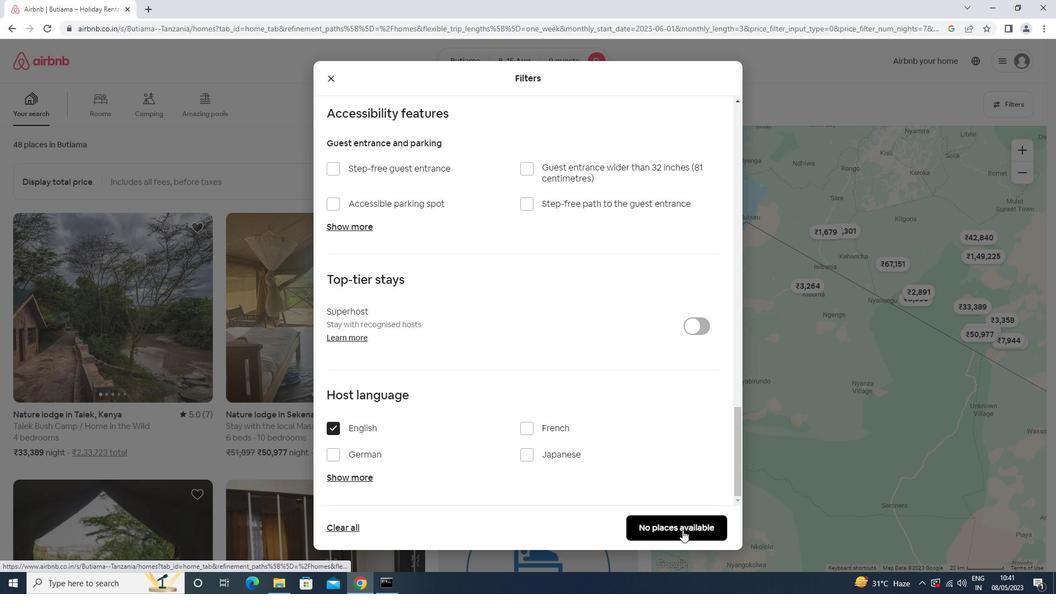 
